 Task: In the event  named  Marketing Campaign Execution and Assessment, Set a range of dates when you can accept meetings  '3 Jul â€" 1 Aug 2023'. Select a duration of  15 min. Select working hours  	_x000D_
MON- SAT 9:00am â€" 5:00pm. Add time before or after your events  as 5 min. Set the frequency of available time slots for invitees as  45 min. Set the minimum notice period and maximum events allowed per day as  45 hours and 4. , logged in from the account softage.4@softage.net and add another guest for the event, softage.3@softage.net
Action: Mouse pressed left at (420, 489)
Screenshot: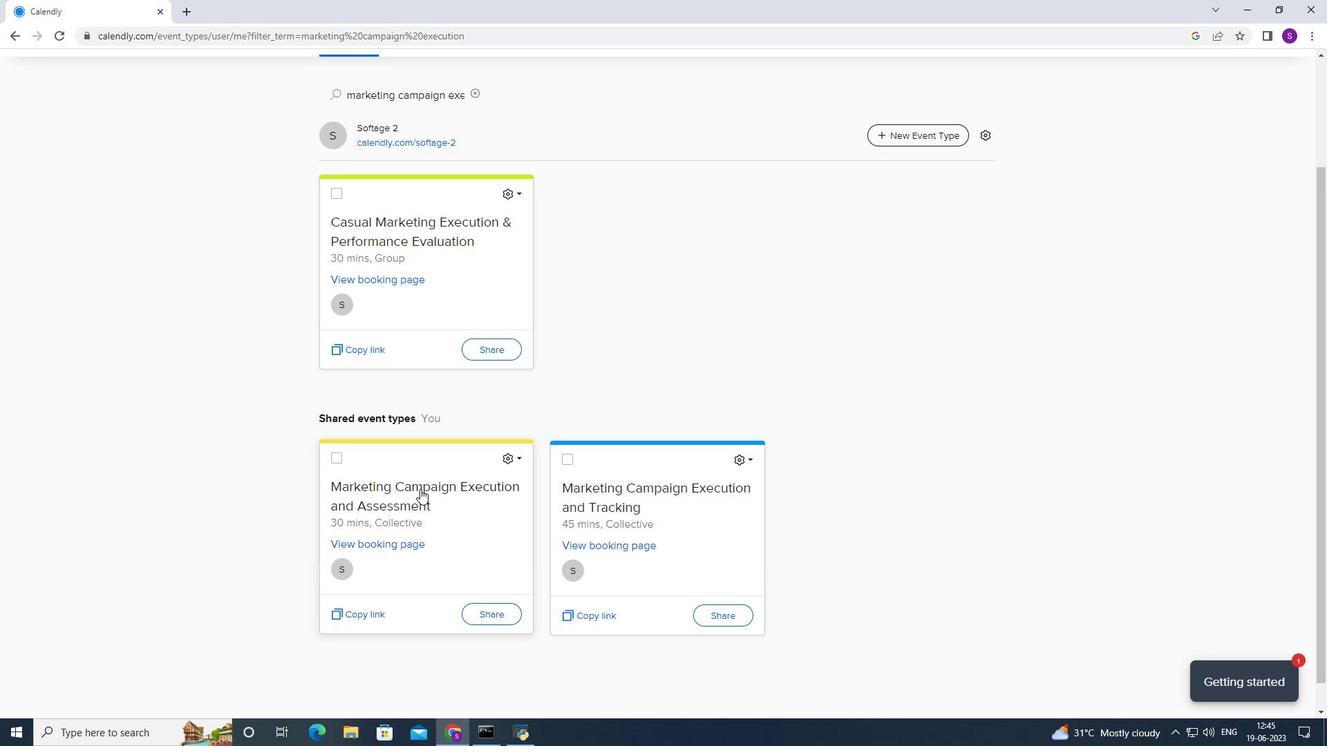 
Action: Mouse moved to (420, 345)
Screenshot: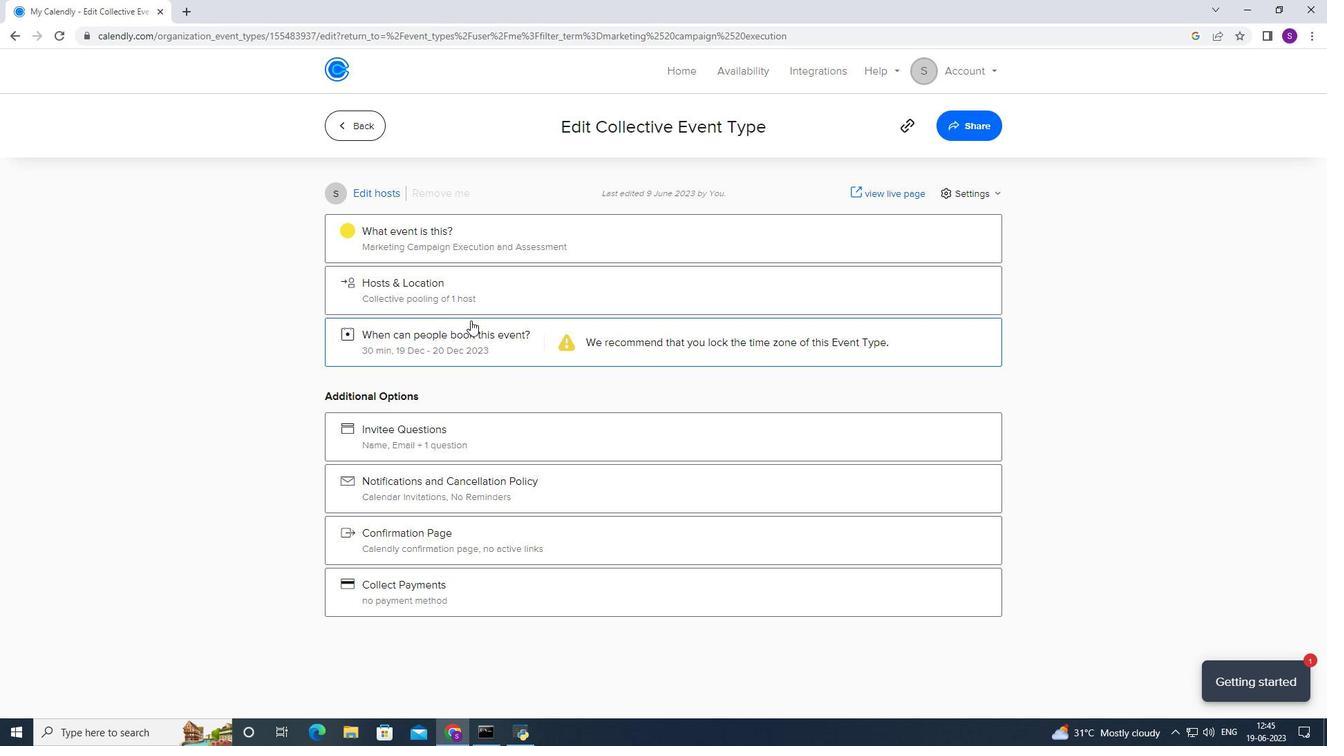 
Action: Mouse pressed left at (420, 345)
Screenshot: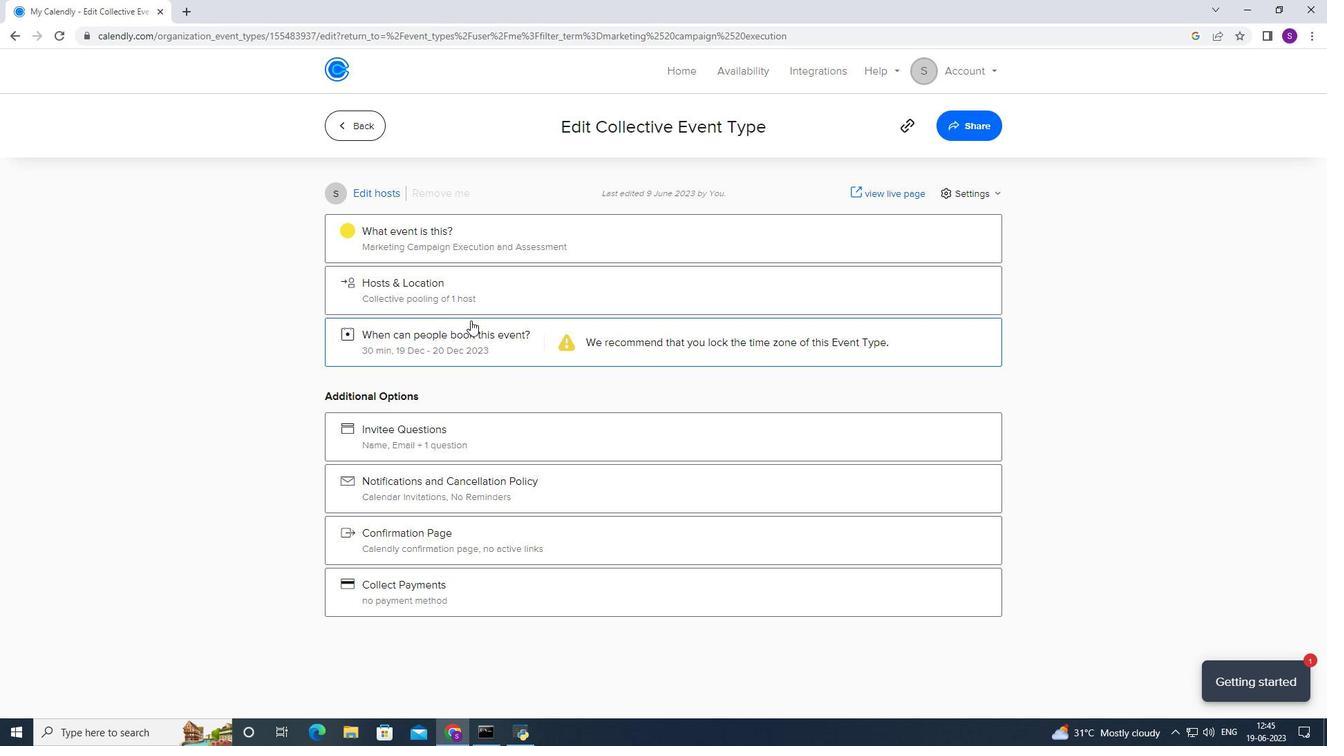 
Action: Mouse moved to (508, 509)
Screenshot: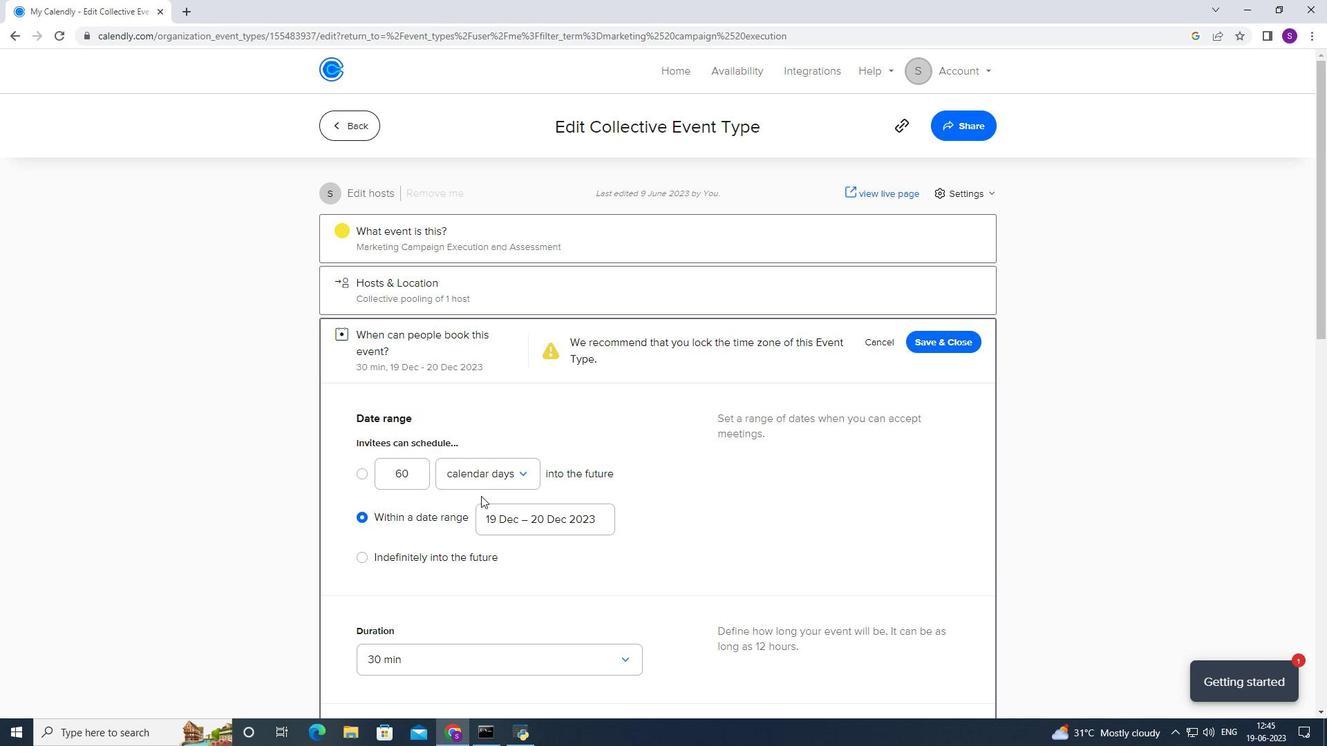 
Action: Mouse pressed left at (508, 509)
Screenshot: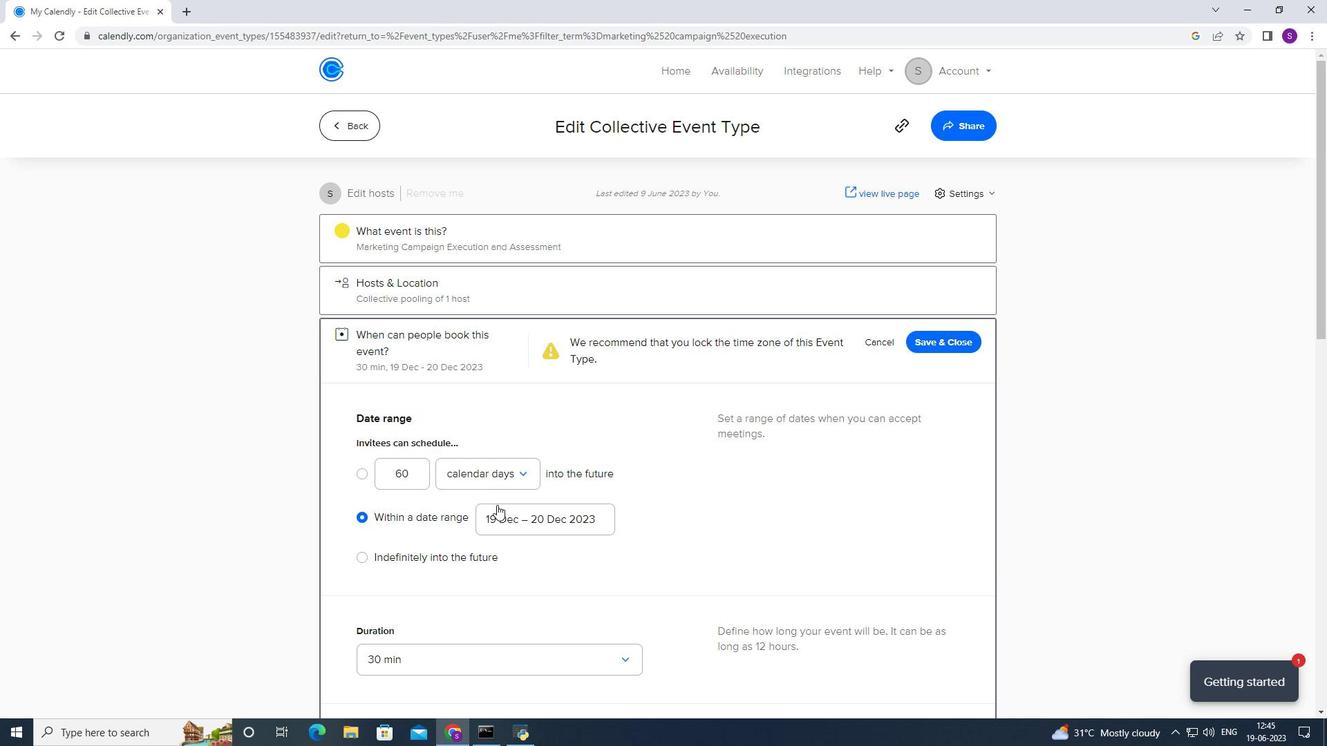
Action: Mouse moved to (583, 268)
Screenshot: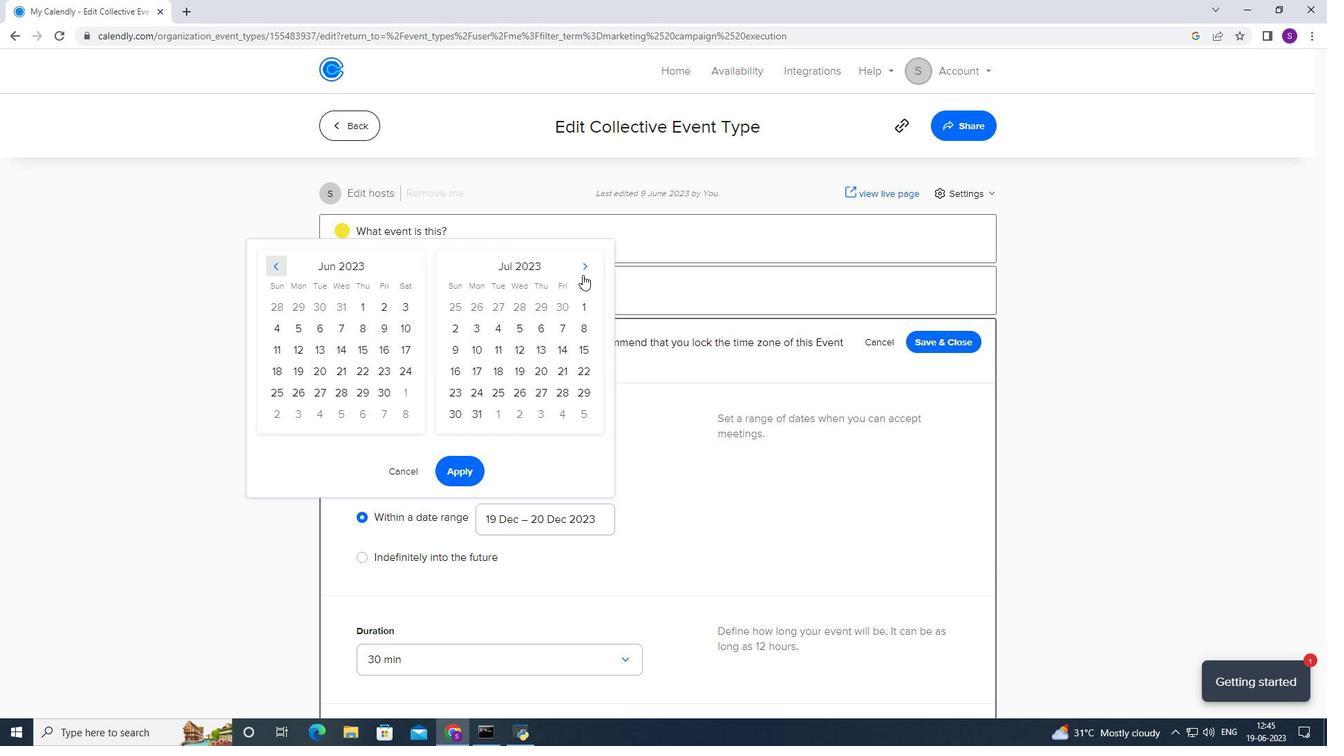 
Action: Mouse pressed left at (583, 268)
Screenshot: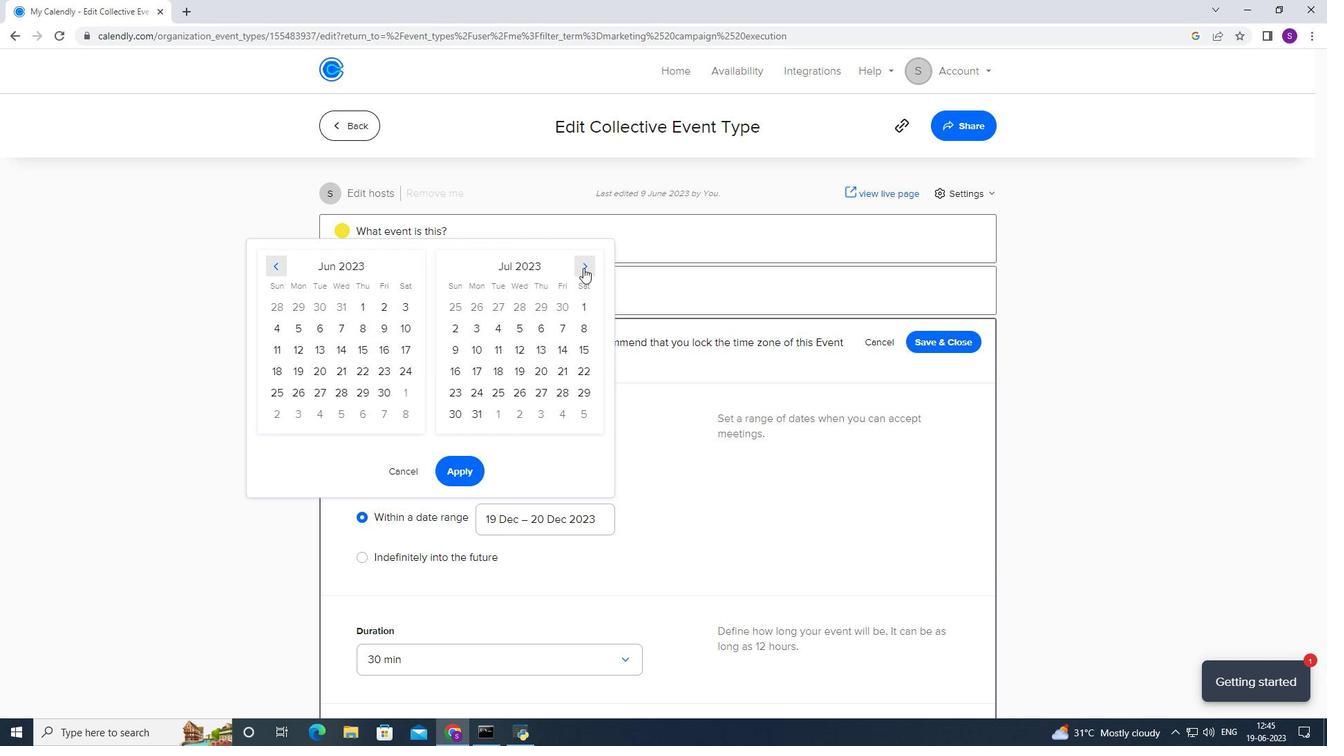 
Action: Mouse moved to (288, 327)
Screenshot: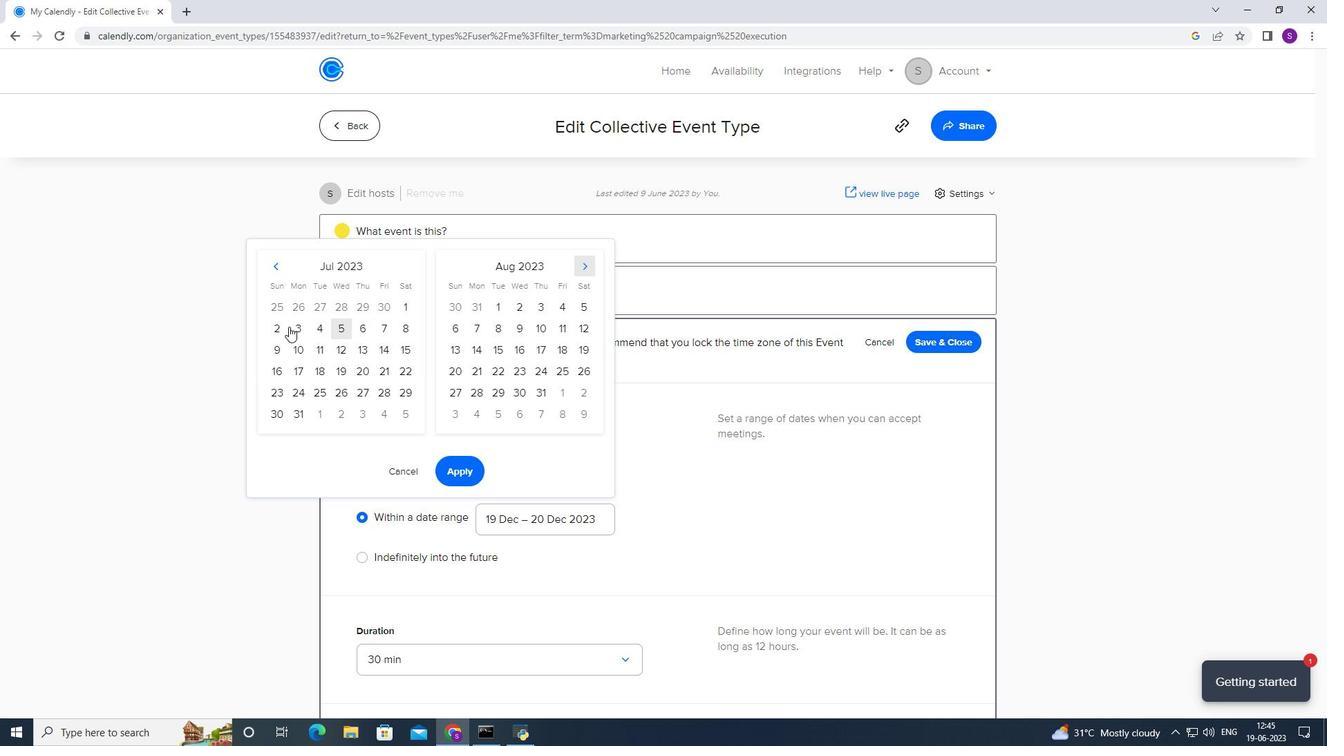 
Action: Mouse pressed left at (288, 327)
Screenshot: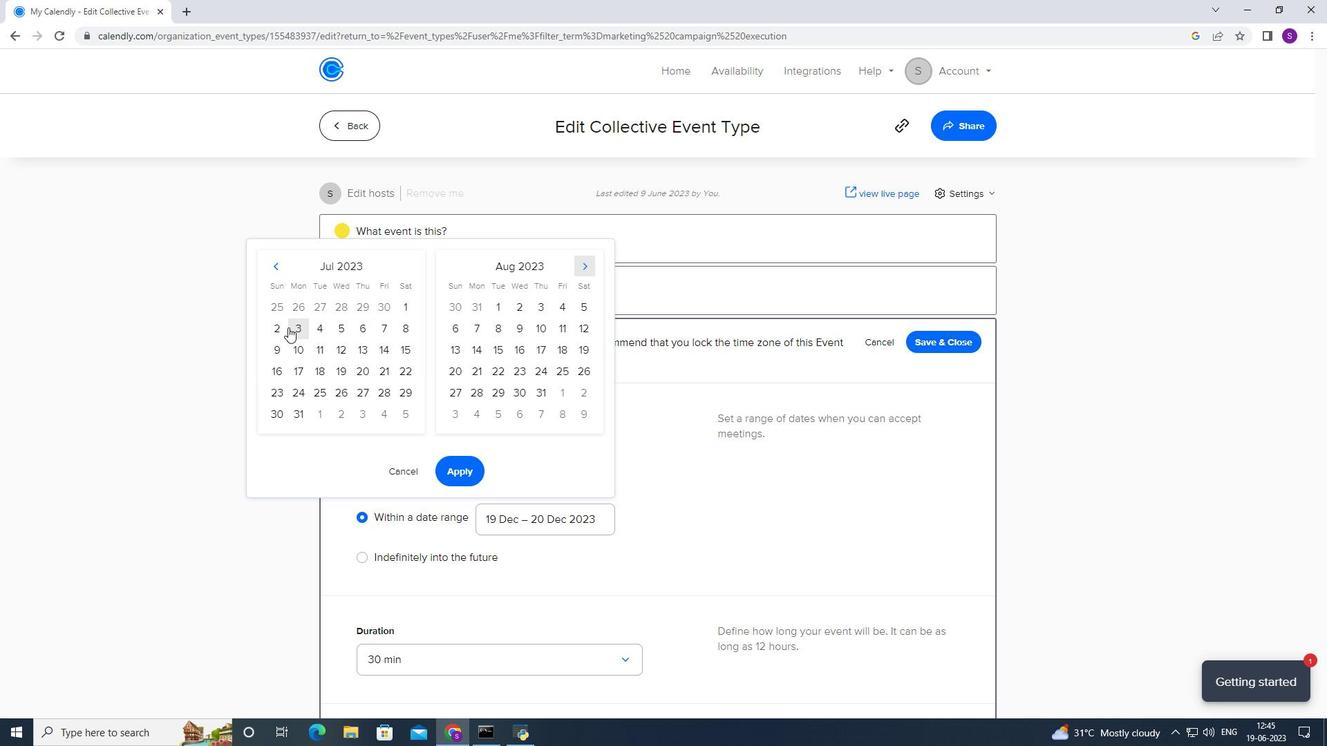 
Action: Mouse moved to (492, 306)
Screenshot: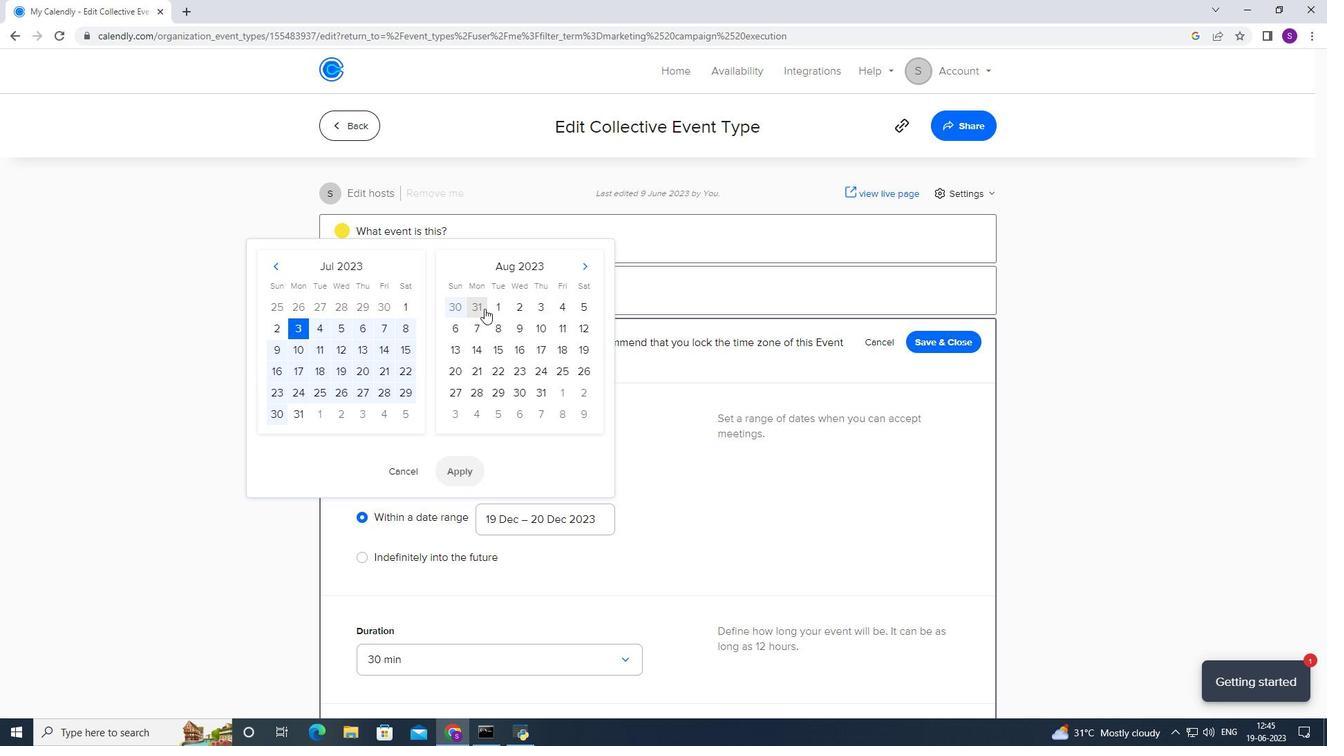 
Action: Mouse pressed left at (492, 306)
Screenshot: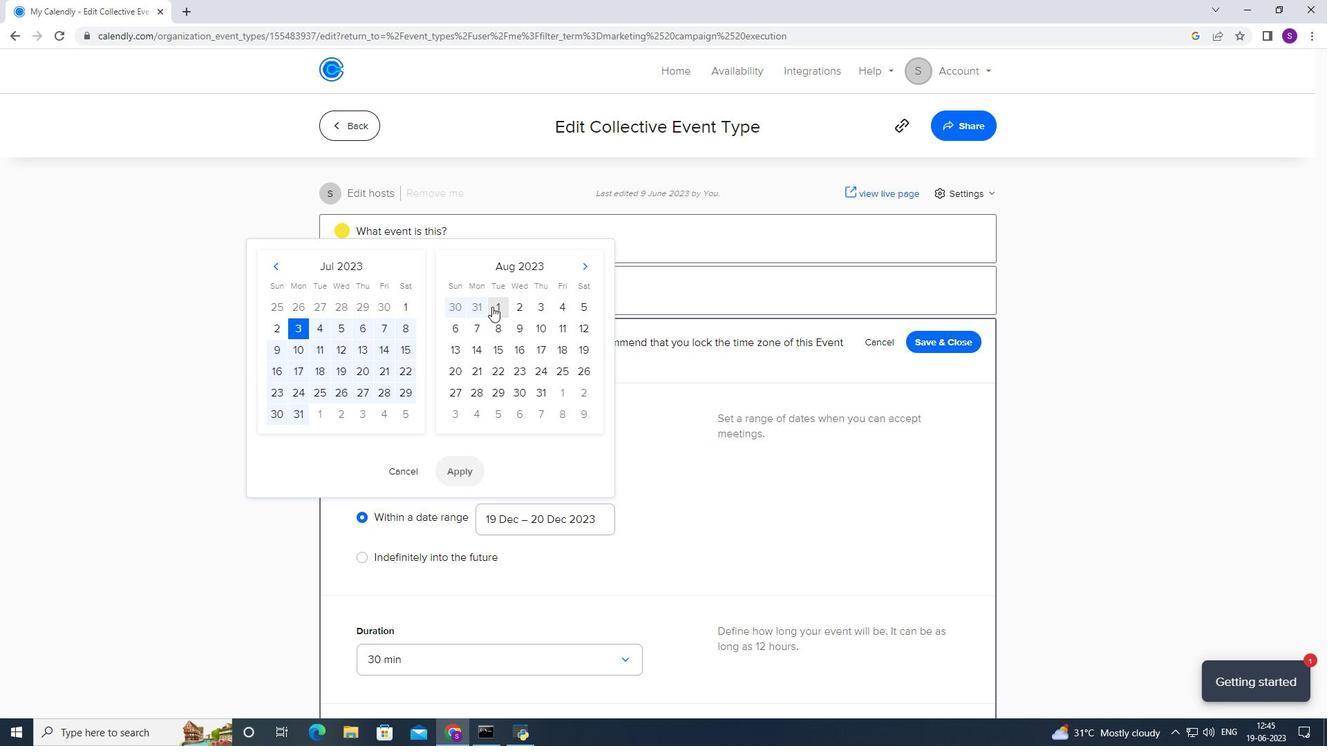 
Action: Mouse moved to (459, 470)
Screenshot: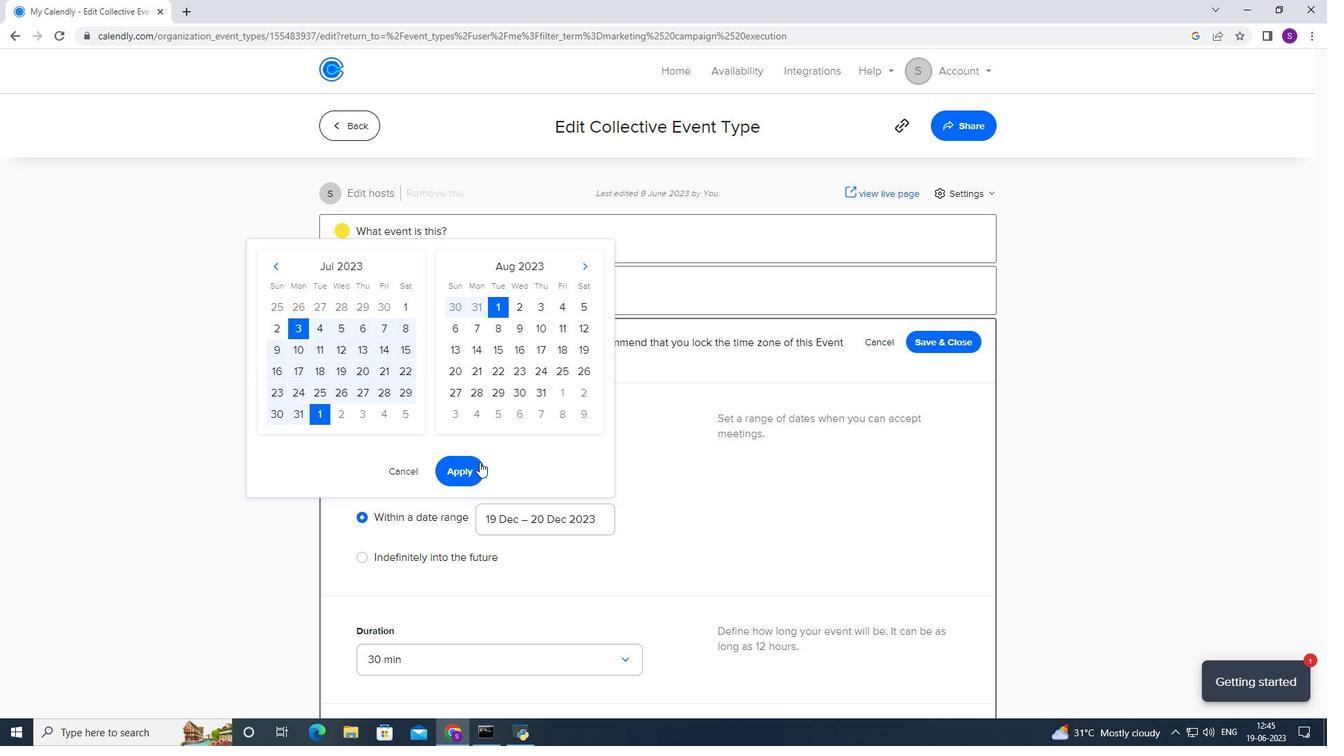 
Action: Mouse pressed left at (459, 470)
Screenshot: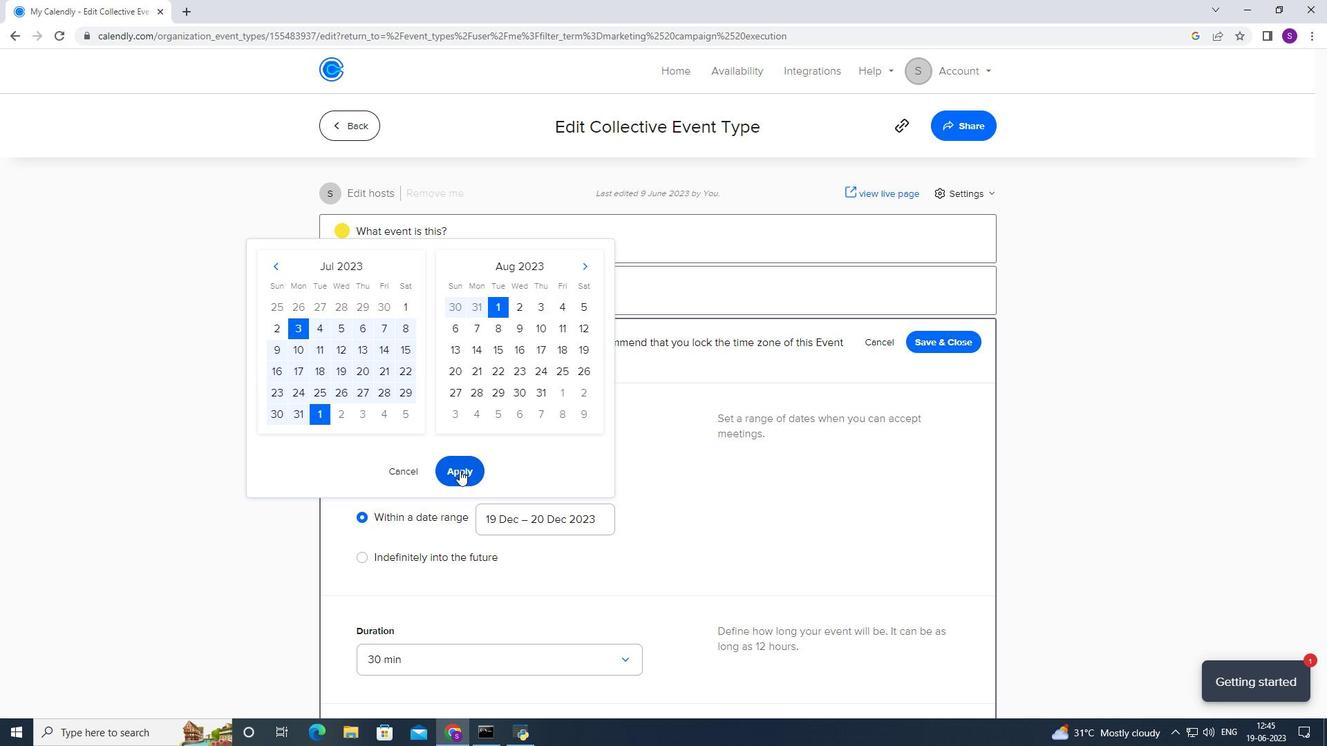
Action: Mouse scrolled (459, 470) with delta (0, 0)
Screenshot: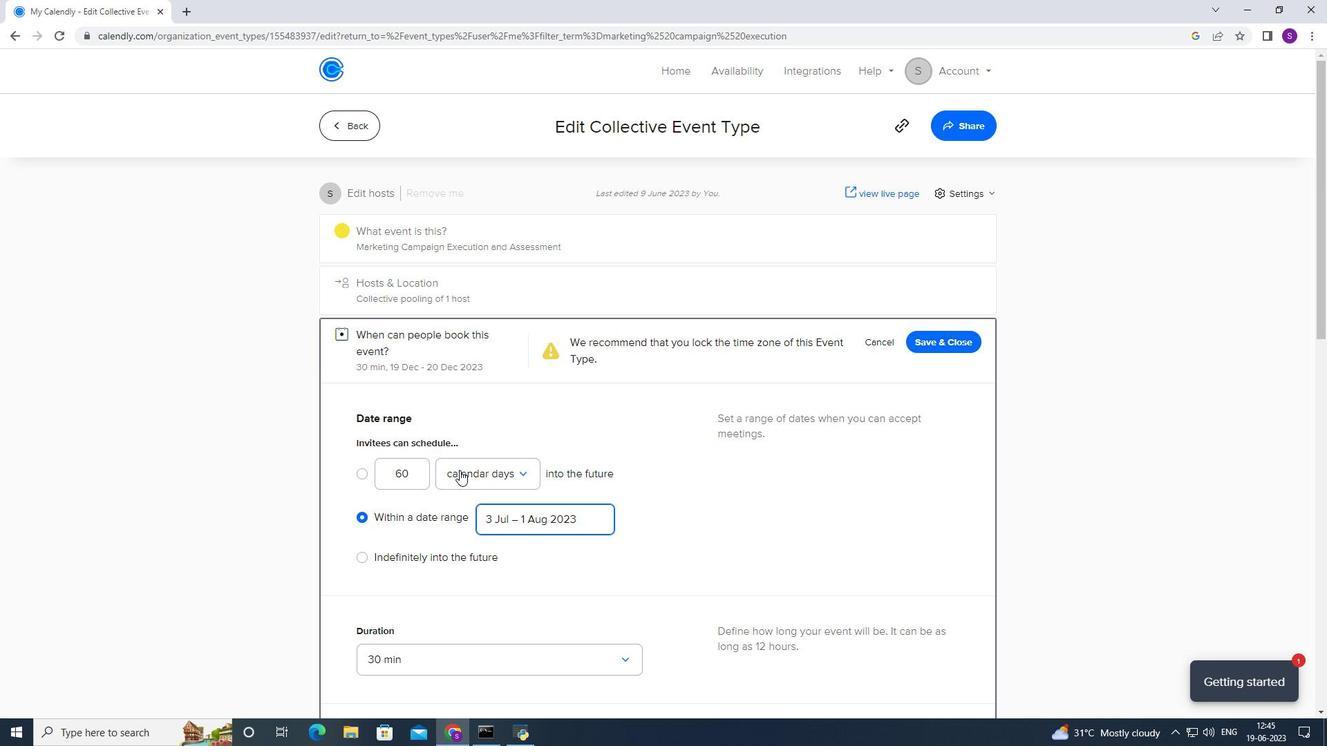 
Action: Mouse scrolled (459, 470) with delta (0, 0)
Screenshot: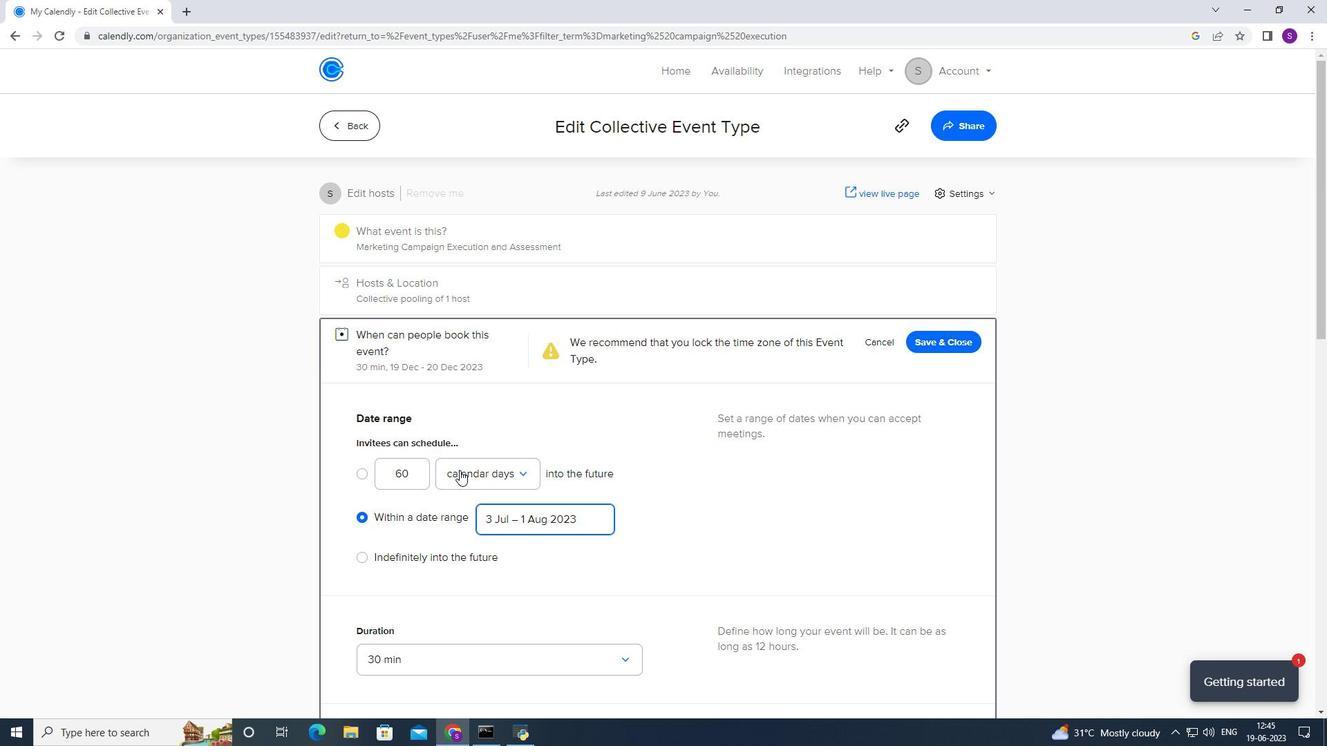 
Action: Mouse scrolled (459, 470) with delta (0, 0)
Screenshot: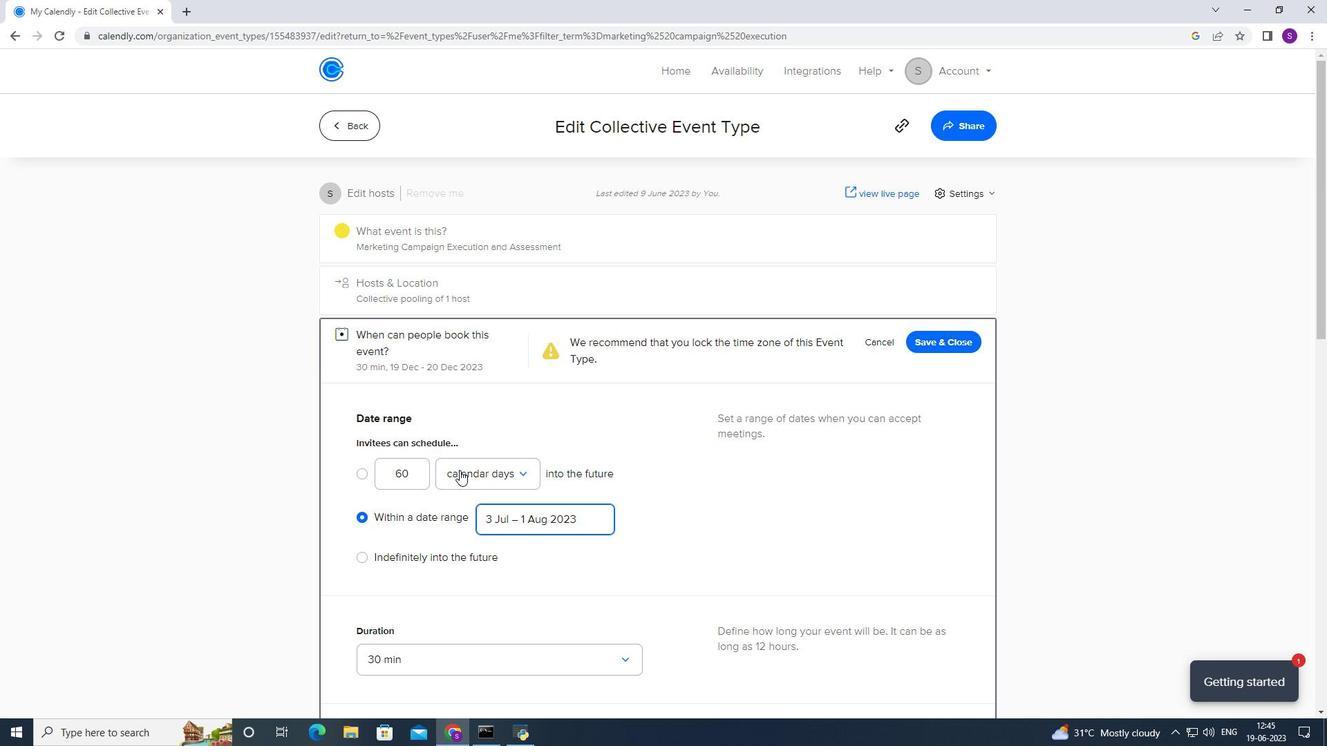 
Action: Mouse scrolled (459, 470) with delta (0, 0)
Screenshot: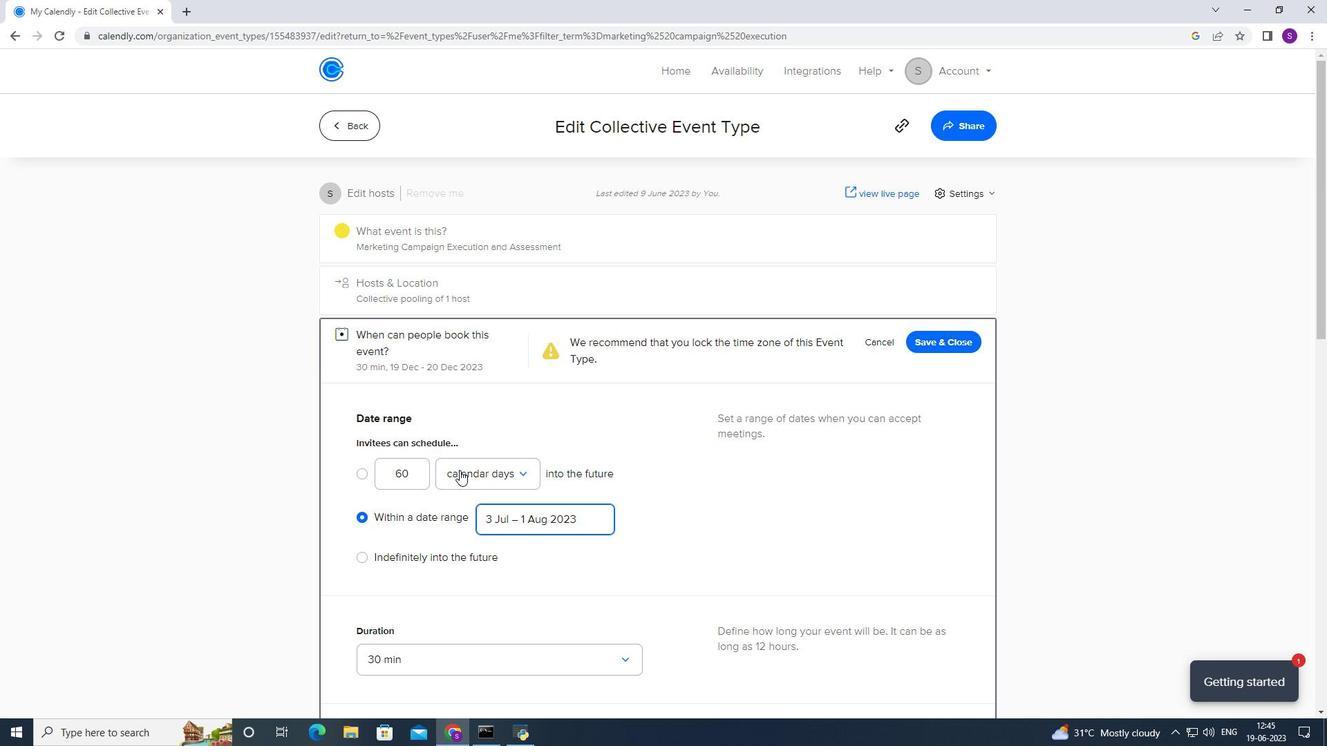 
Action: Mouse scrolled (459, 470) with delta (0, 0)
Screenshot: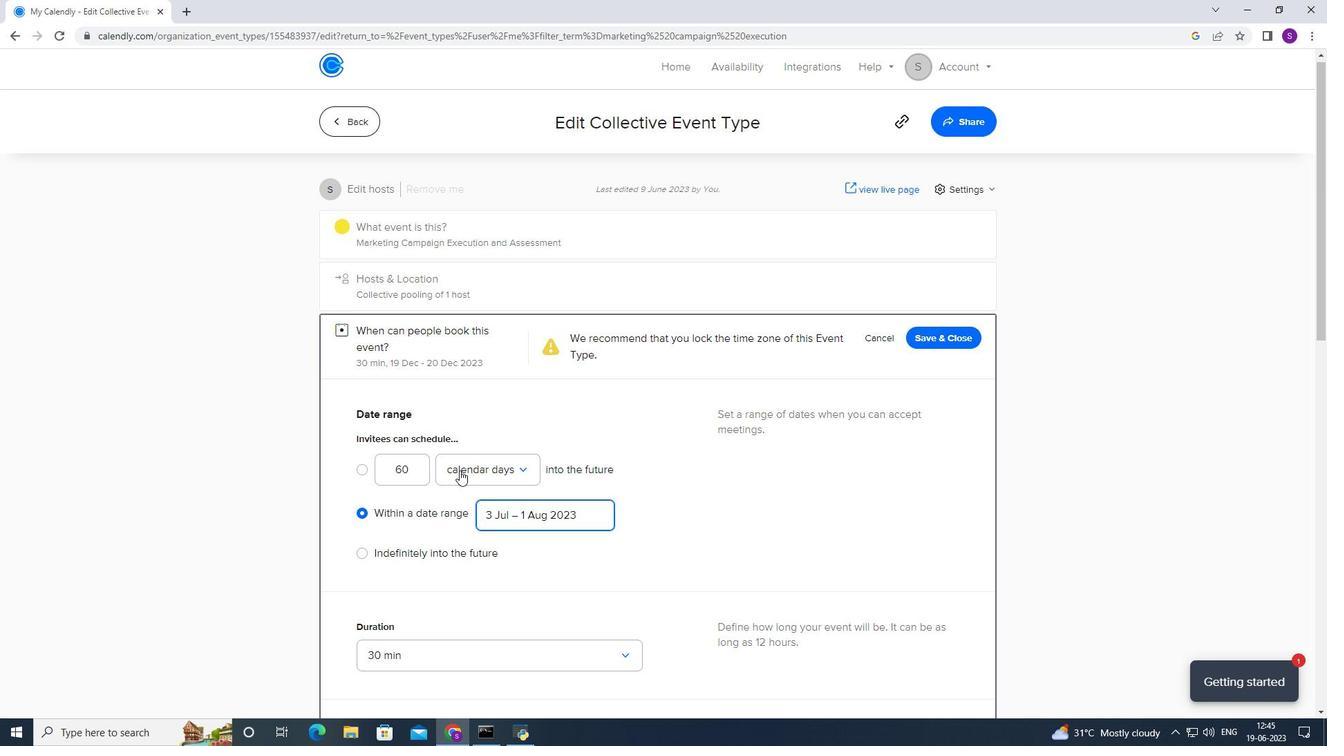 
Action: Mouse scrolled (459, 470) with delta (0, 0)
Screenshot: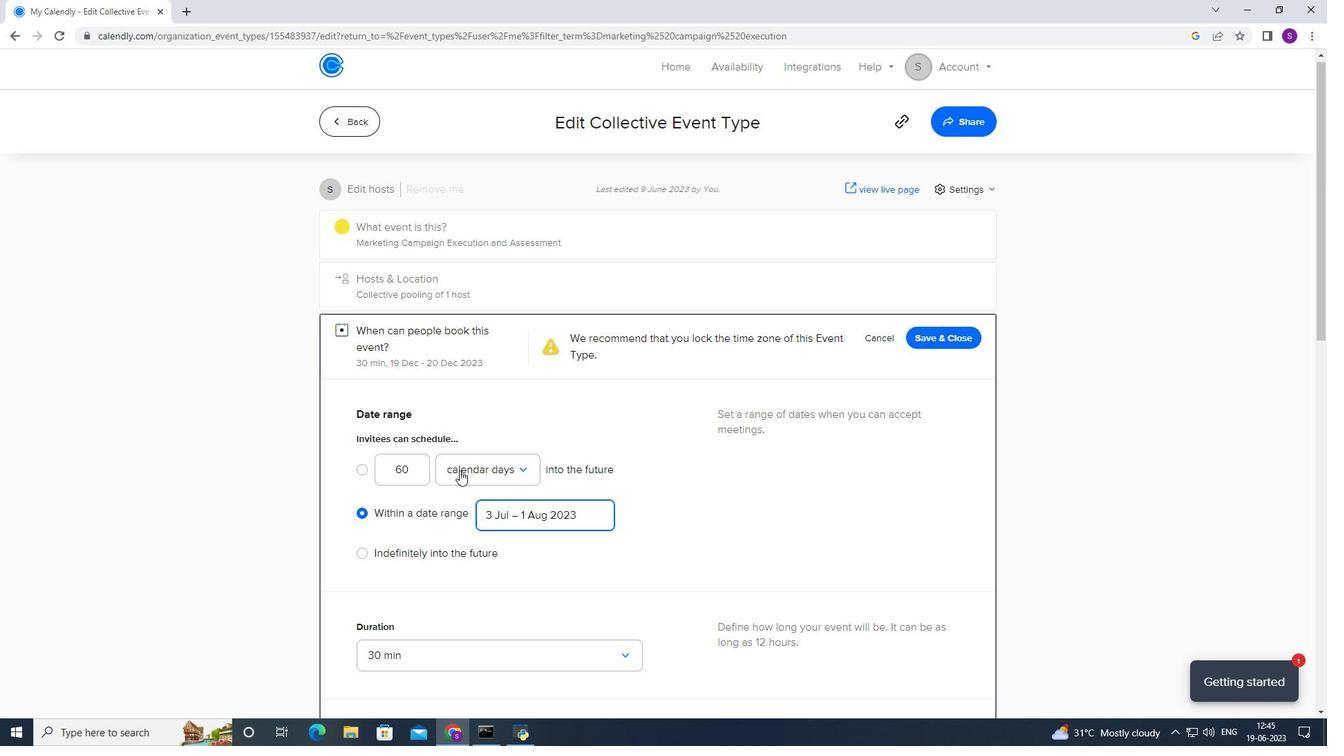 
Action: Mouse scrolled (459, 471) with delta (0, 0)
Screenshot: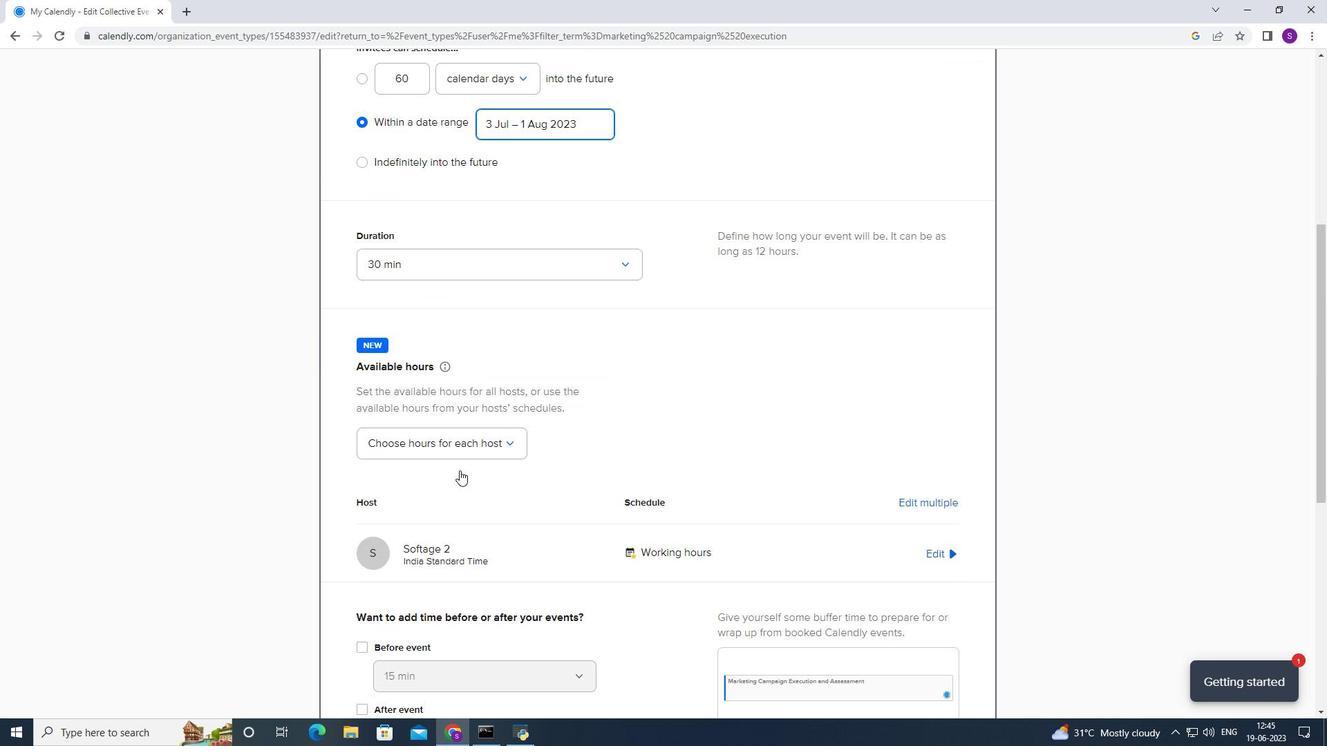 
Action: Mouse moved to (459, 301)
Screenshot: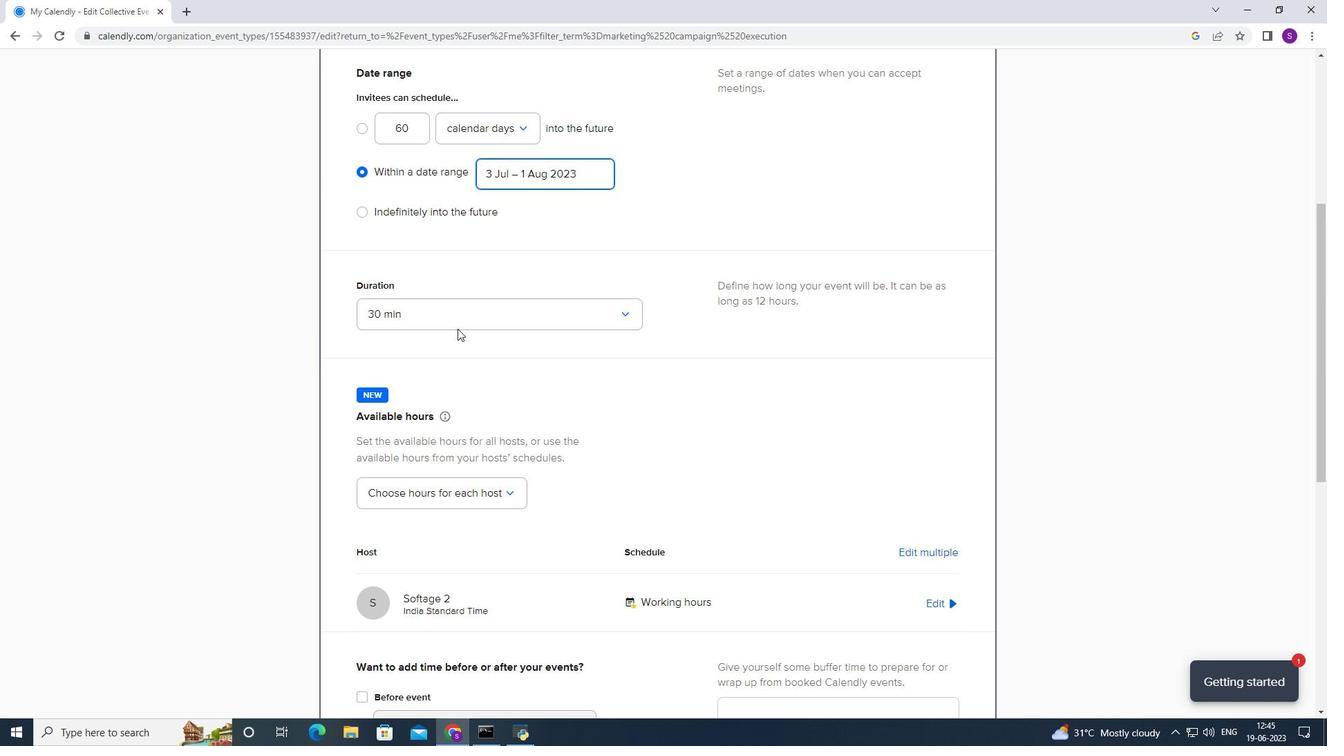 
Action: Mouse pressed left at (459, 301)
Screenshot: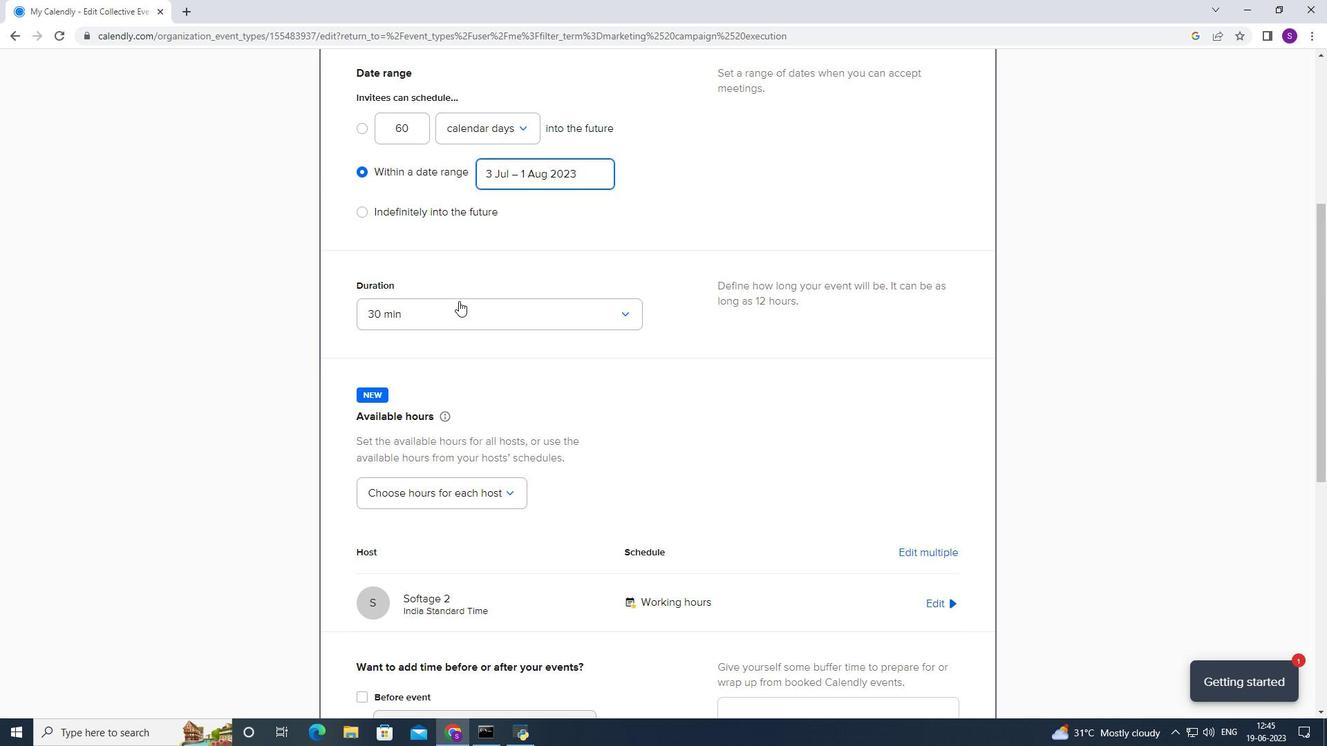 
Action: Mouse moved to (421, 356)
Screenshot: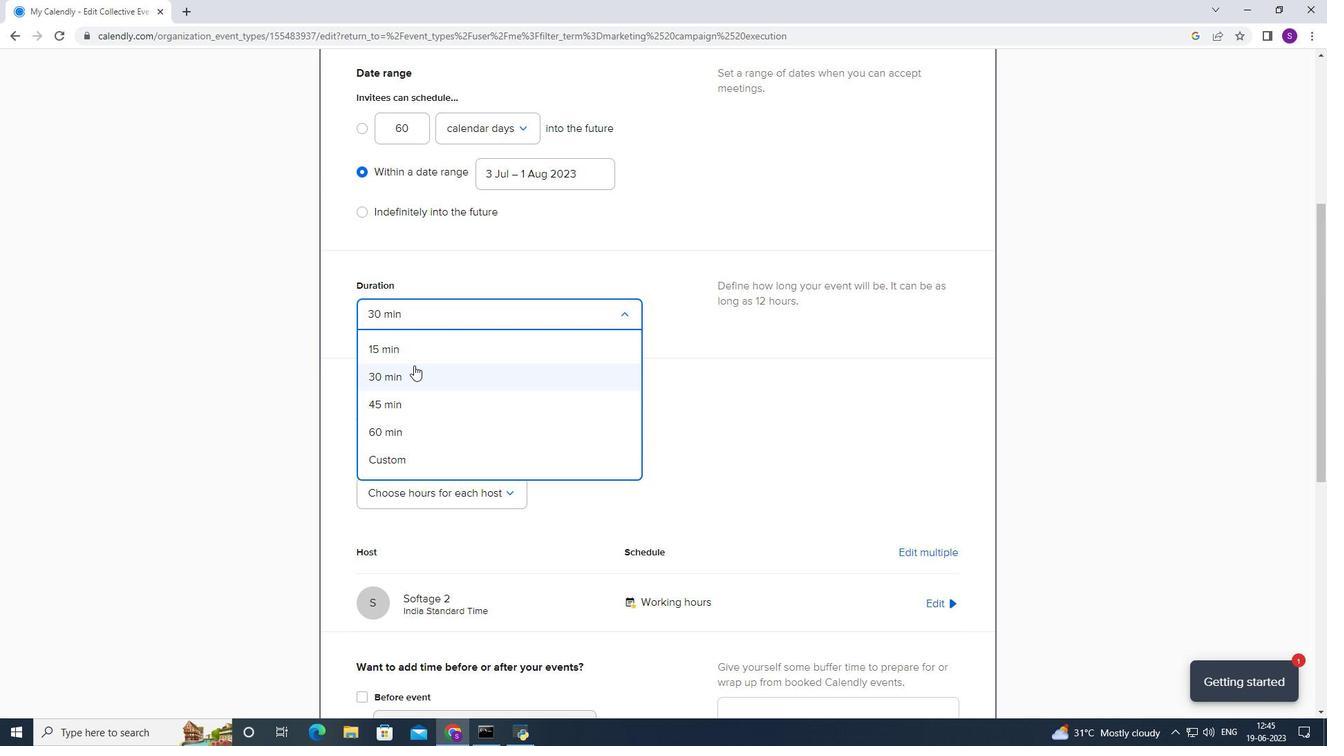 
Action: Mouse pressed left at (421, 356)
Screenshot: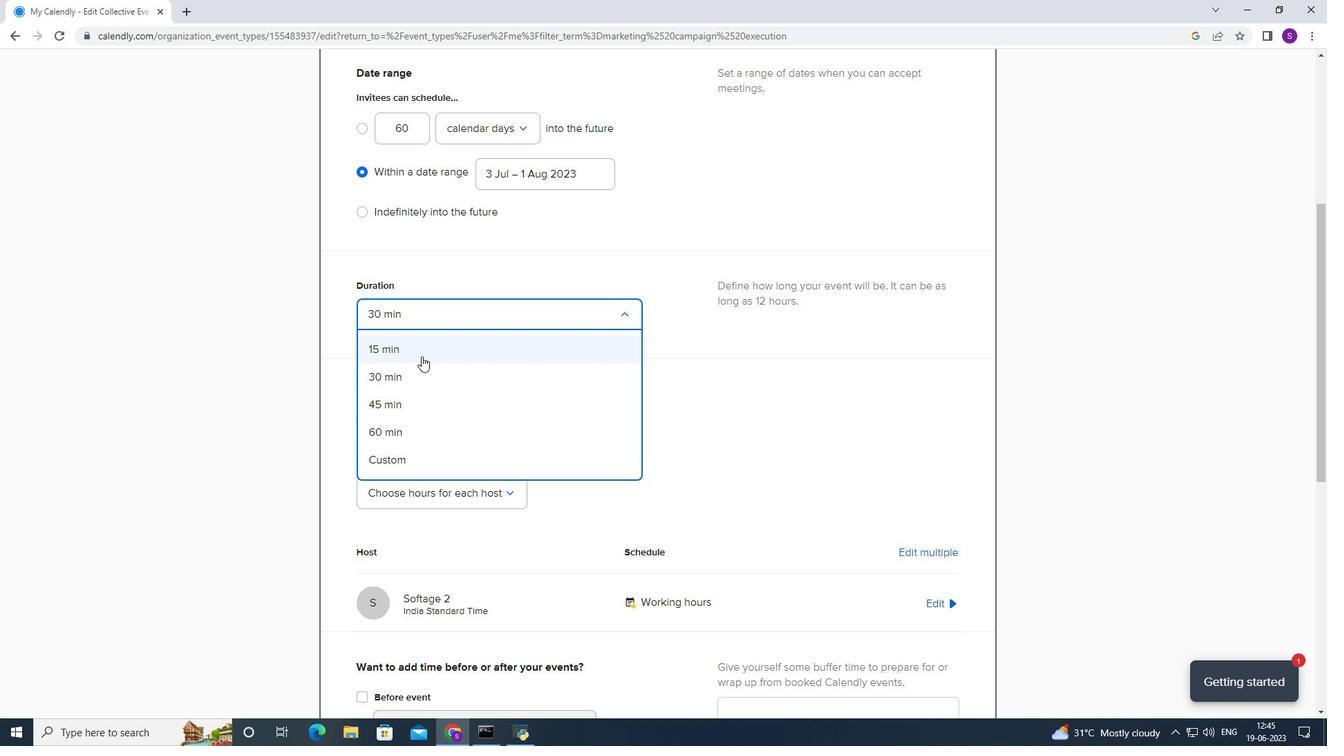 
Action: Mouse moved to (437, 468)
Screenshot: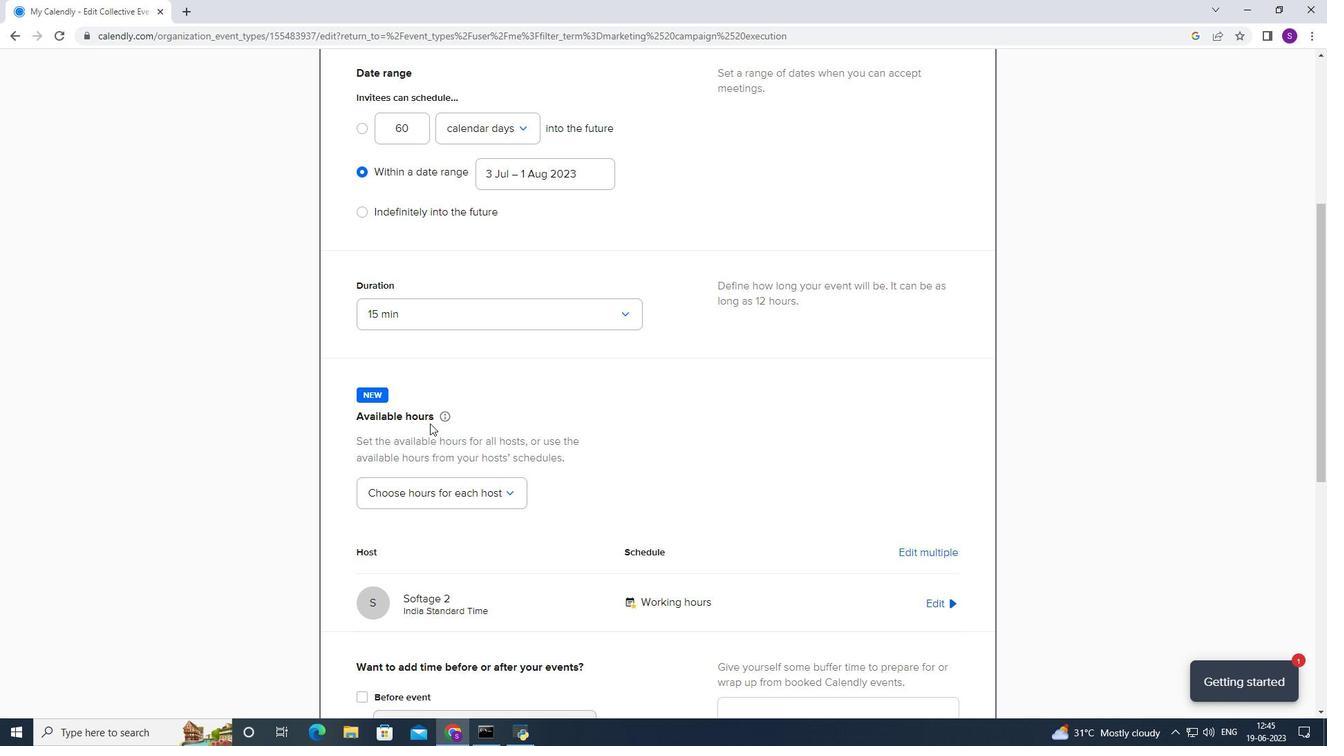 
Action: Mouse scrolled (437, 468) with delta (0, 0)
Screenshot: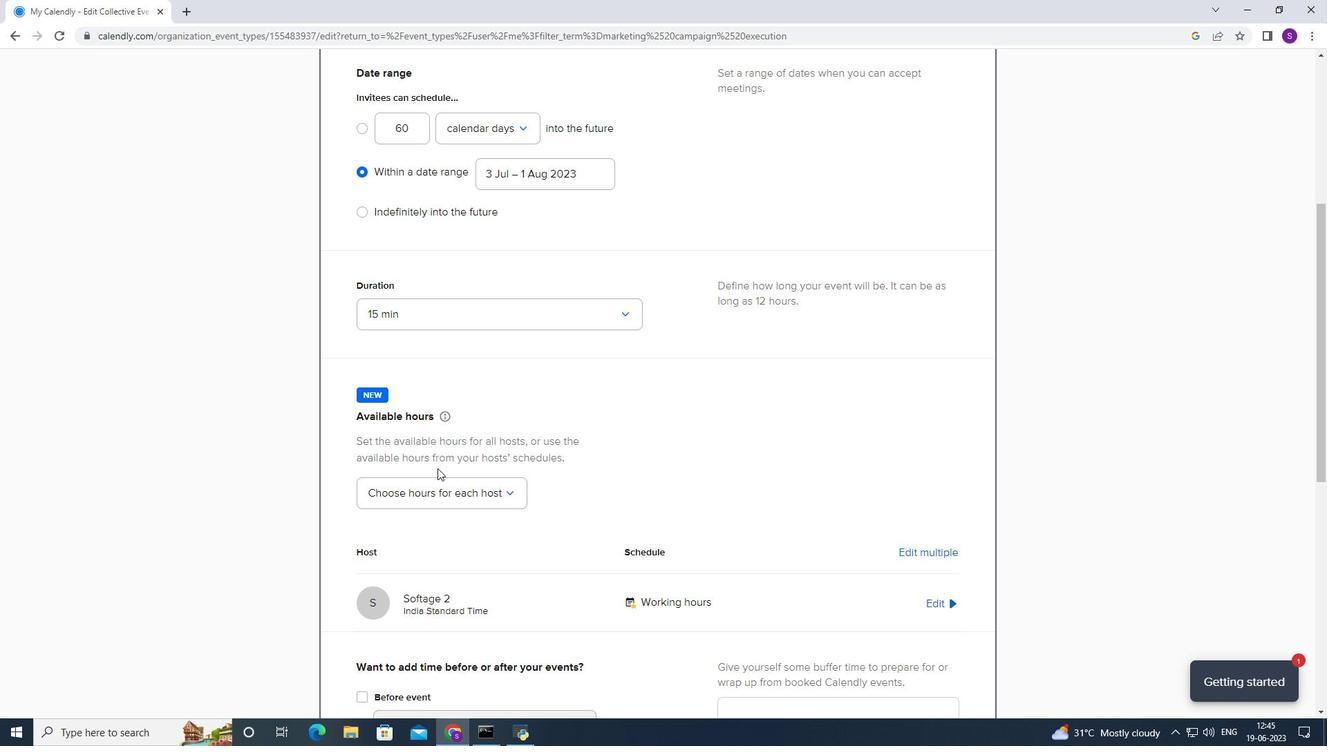
Action: Mouse scrolled (437, 468) with delta (0, 0)
Screenshot: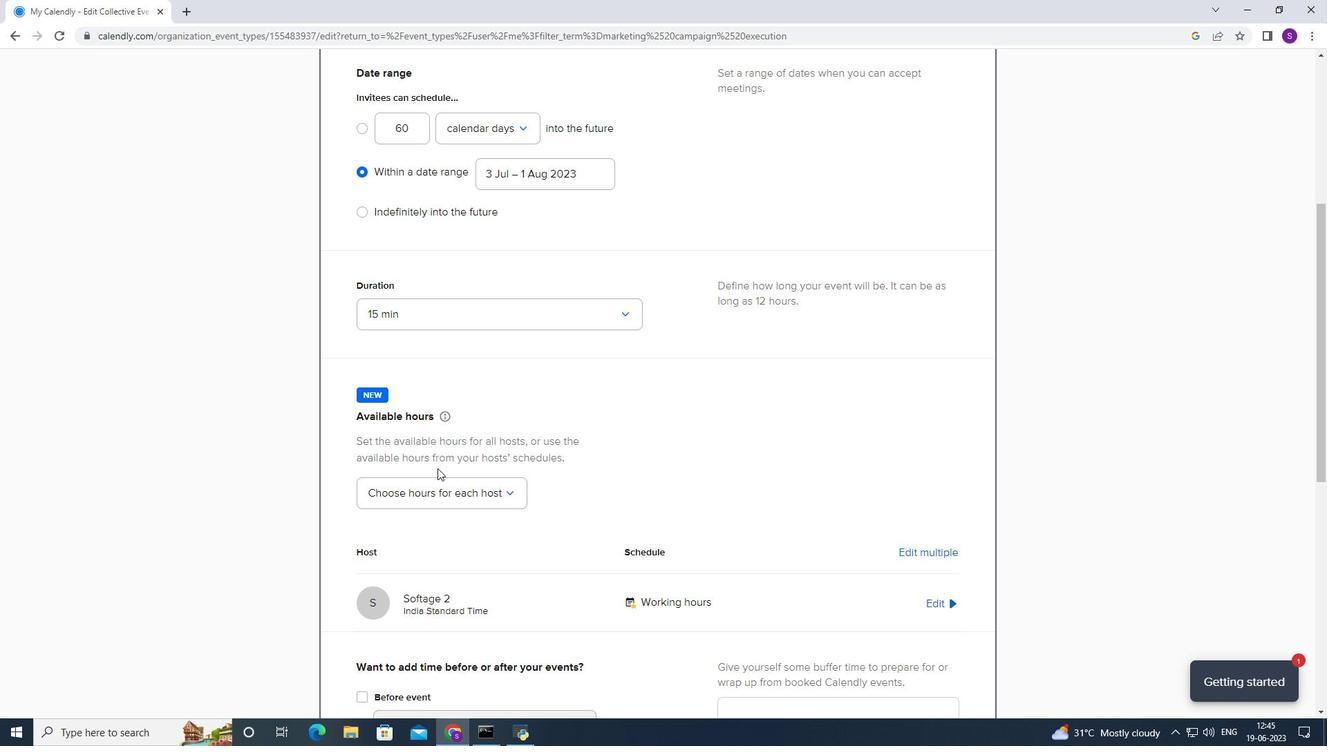 
Action: Mouse scrolled (437, 468) with delta (0, 0)
Screenshot: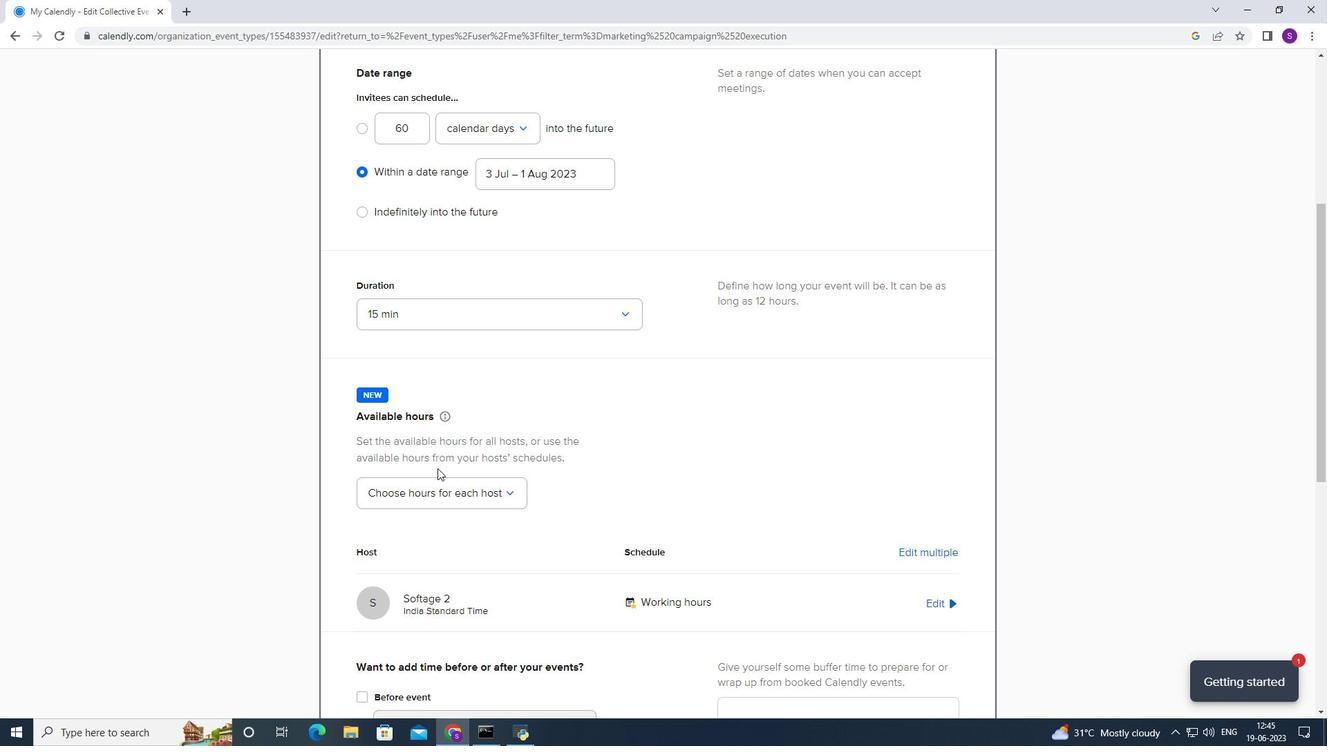 
Action: Mouse scrolled (437, 468) with delta (0, 0)
Screenshot: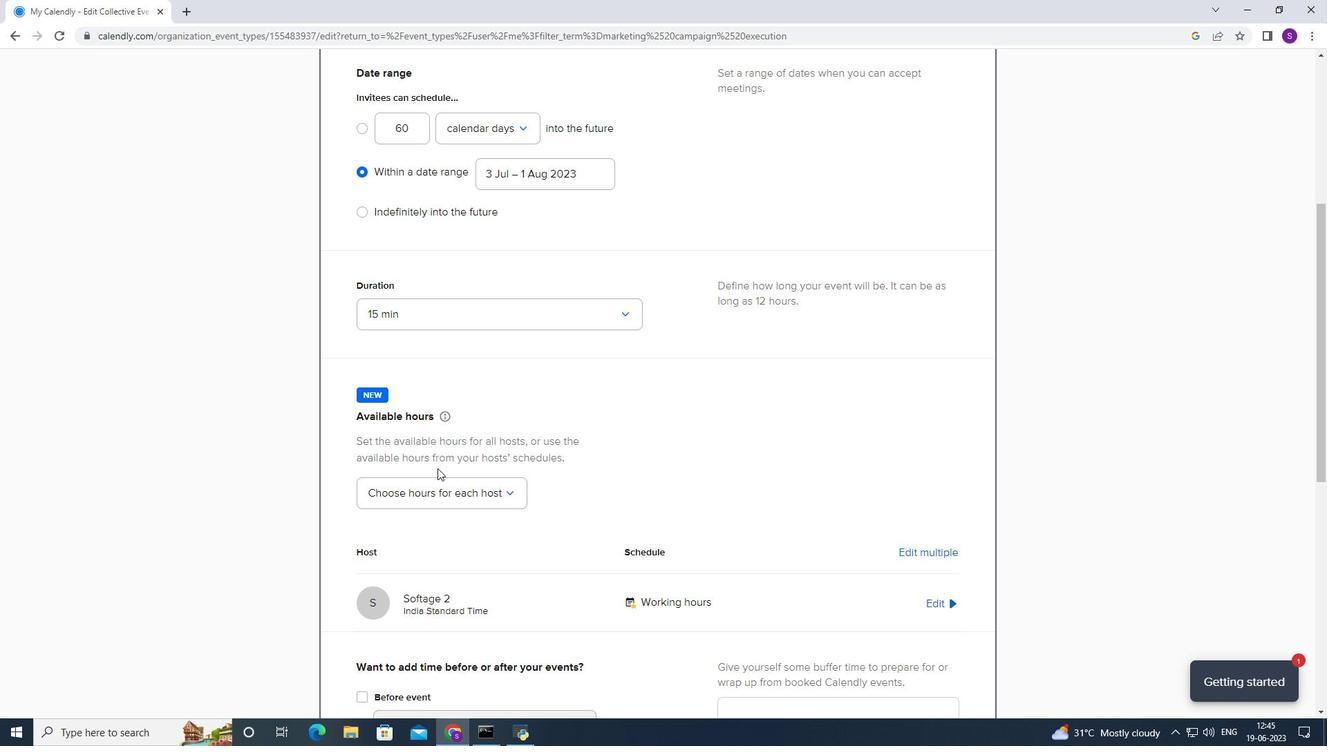 
Action: Mouse scrolled (437, 468) with delta (0, 0)
Screenshot: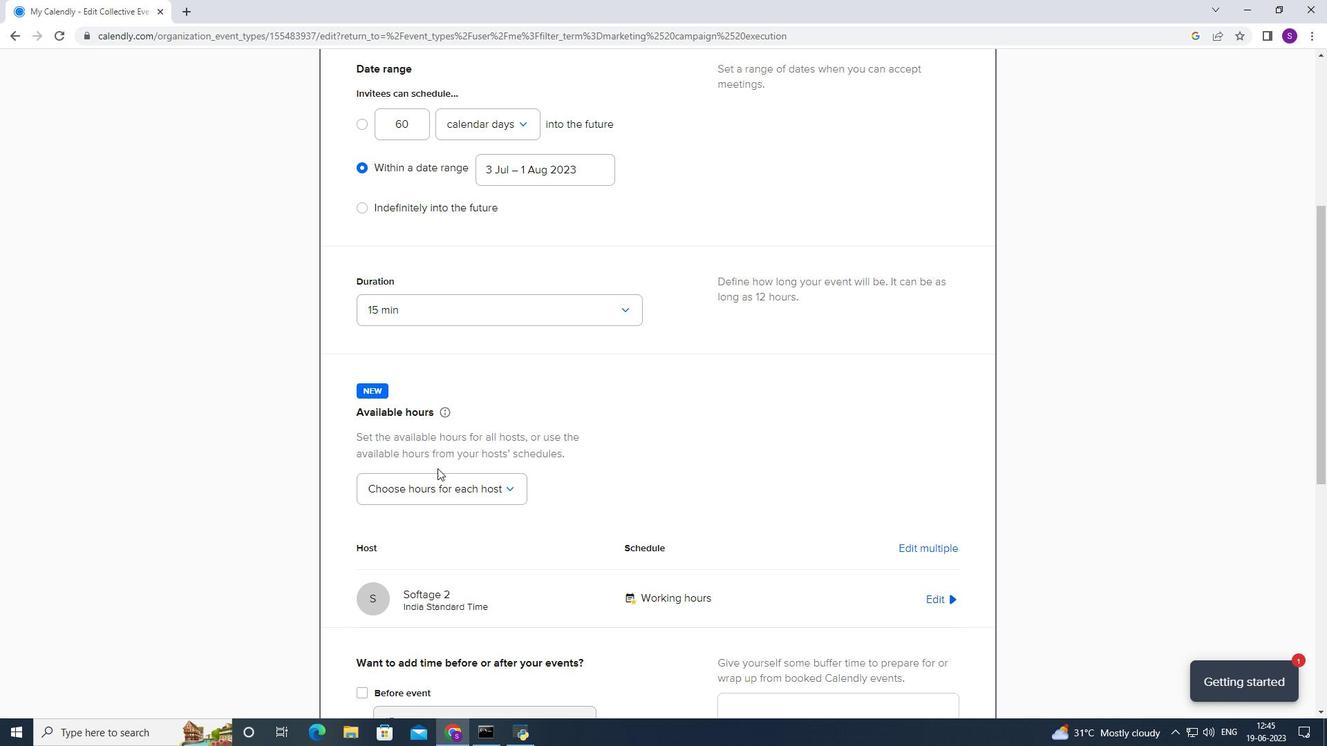 
Action: Mouse moved to (574, 283)
Screenshot: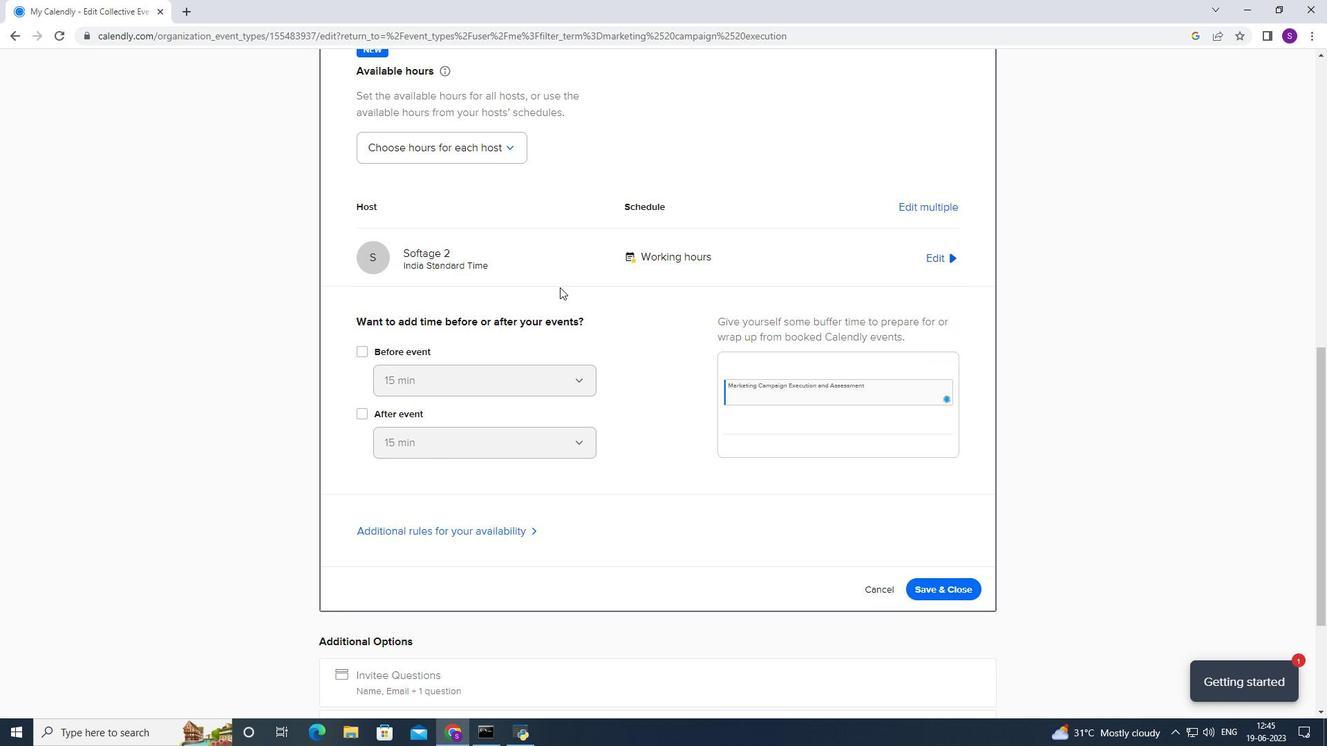 
Action: Mouse pressed left at (574, 283)
Screenshot: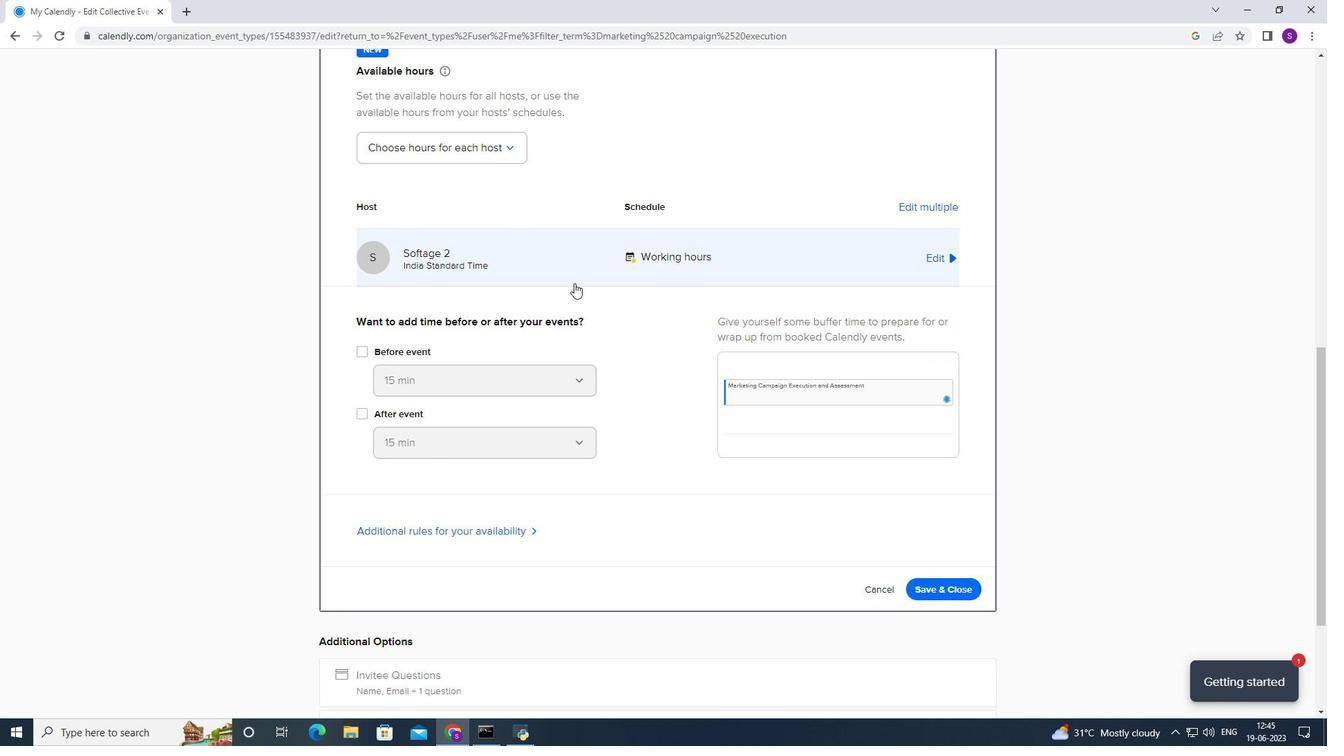 
Action: Mouse moved to (461, 446)
Screenshot: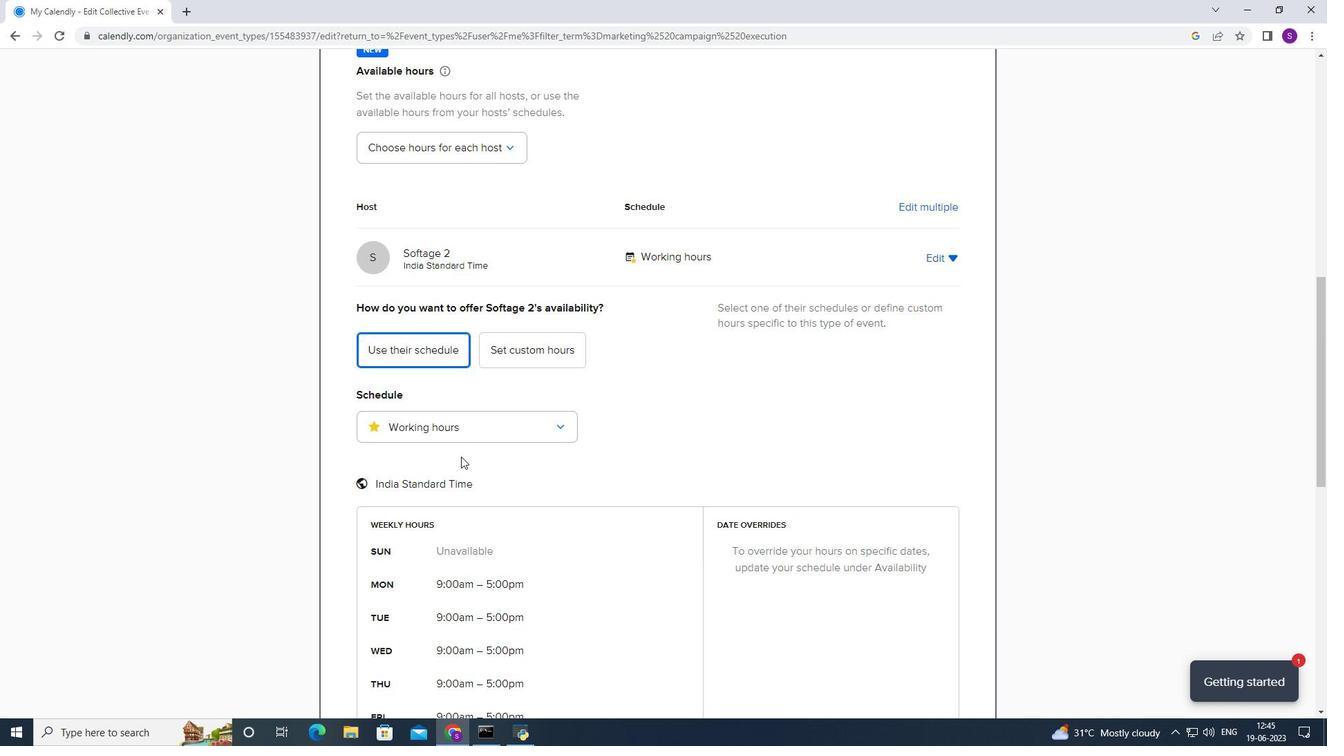 
Action: Mouse scrolled (461, 445) with delta (0, 0)
Screenshot: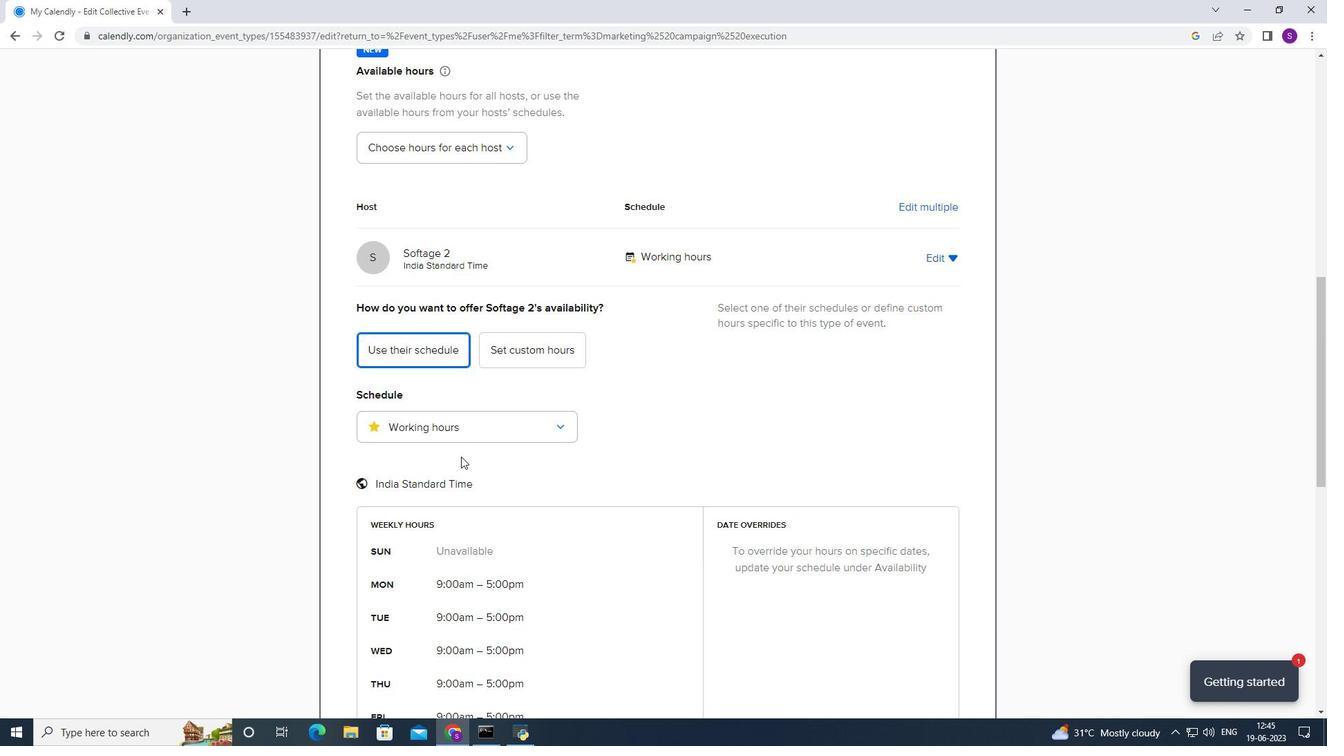 
Action: Mouse scrolled (461, 445) with delta (0, 0)
Screenshot: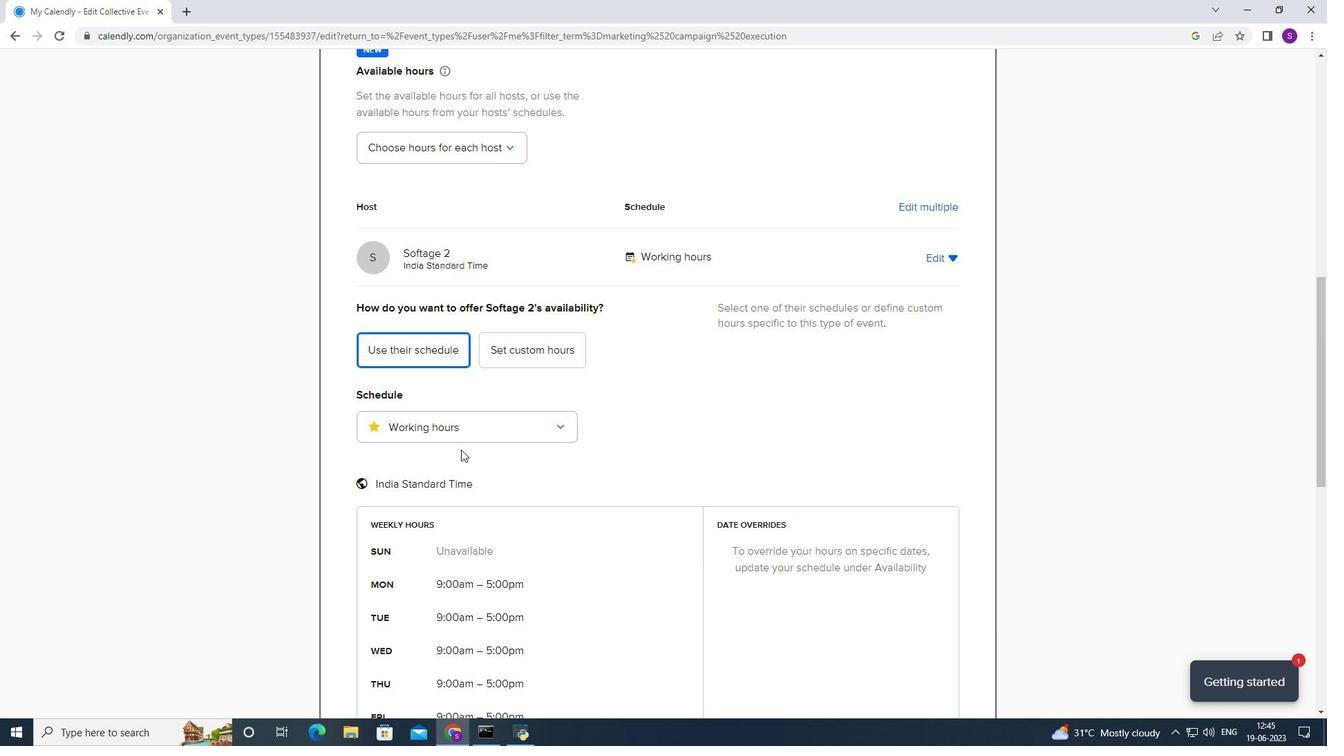 
Action: Mouse scrolled (461, 445) with delta (0, 0)
Screenshot: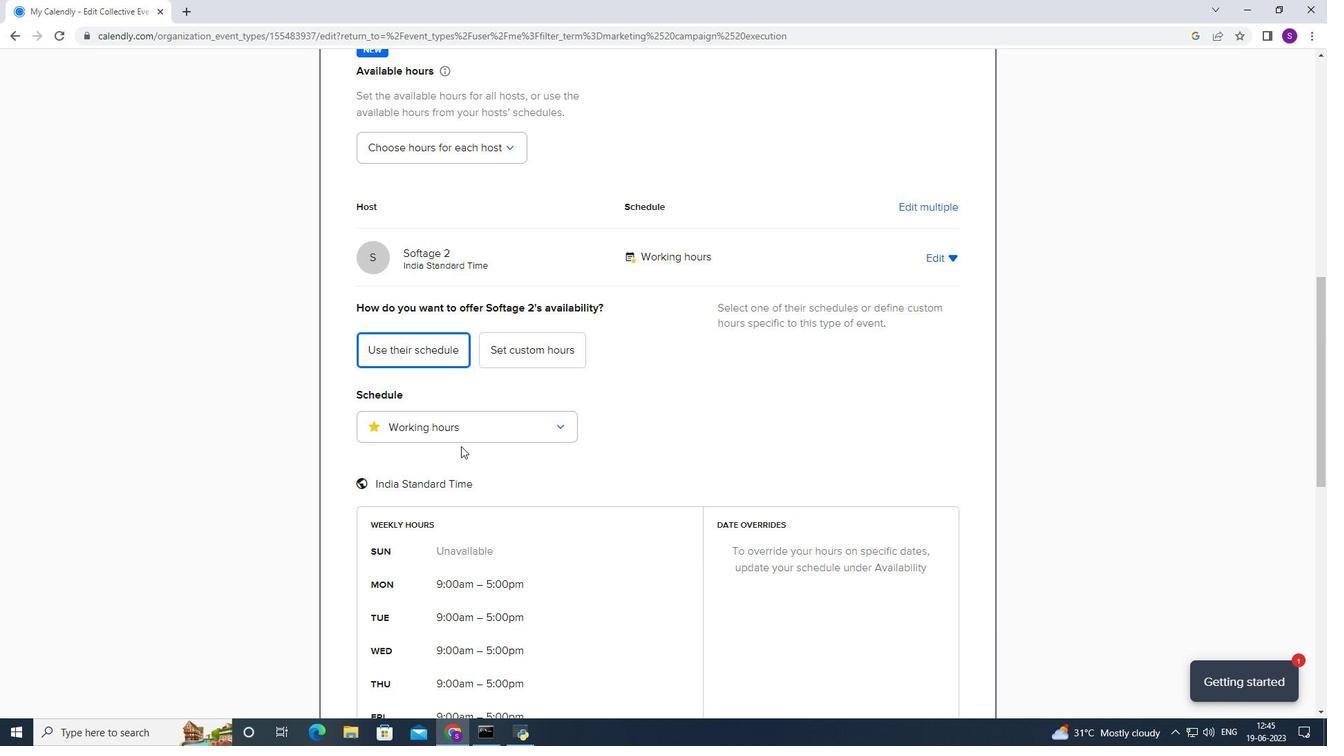 
Action: Mouse moved to (555, 153)
Screenshot: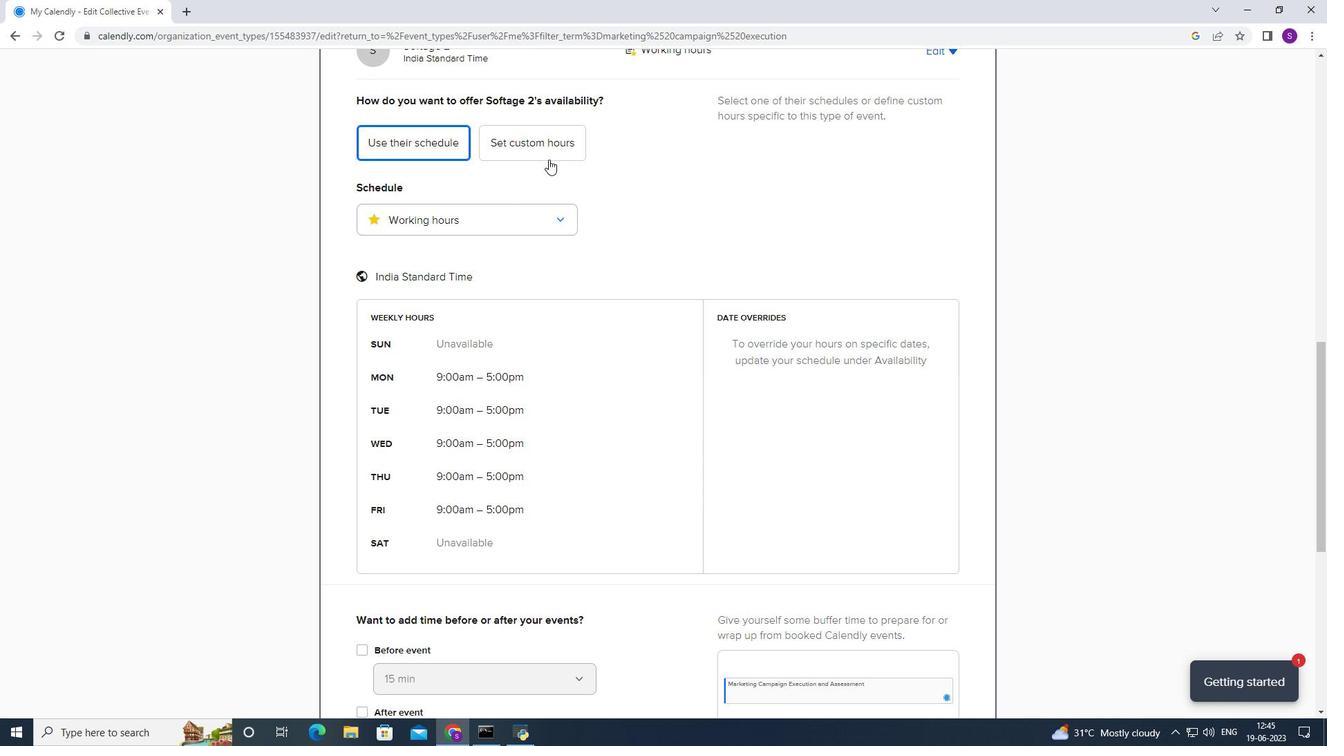 
Action: Mouse pressed left at (555, 153)
Screenshot: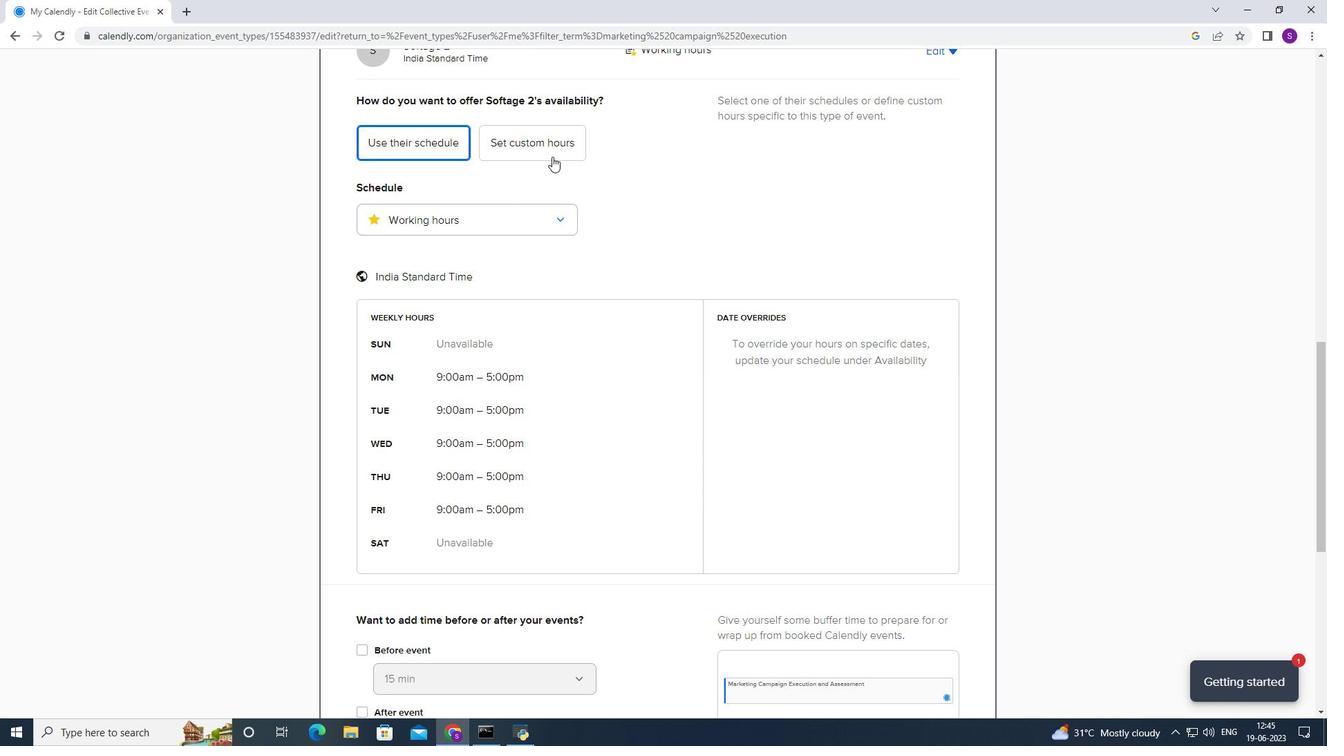 
Action: Mouse moved to (486, 340)
Screenshot: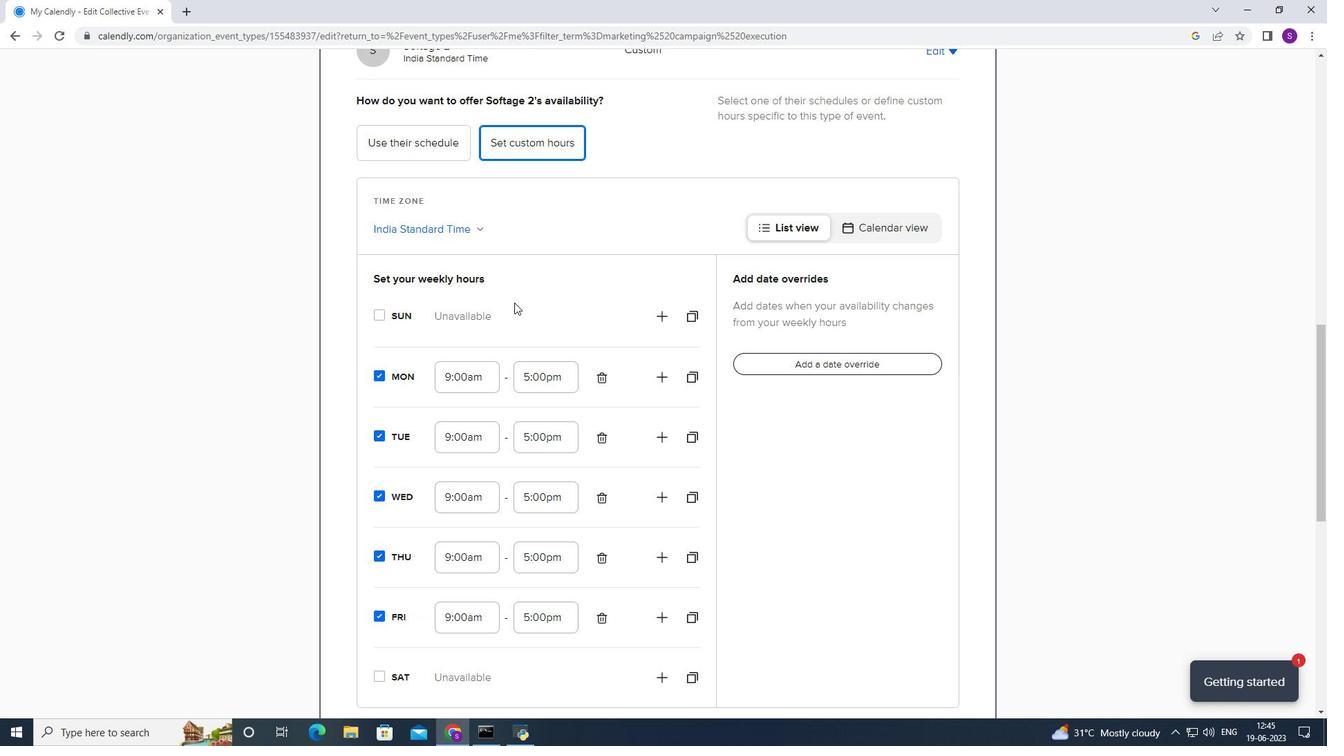 
Action: Mouse scrolled (486, 340) with delta (0, 0)
Screenshot: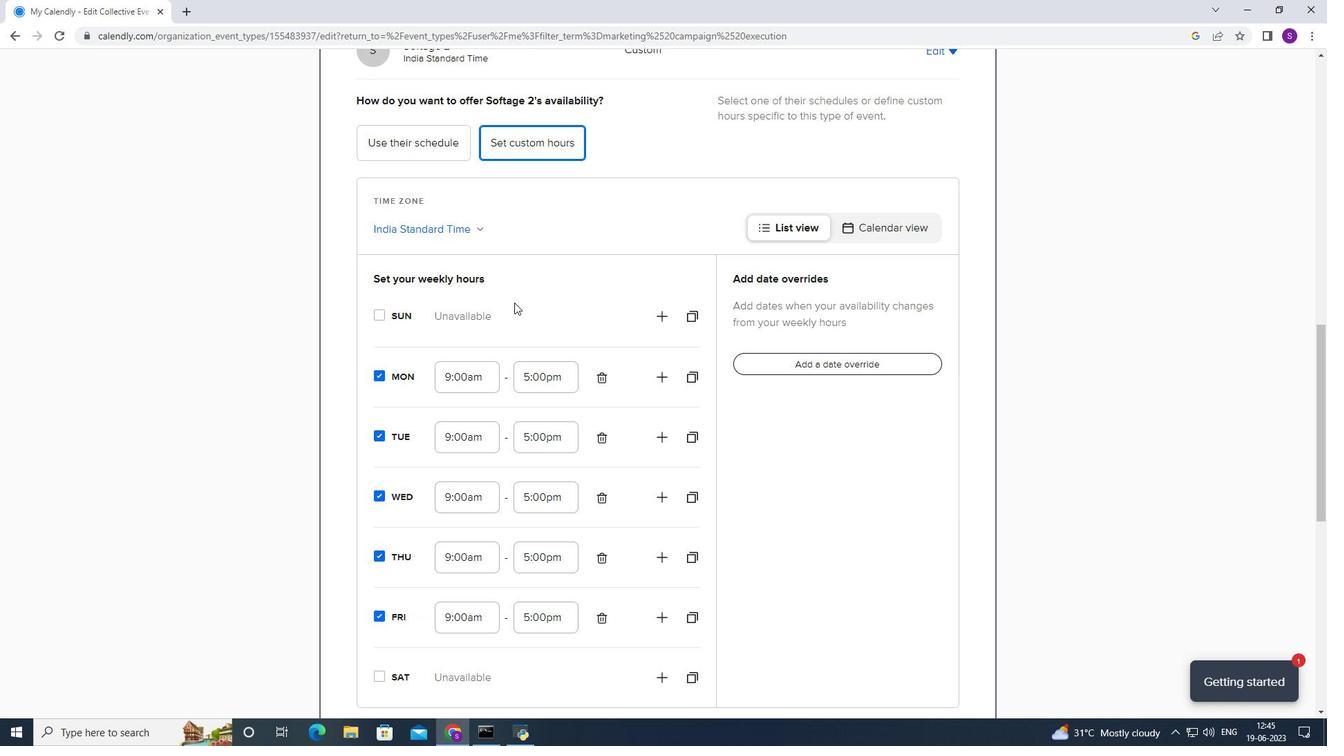 
Action: Mouse moved to (481, 346)
Screenshot: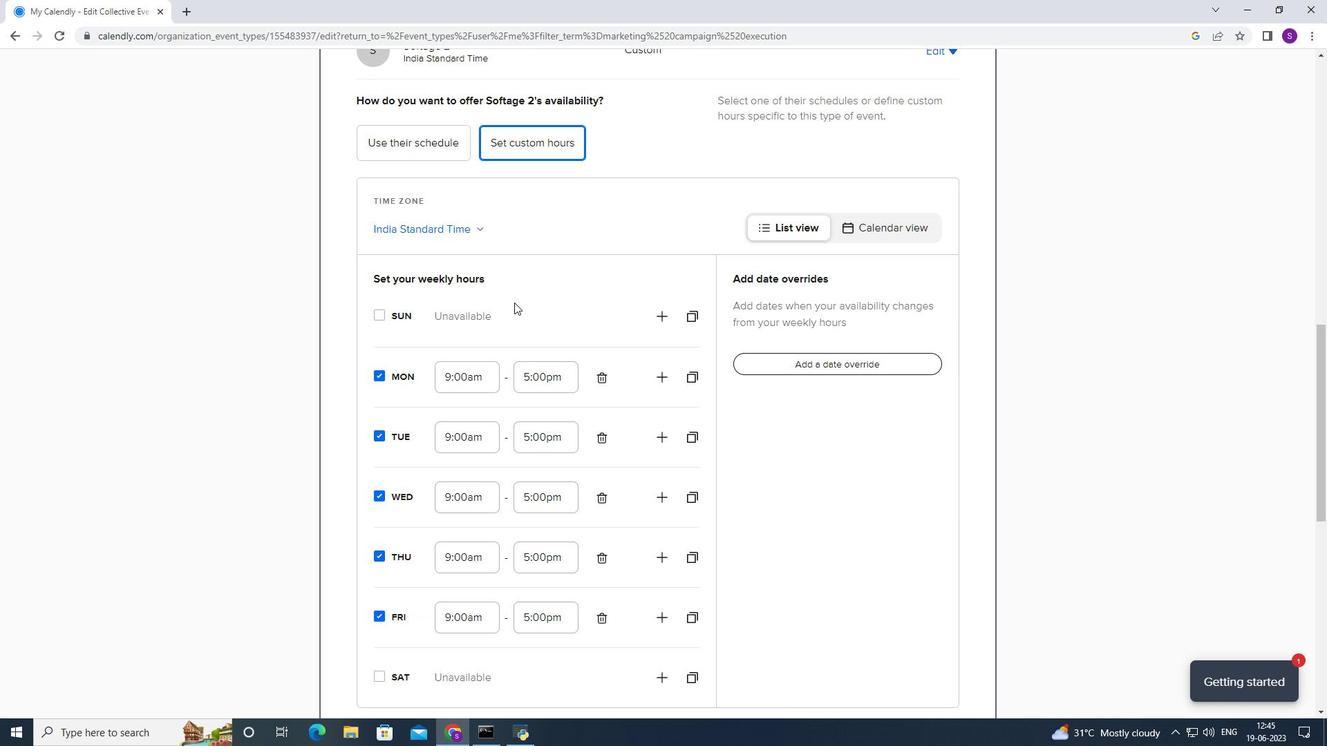 
Action: Mouse scrolled (481, 345) with delta (0, 0)
Screenshot: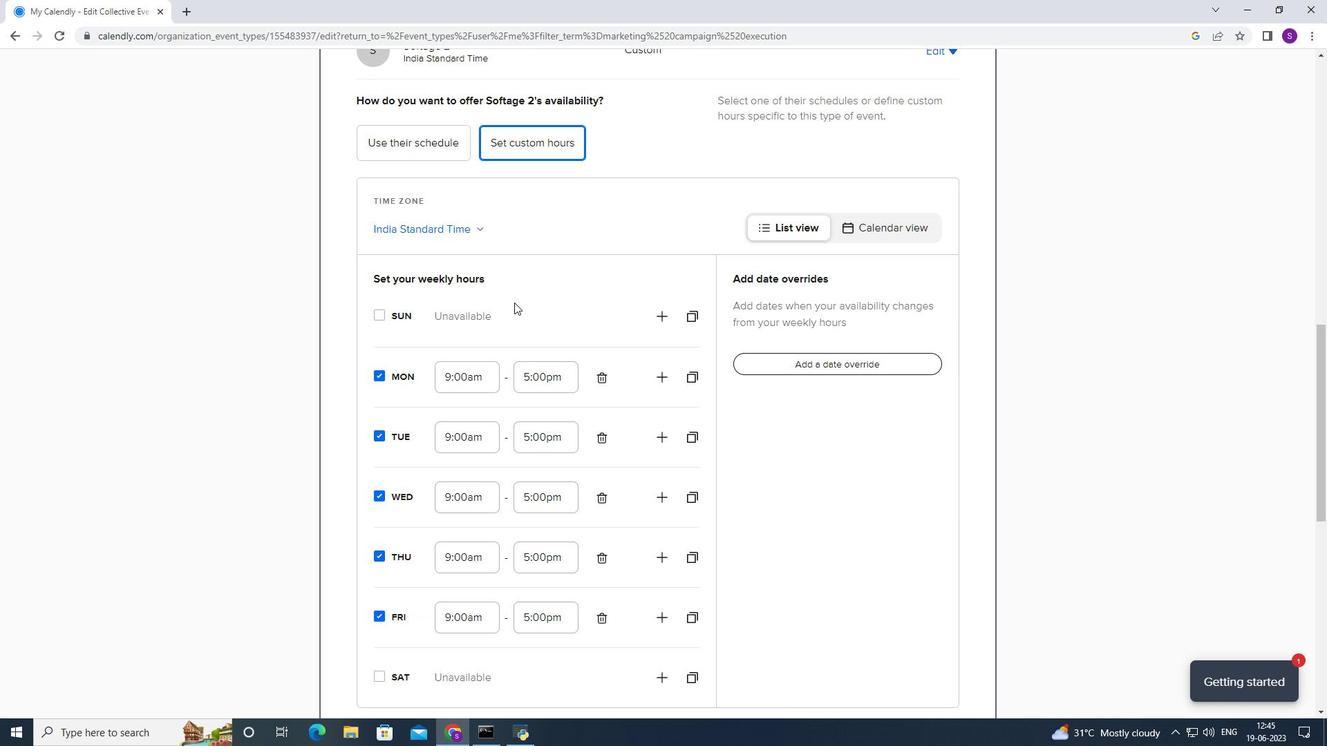 
Action: Mouse moved to (474, 356)
Screenshot: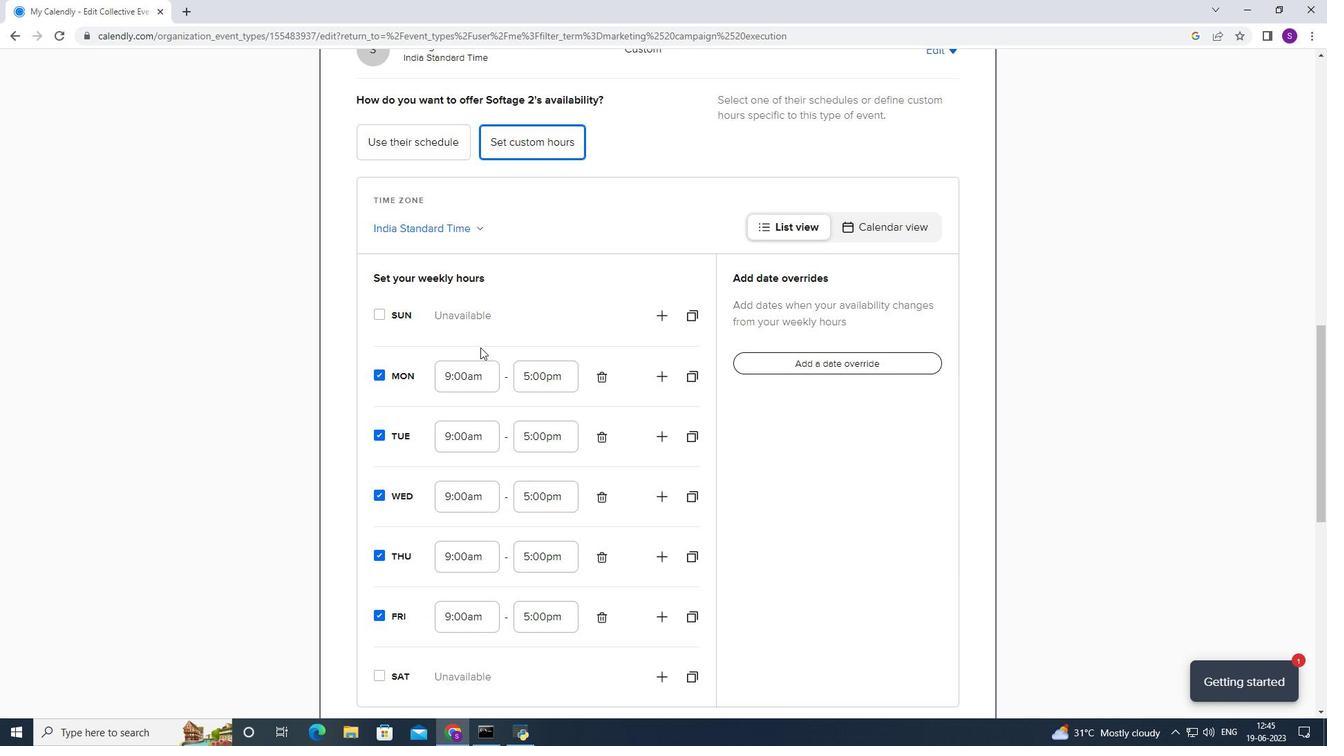 
Action: Mouse scrolled (477, 351) with delta (0, 0)
Screenshot: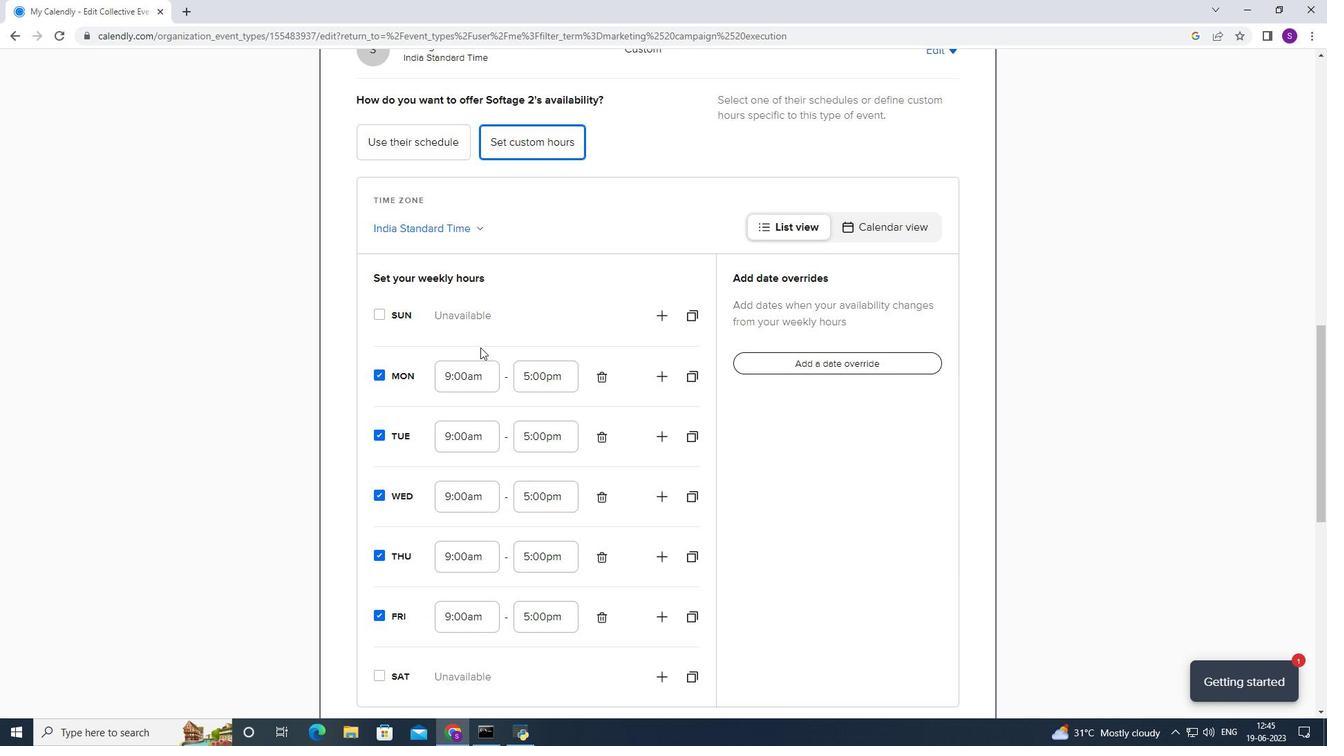 
Action: Mouse moved to (392, 470)
Screenshot: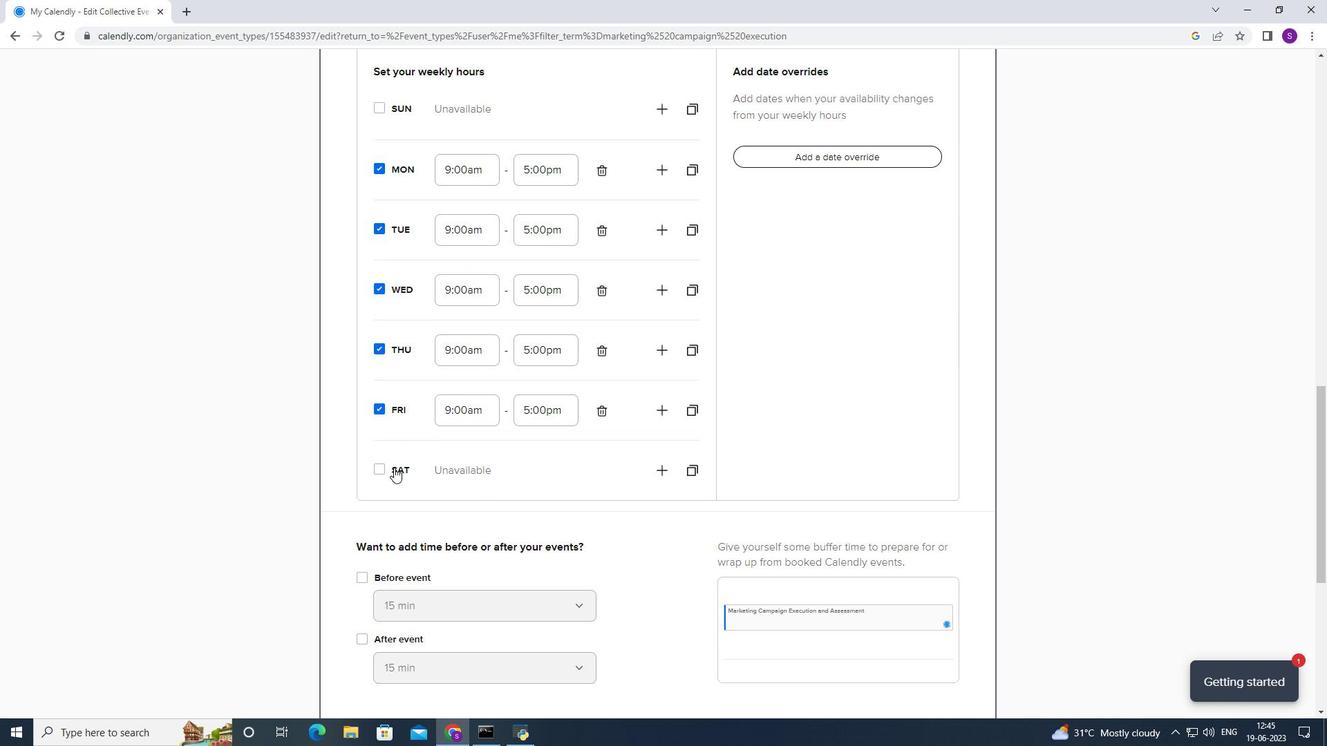
Action: Mouse pressed left at (392, 470)
Screenshot: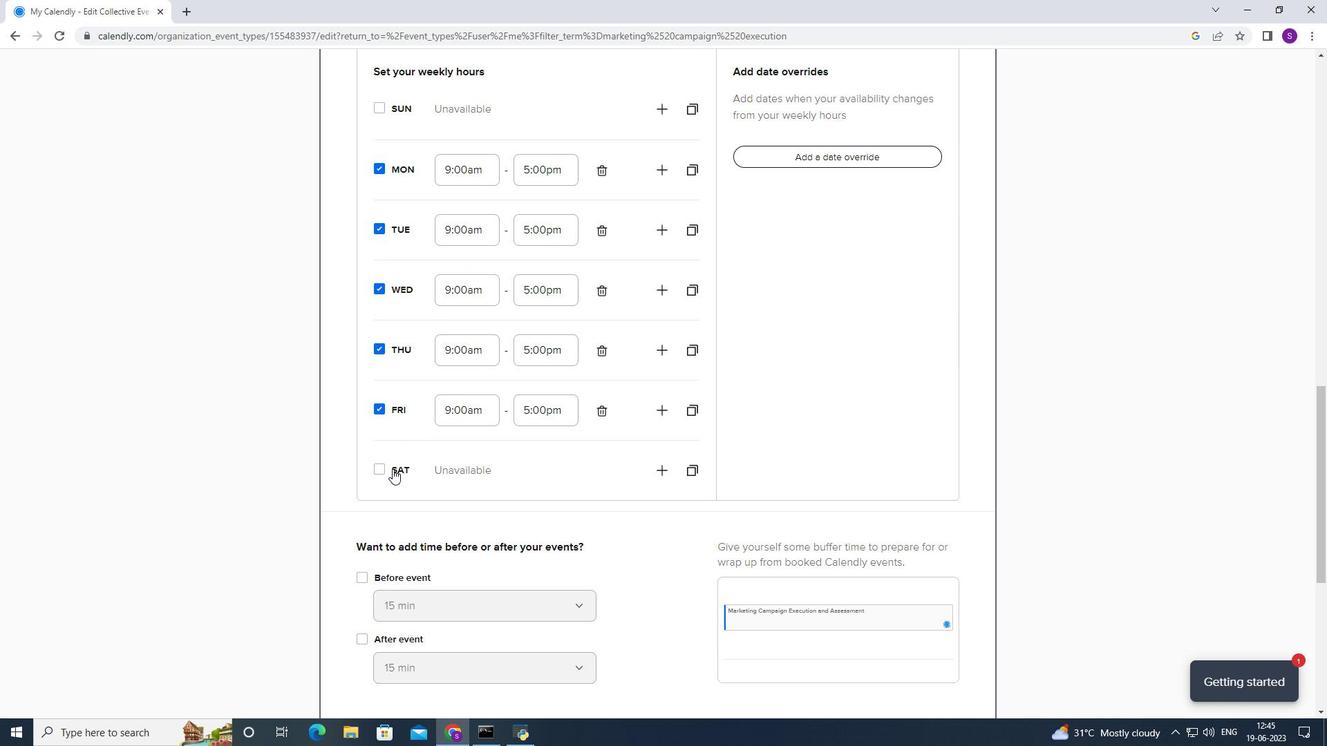 
Action: Mouse moved to (408, 465)
Screenshot: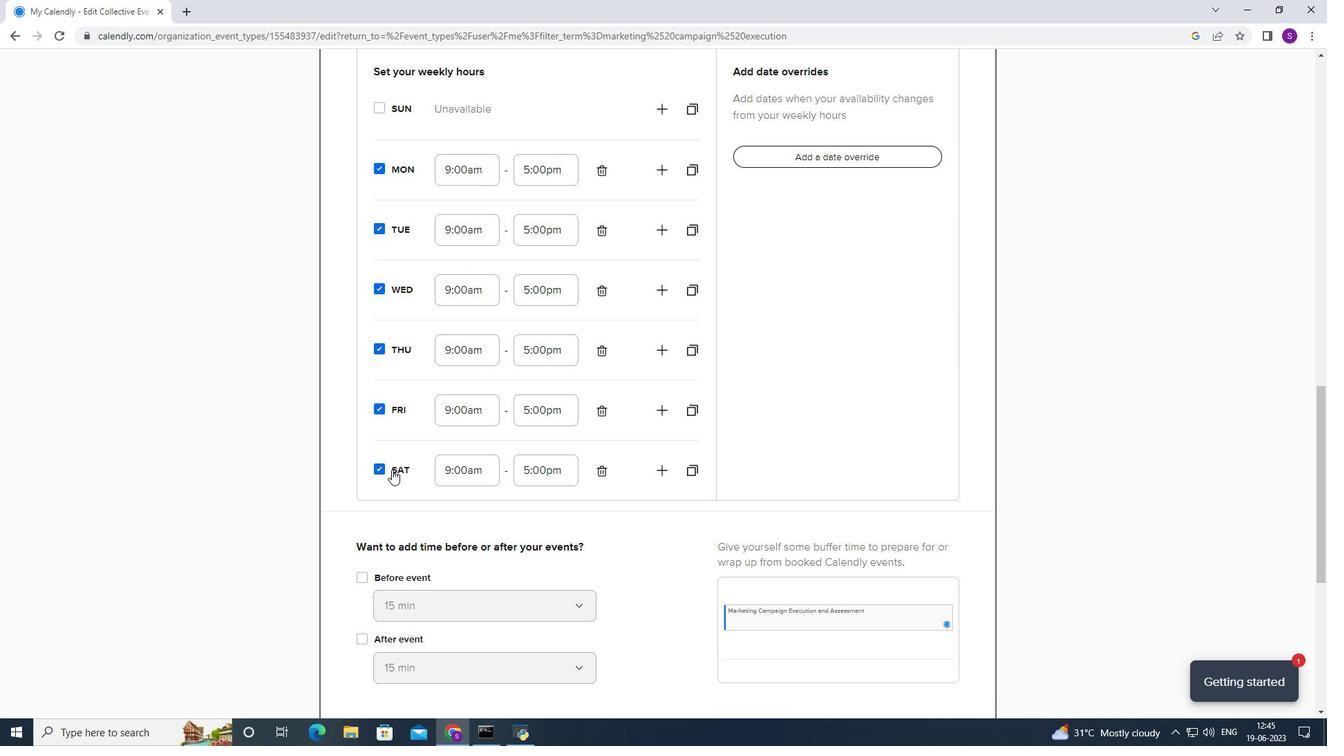 
Action: Mouse scrolled (408, 465) with delta (0, 0)
Screenshot: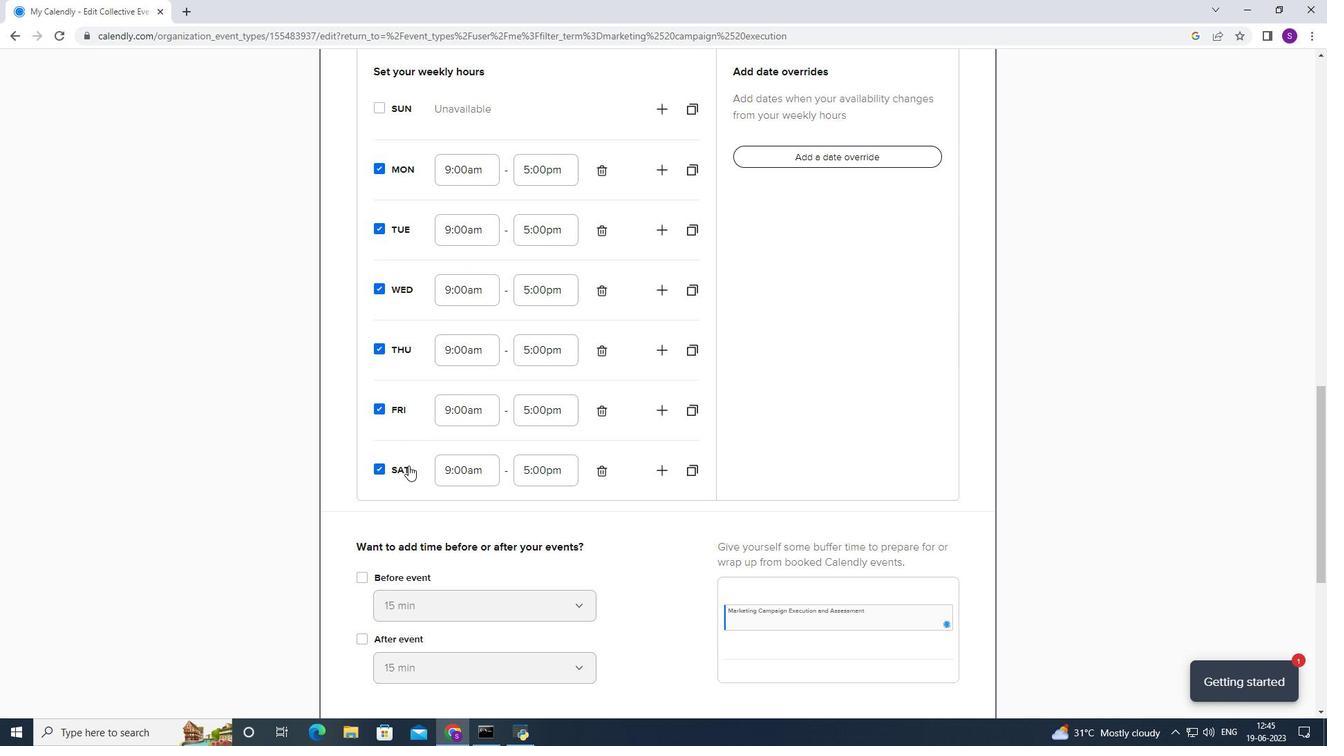 
Action: Mouse scrolled (408, 465) with delta (0, 0)
Screenshot: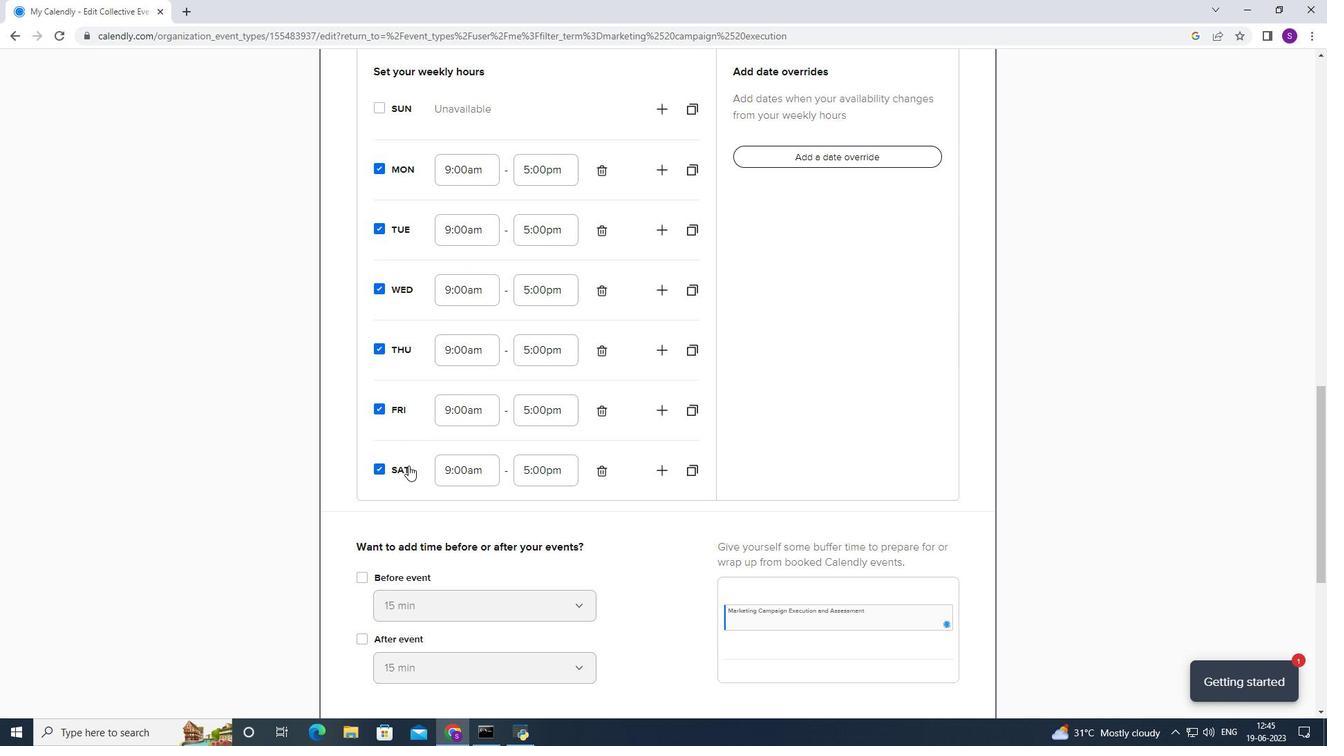 
Action: Mouse scrolled (408, 465) with delta (0, 0)
Screenshot: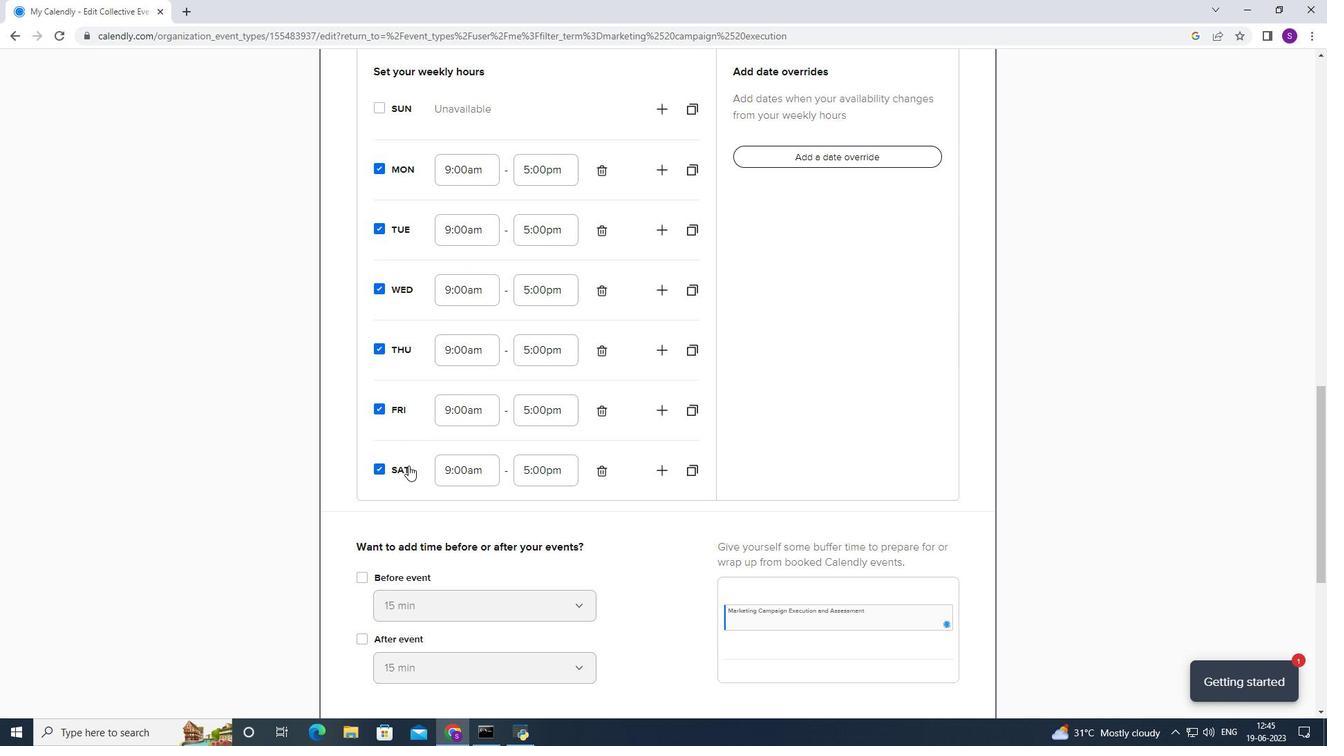 
Action: Mouse scrolled (408, 465) with delta (0, 0)
Screenshot: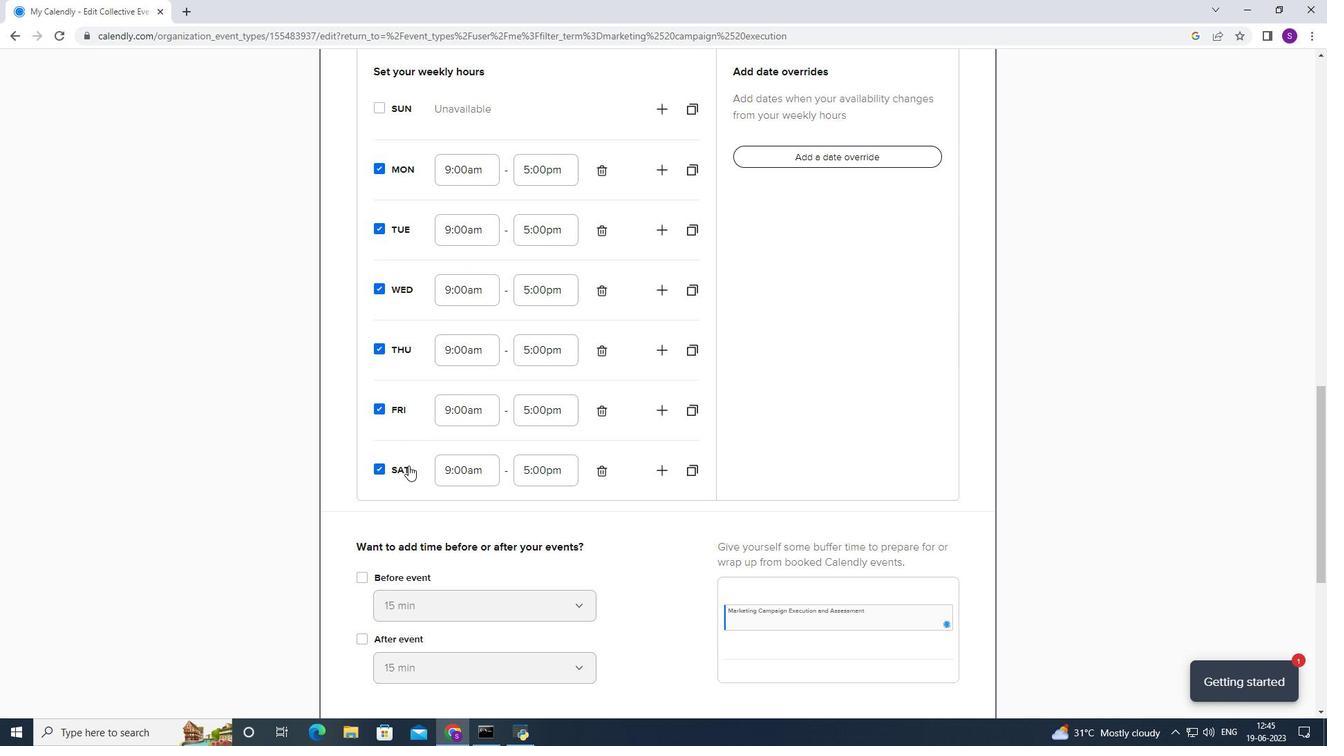
Action: Mouse scrolled (408, 465) with delta (0, 0)
Screenshot: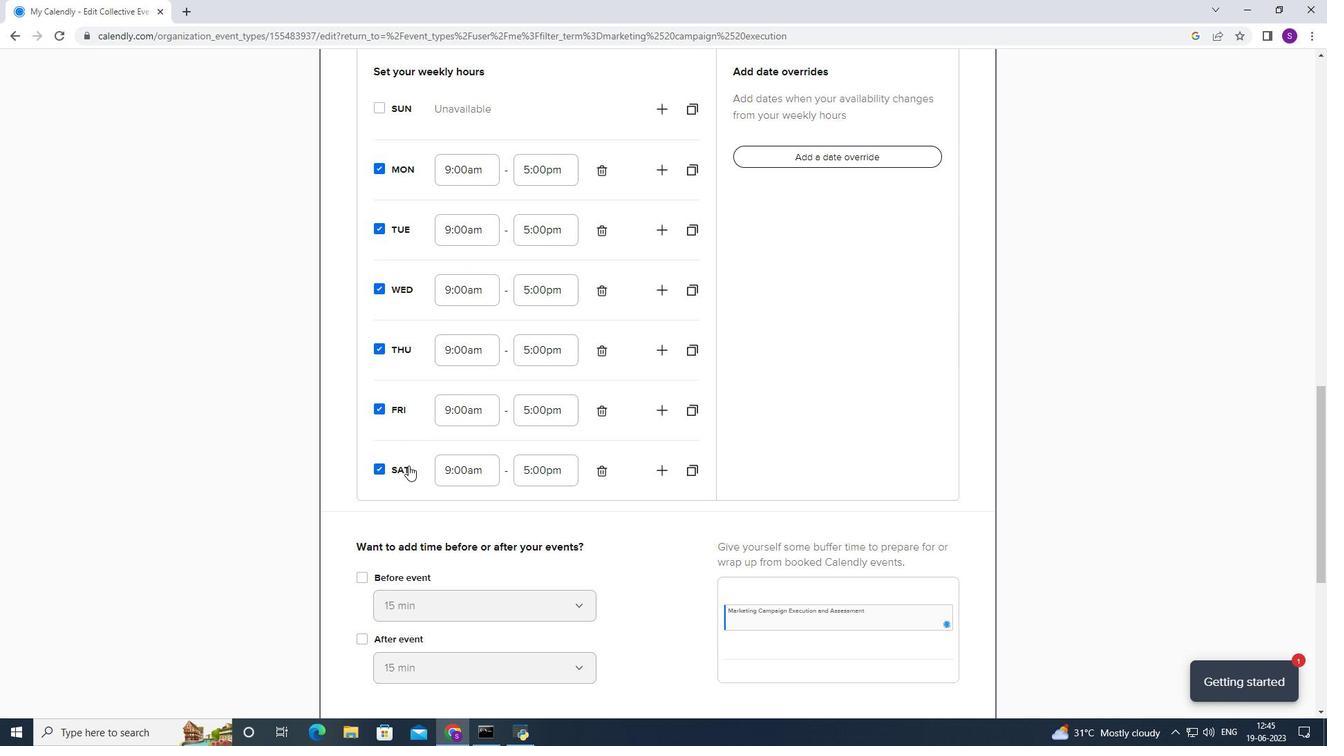 
Action: Mouse moved to (399, 239)
Screenshot: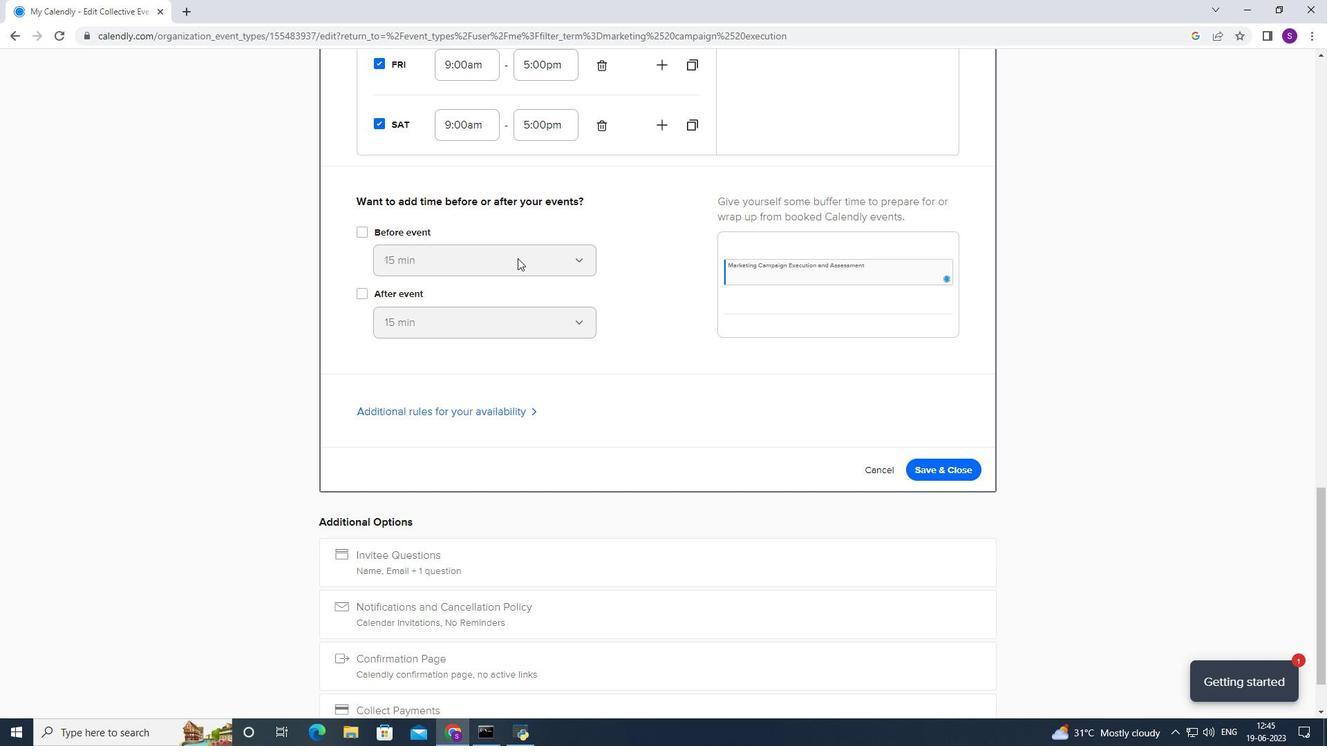 
Action: Mouse pressed left at (399, 239)
Screenshot: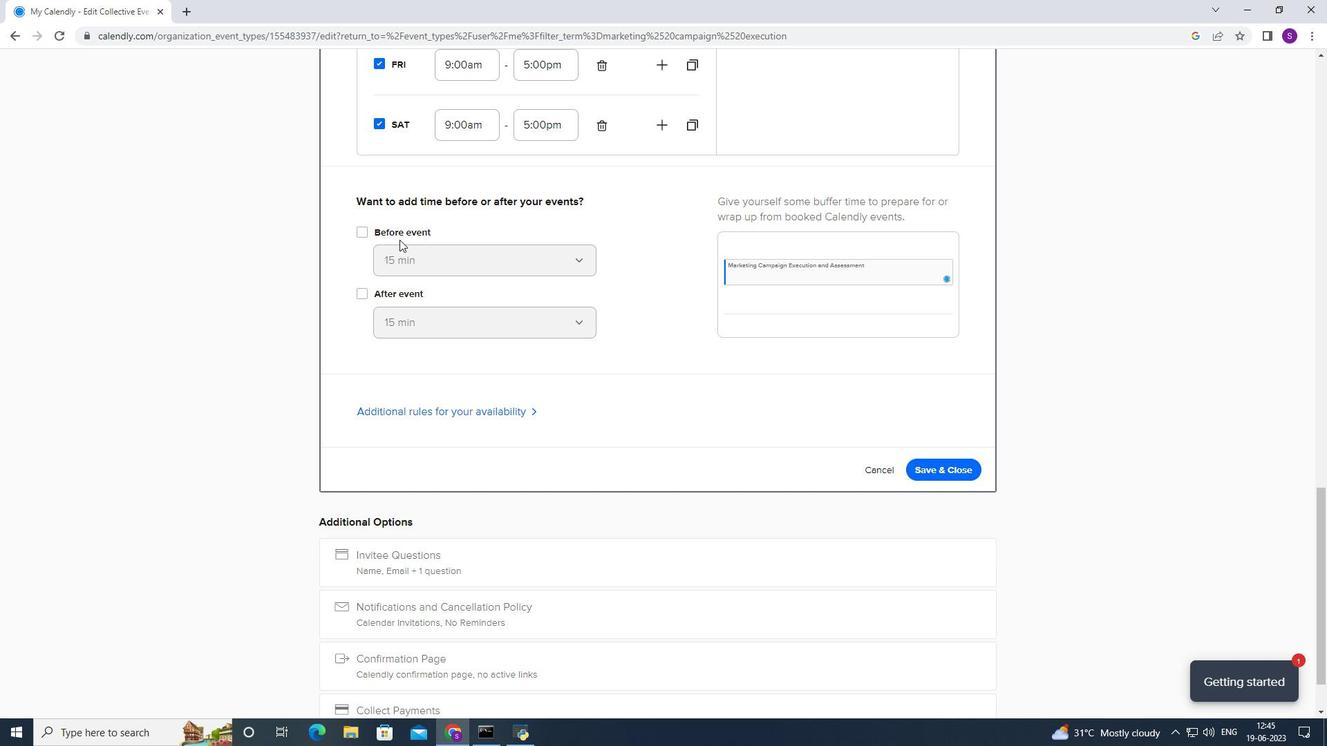 
Action: Mouse moved to (397, 264)
Screenshot: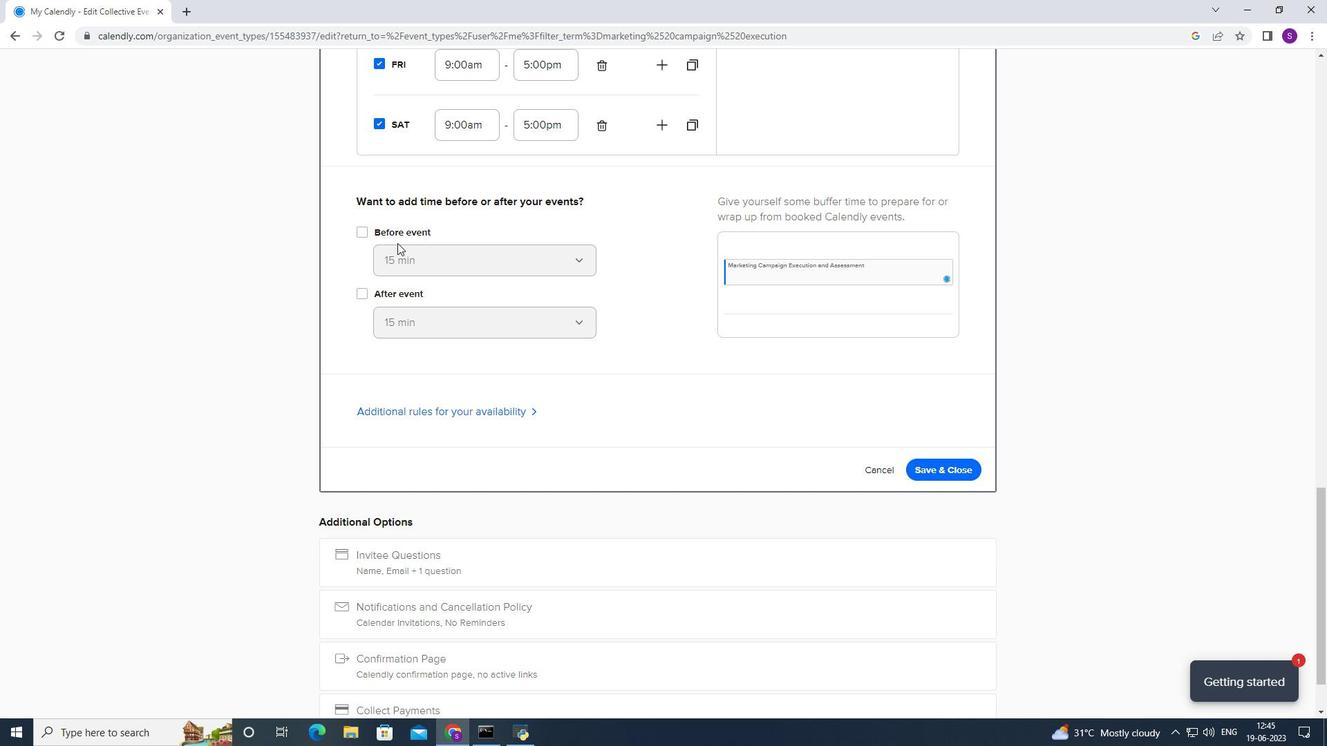 
Action: Mouse pressed left at (397, 264)
Screenshot: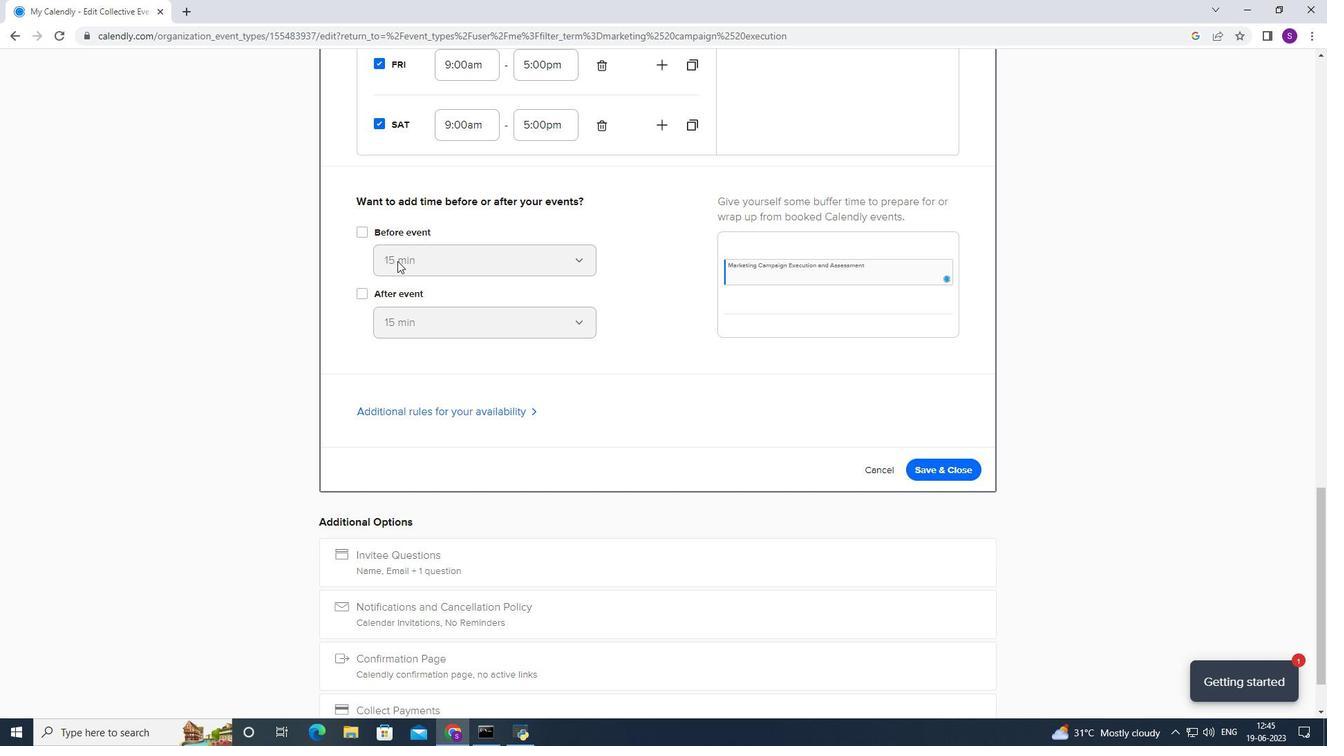 
Action: Mouse moved to (419, 221)
Screenshot: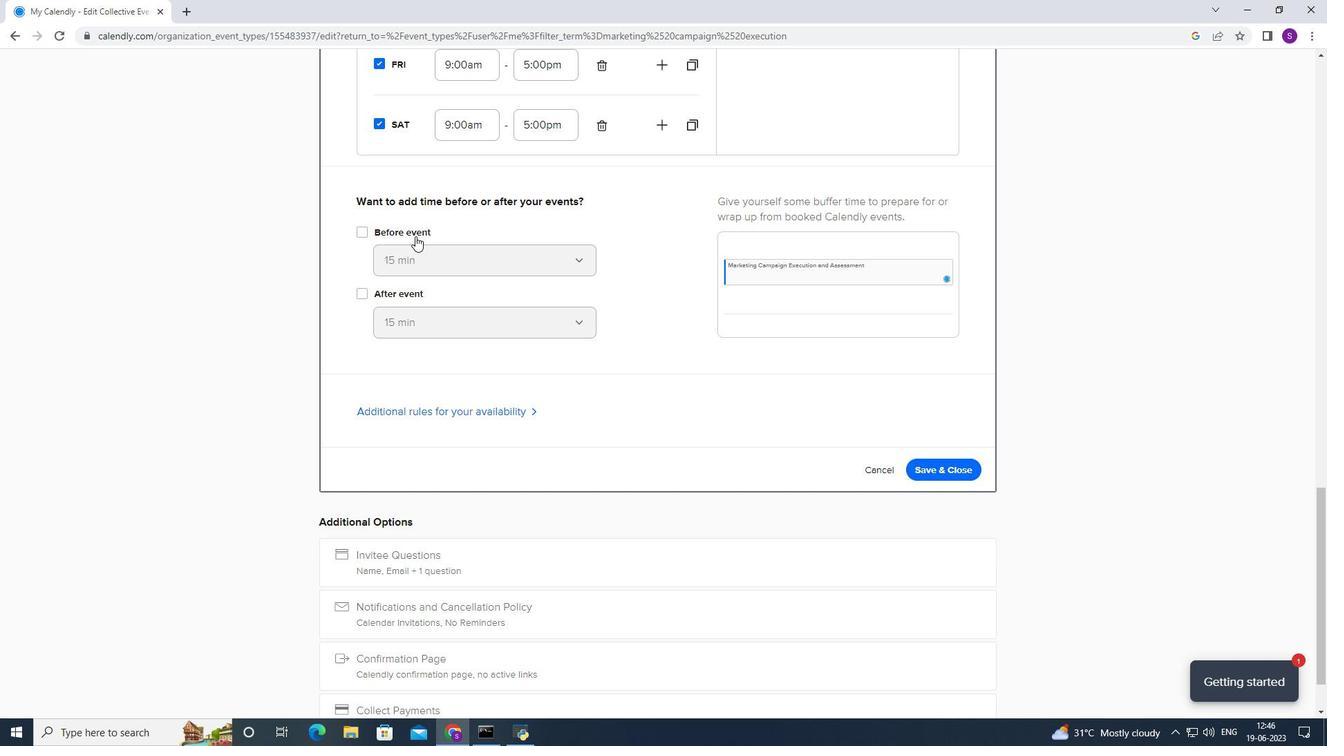 
Action: Mouse pressed left at (419, 221)
Screenshot: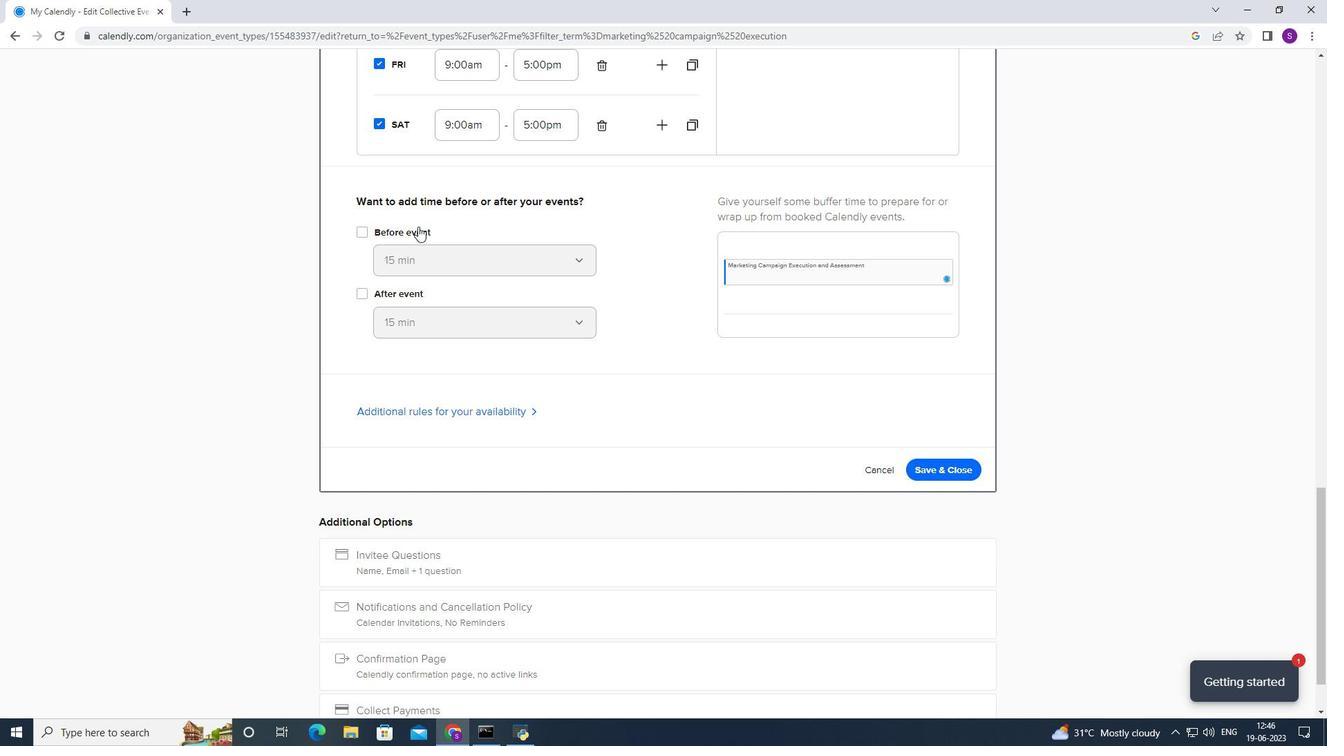 
Action: Mouse moved to (414, 235)
Screenshot: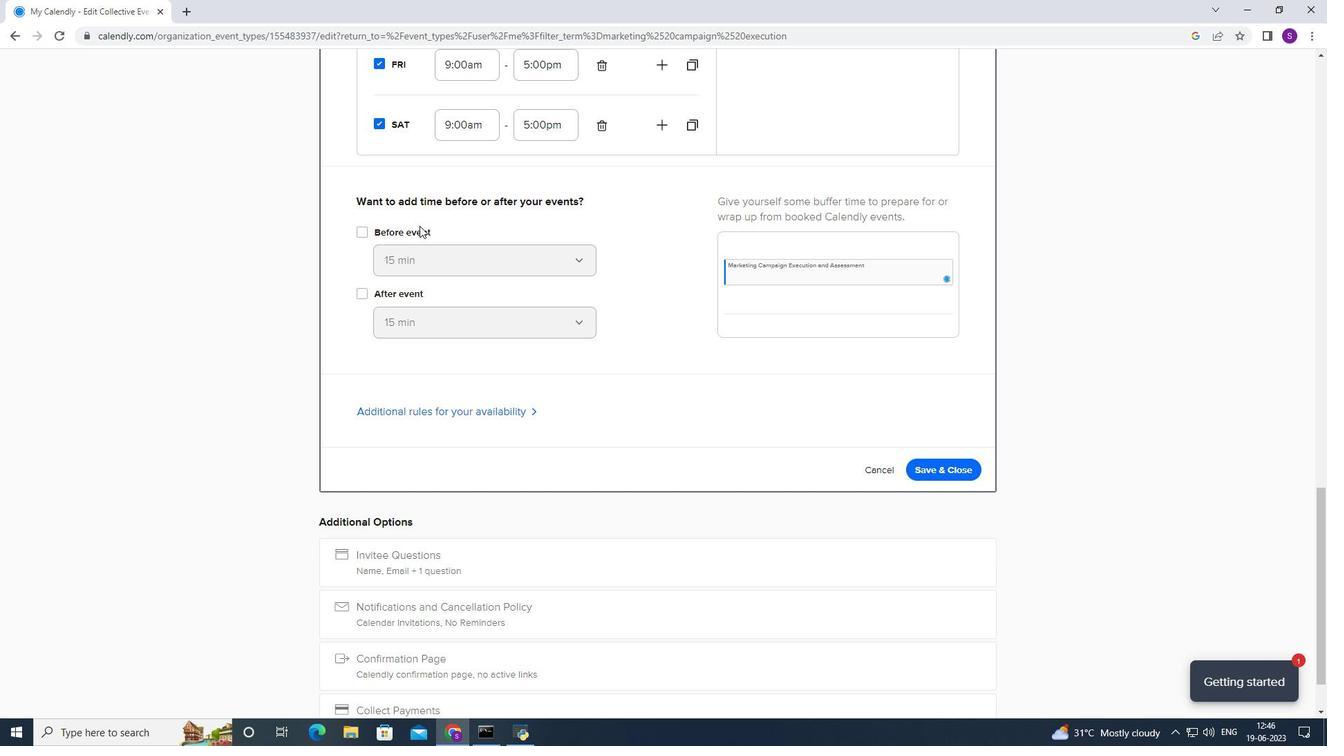 
Action: Mouse pressed left at (414, 235)
Screenshot: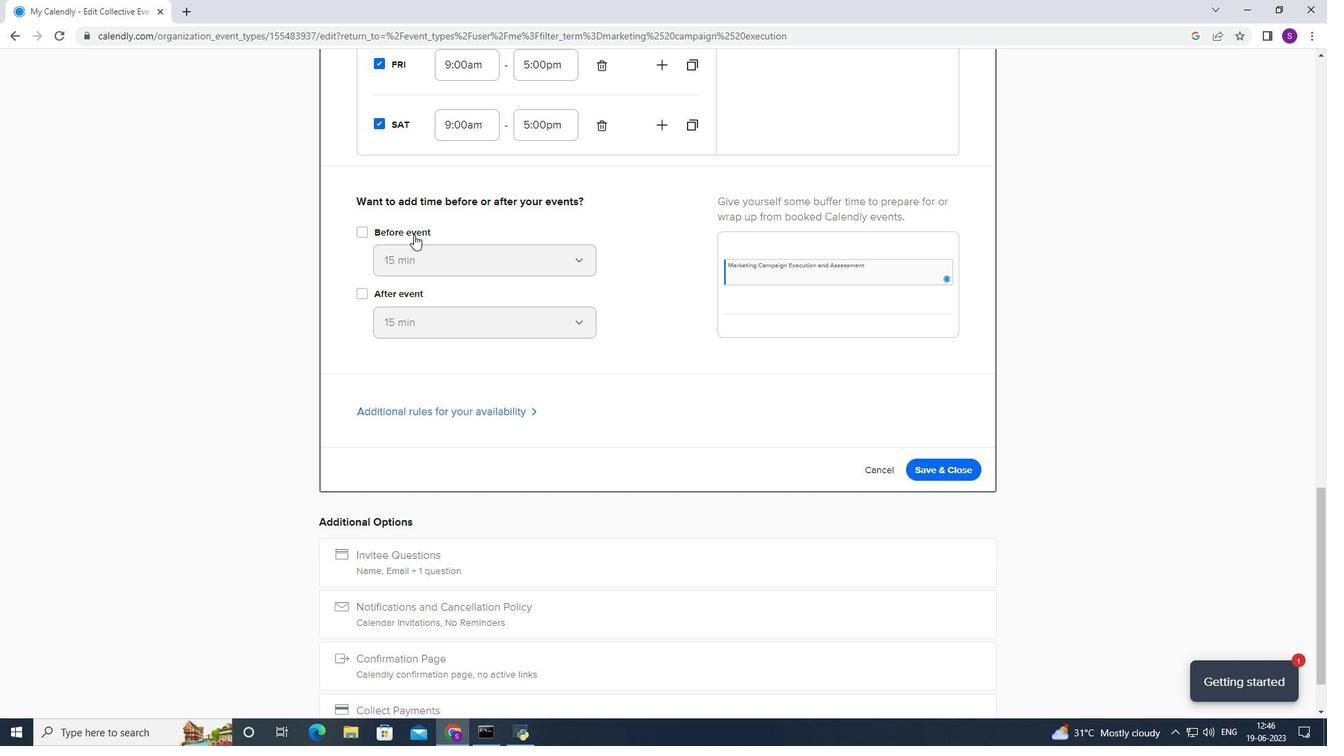 
Action: Mouse moved to (392, 260)
Screenshot: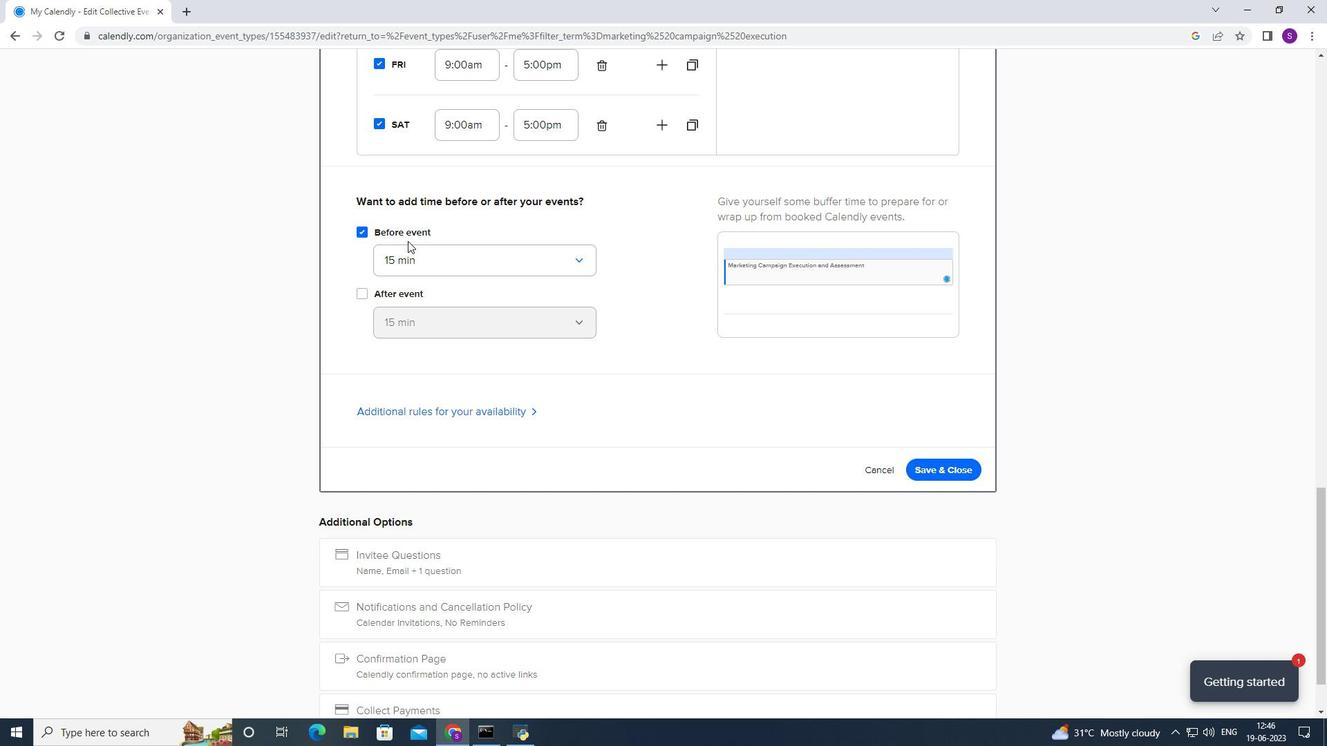 
Action: Mouse pressed left at (392, 260)
Screenshot: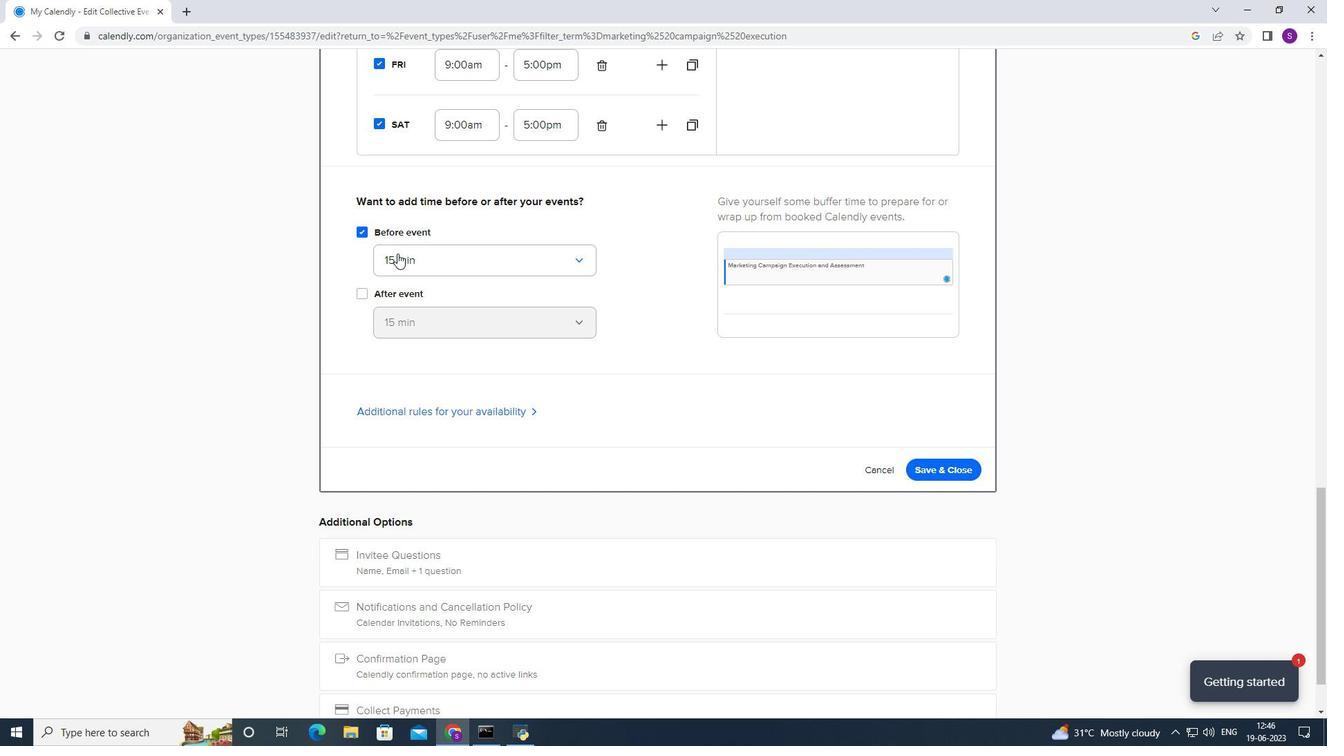 
Action: Mouse moved to (397, 287)
Screenshot: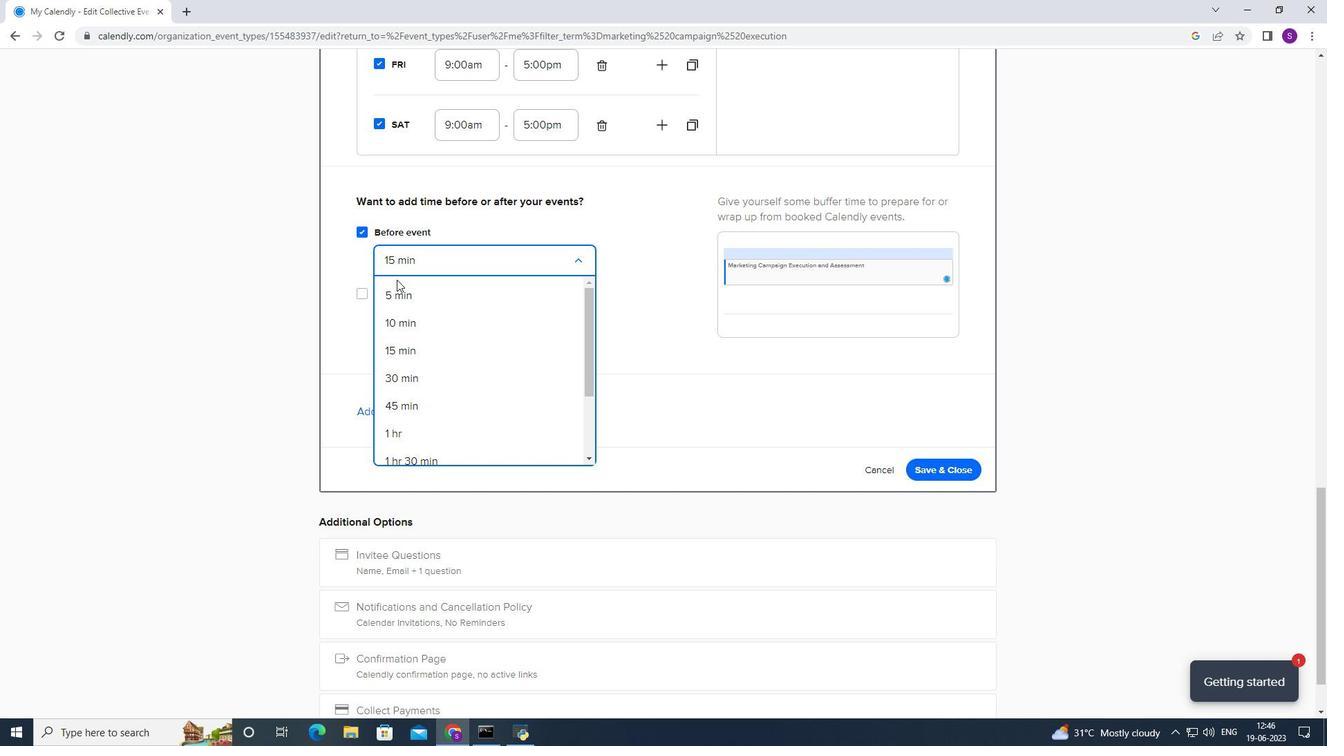 
Action: Mouse pressed left at (397, 287)
Screenshot: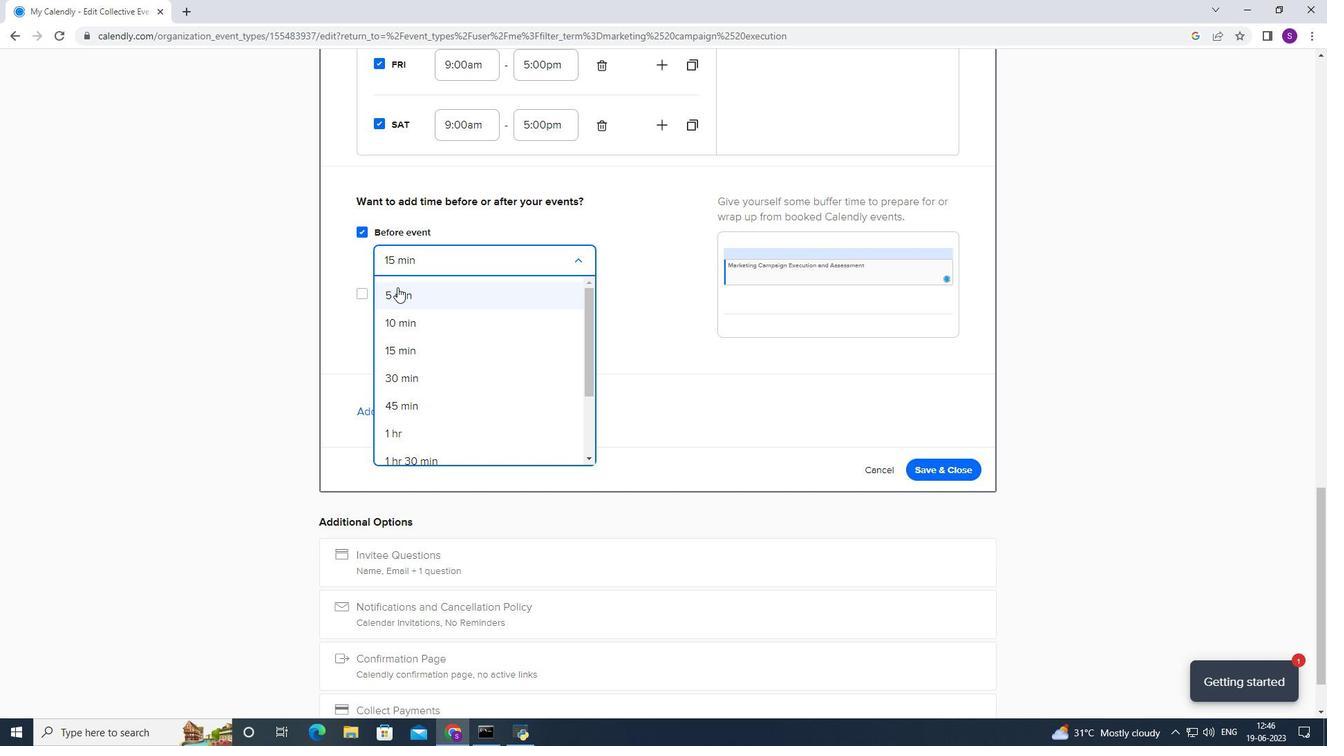 
Action: Mouse moved to (362, 295)
Screenshot: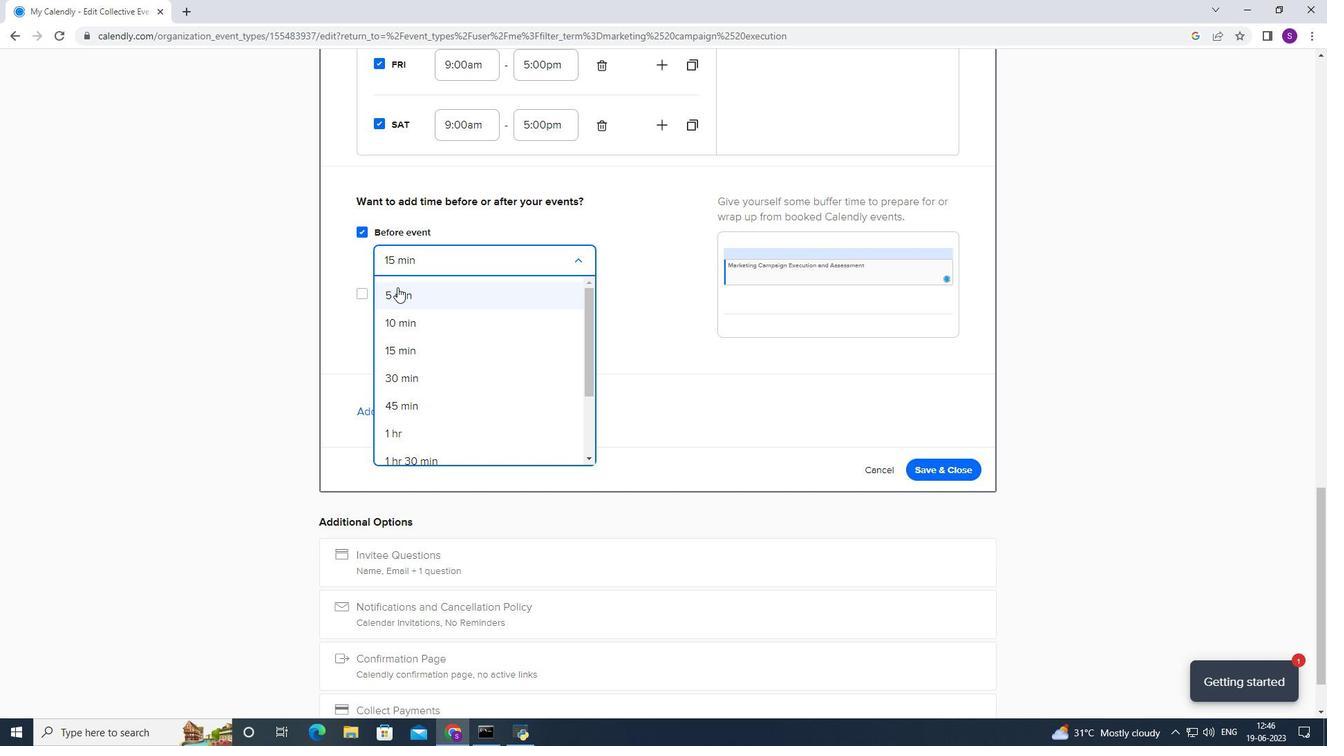 
Action: Mouse pressed left at (362, 295)
Screenshot: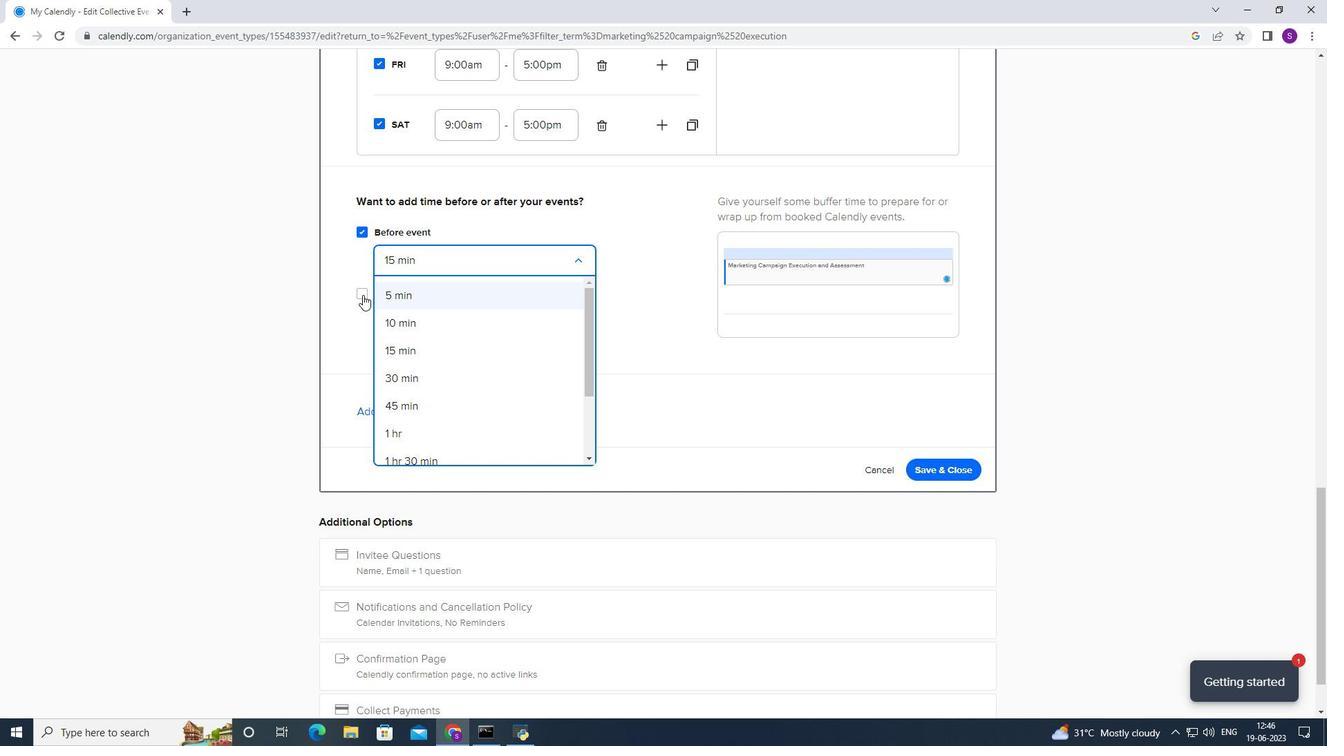 
Action: Mouse moved to (389, 306)
Screenshot: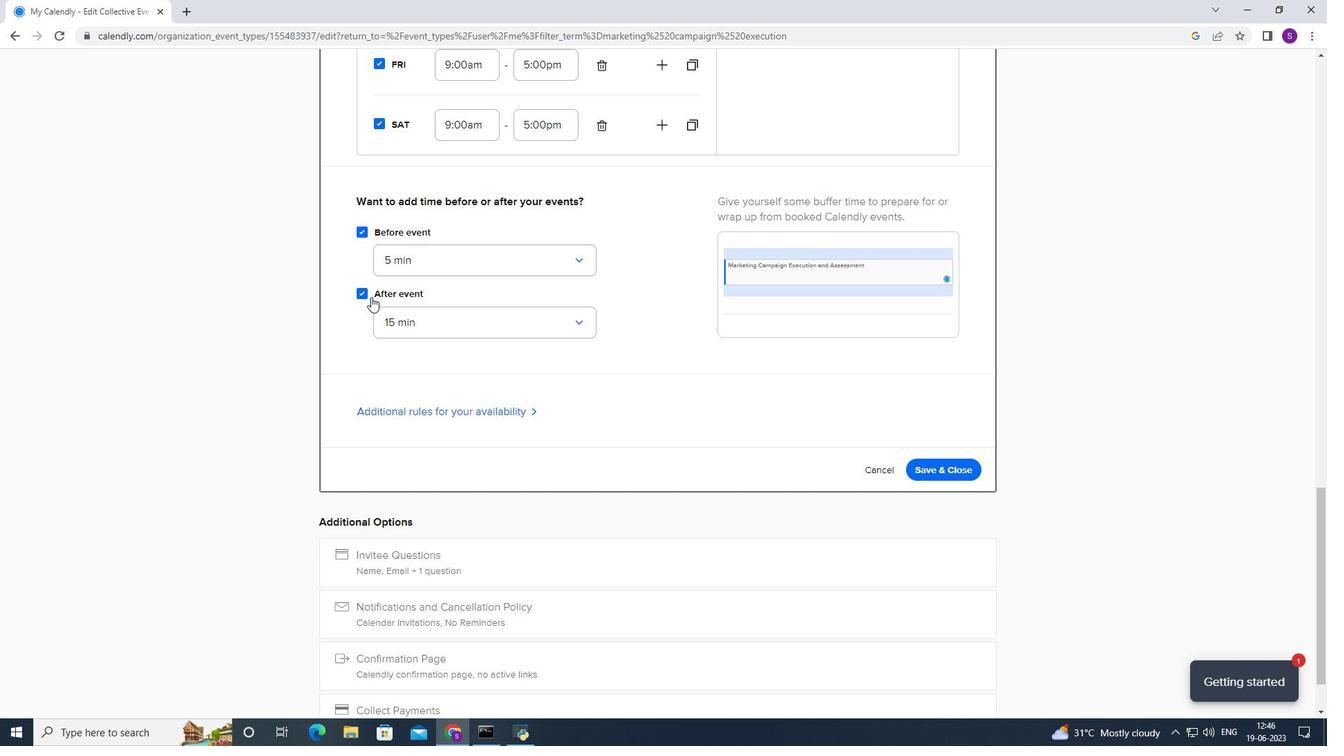 
Action: Mouse pressed left at (389, 306)
Screenshot: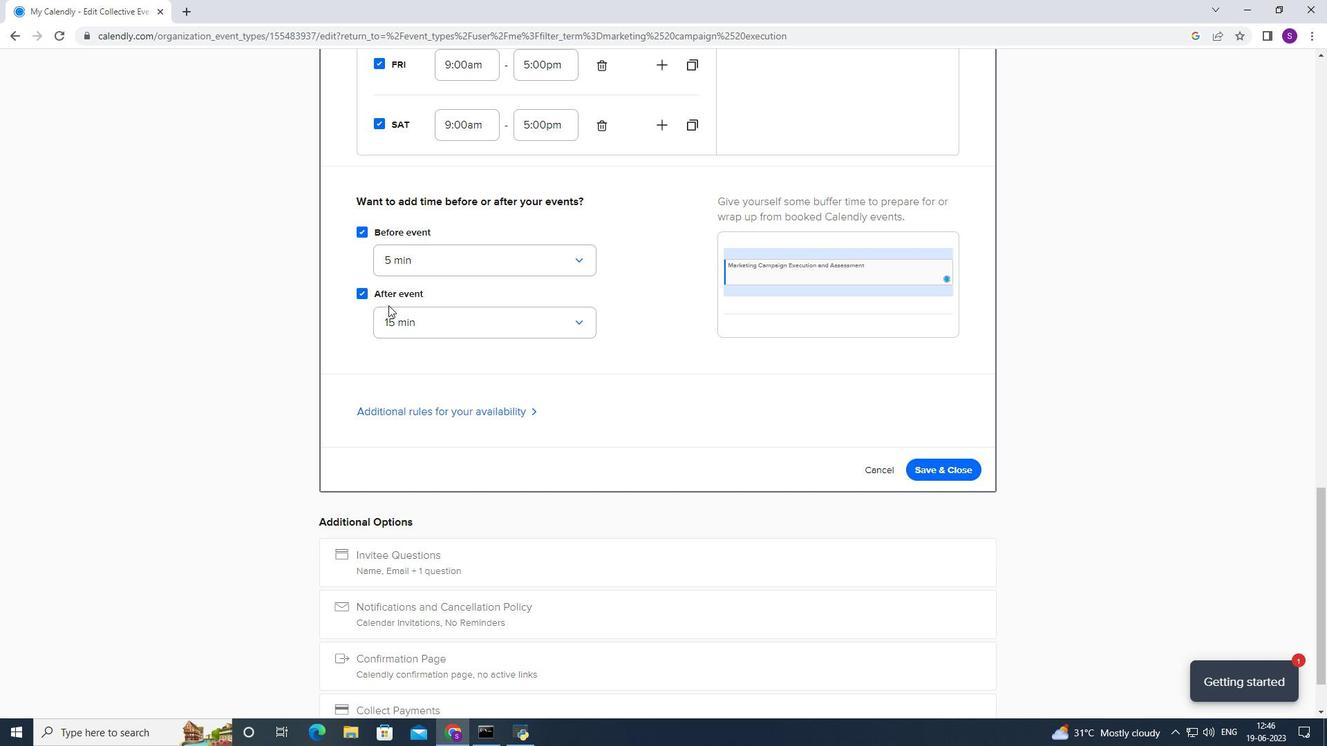 
Action: Mouse moved to (385, 360)
Screenshot: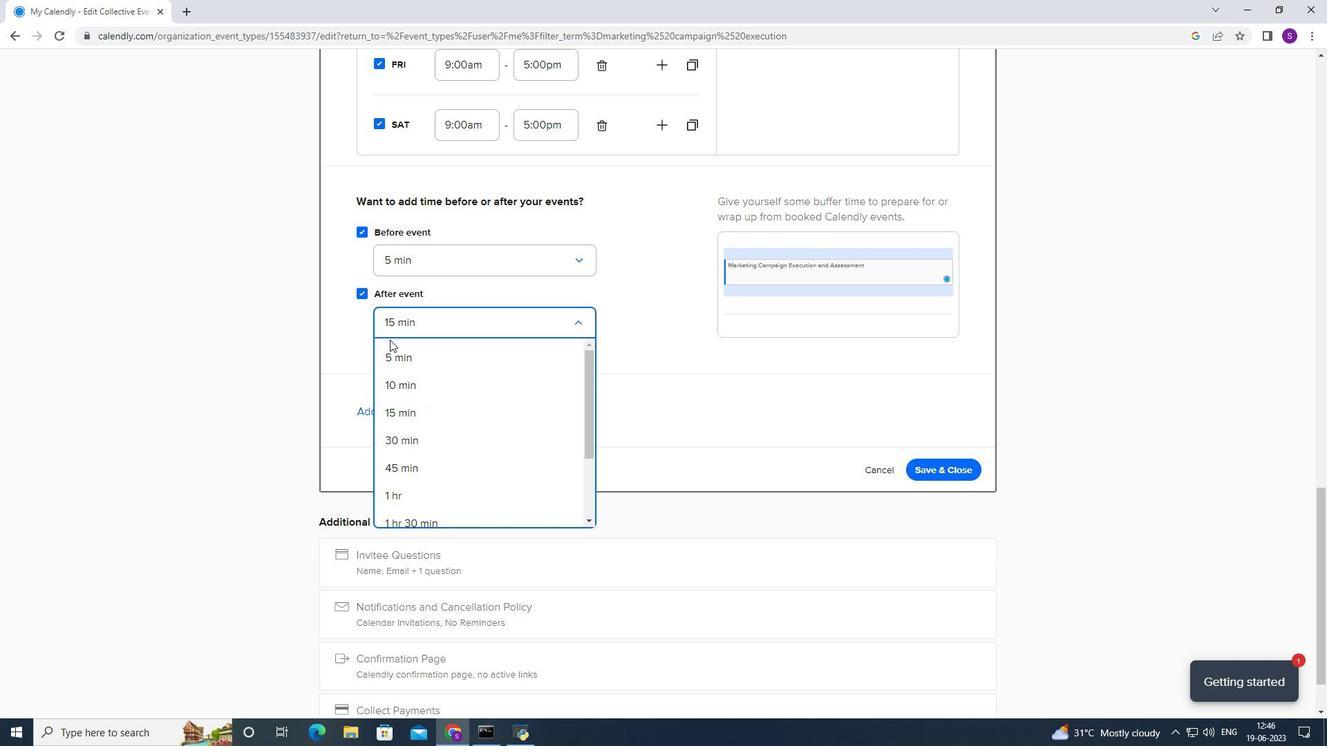 
Action: Mouse pressed left at (385, 360)
Screenshot: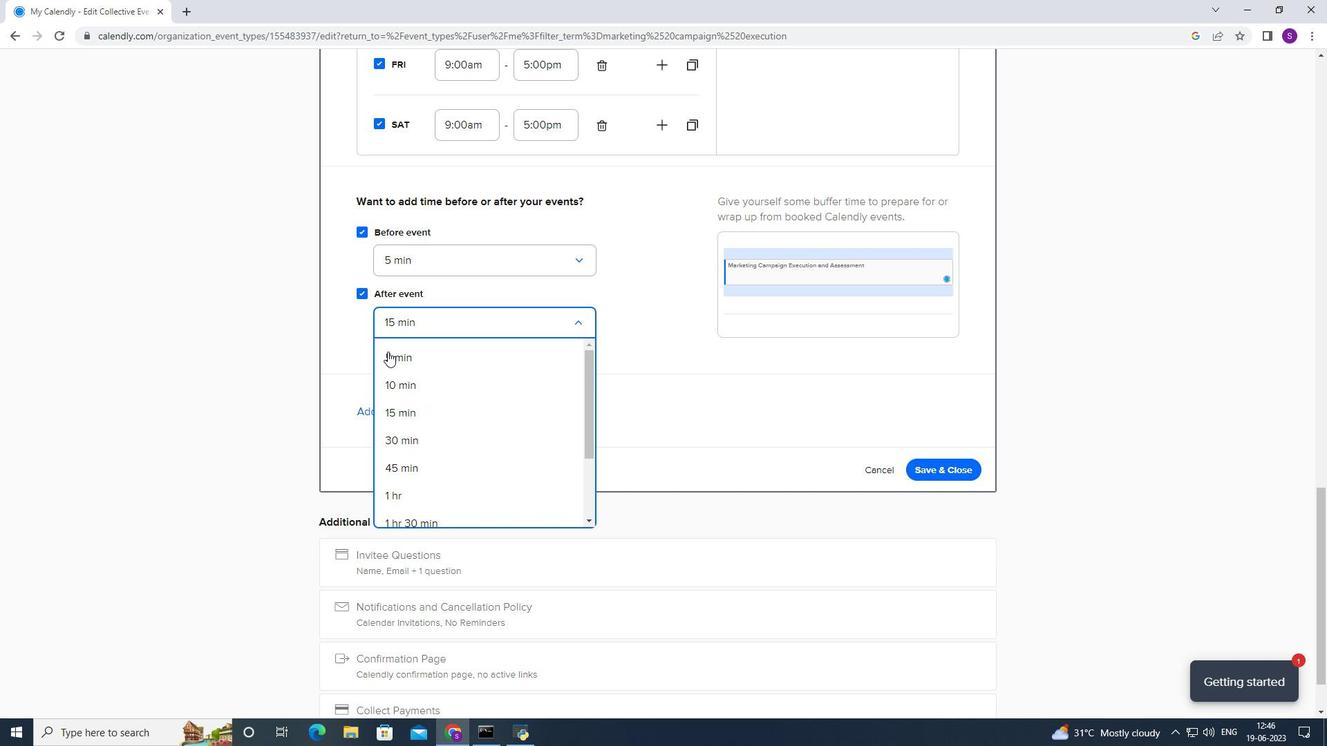 
Action: Mouse moved to (381, 356)
Screenshot: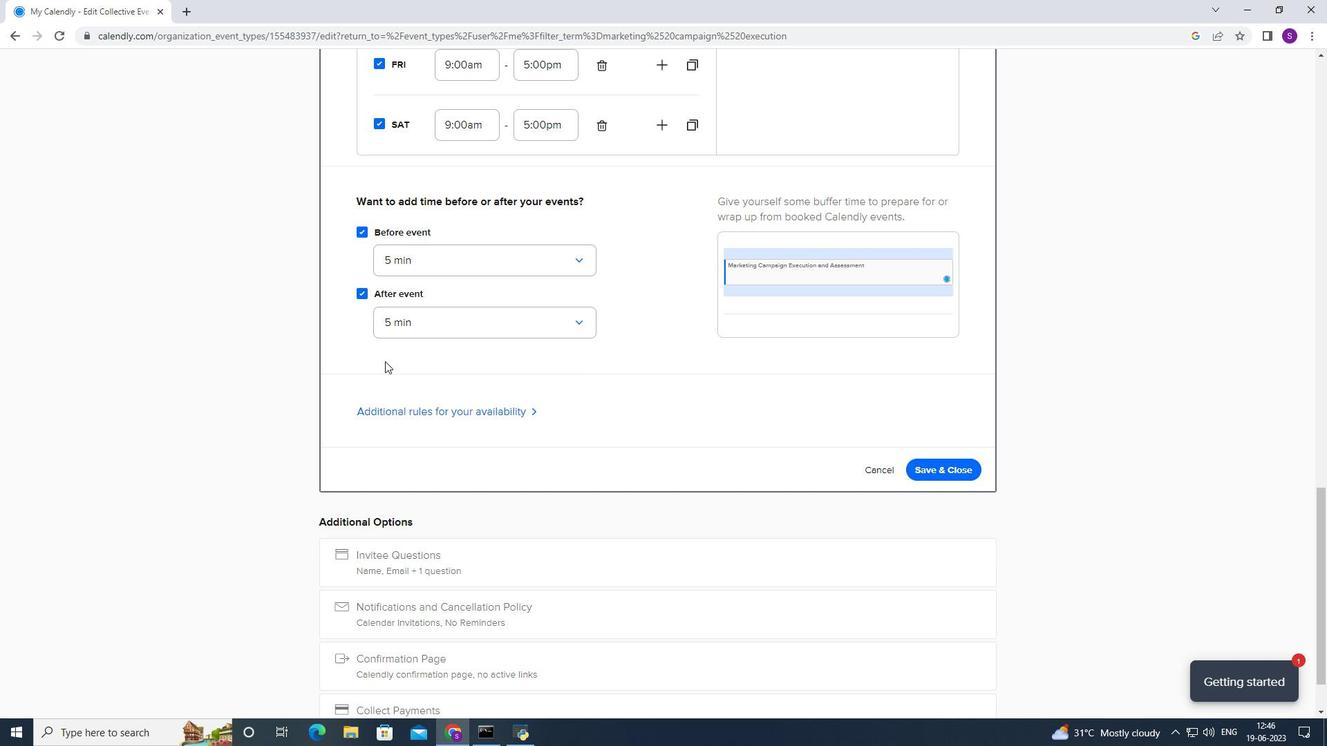 
Action: Mouse scrolled (381, 356) with delta (0, 0)
Screenshot: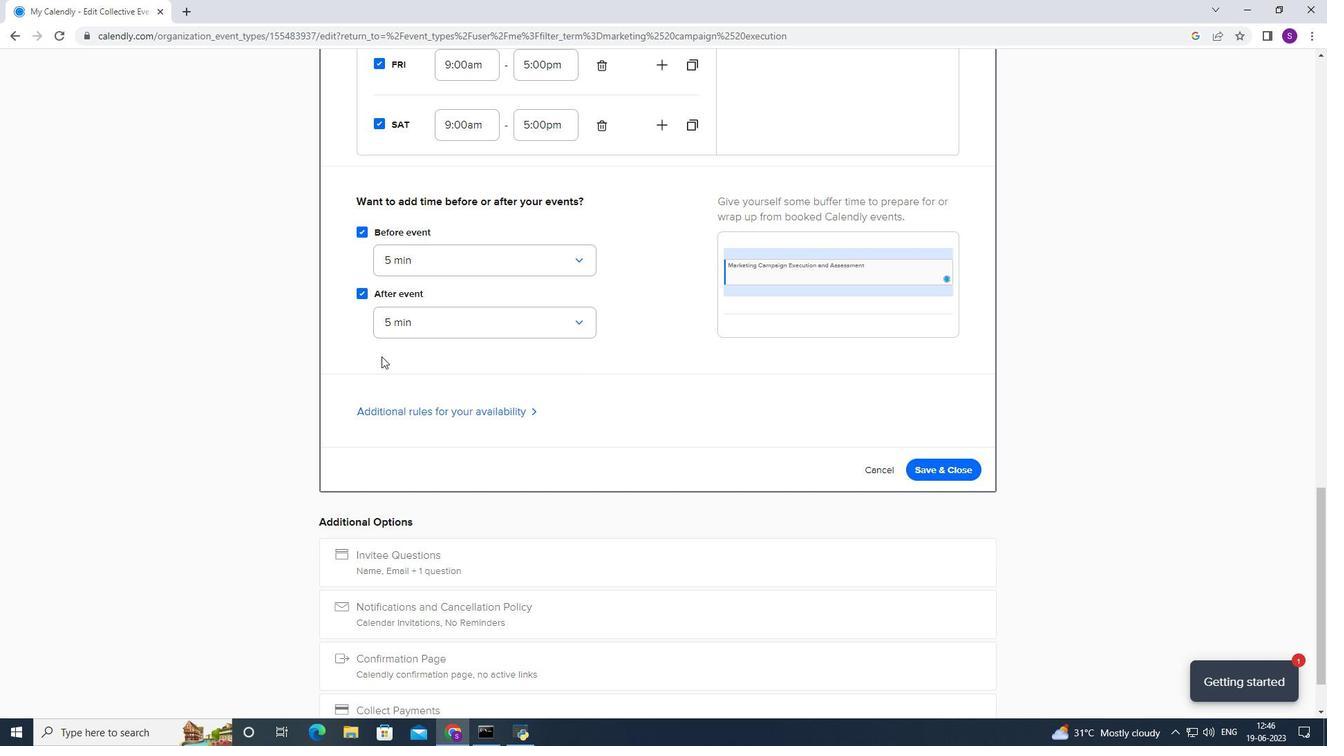 
Action: Mouse scrolled (381, 356) with delta (0, 0)
Screenshot: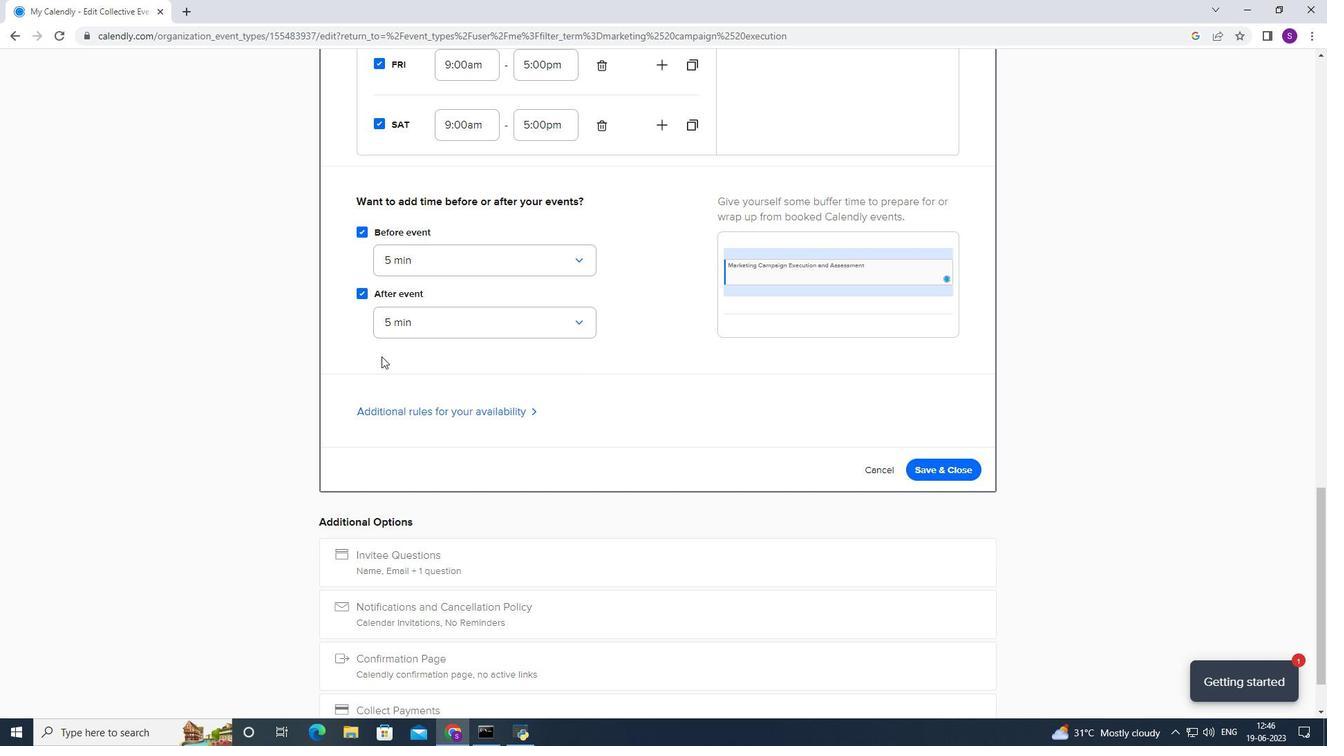 
Action: Mouse scrolled (381, 356) with delta (0, 0)
Screenshot: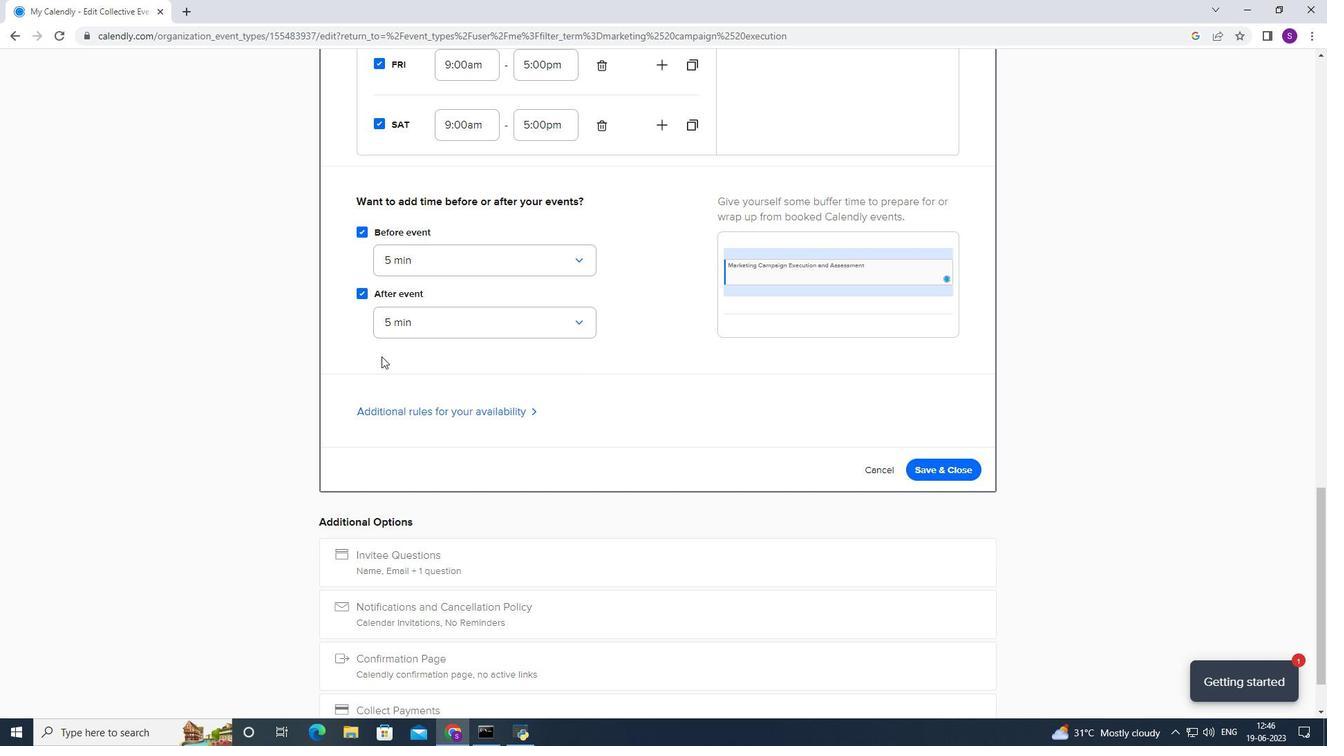 
Action: Mouse scrolled (381, 356) with delta (0, 0)
Screenshot: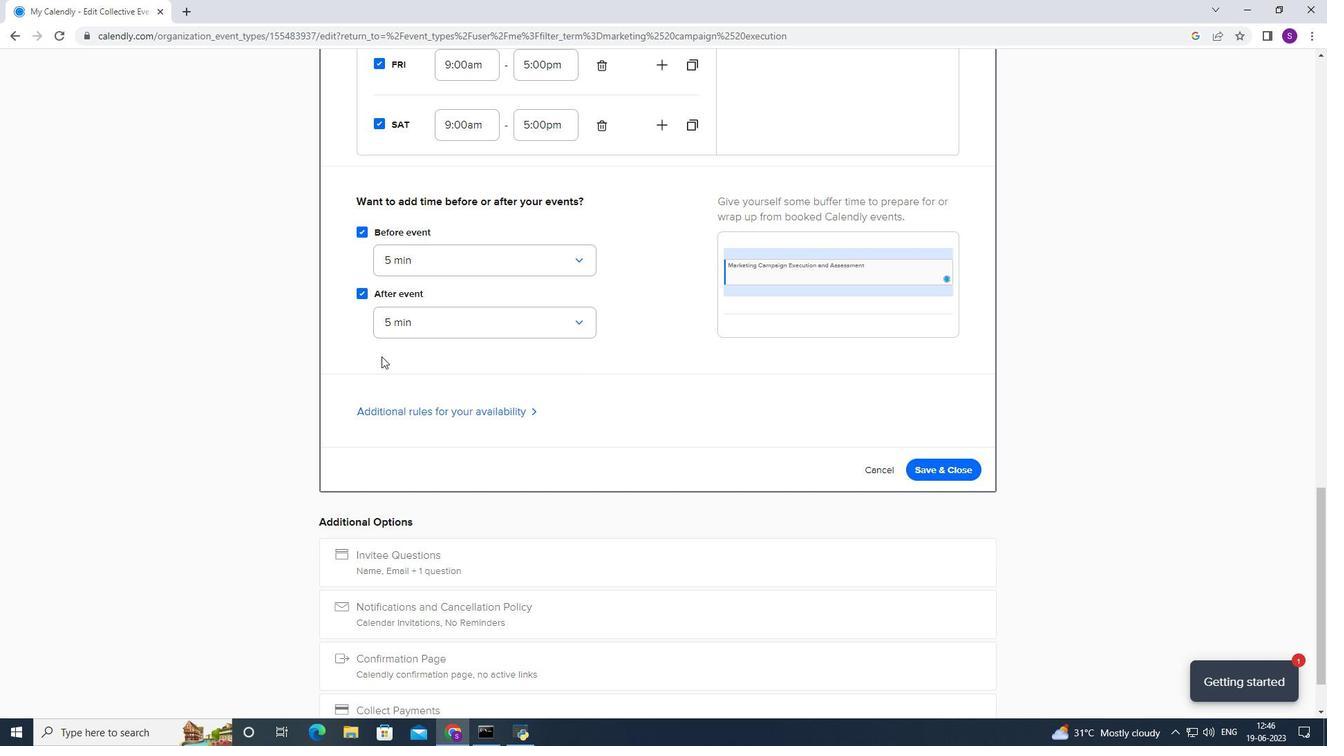 
Action: Mouse scrolled (381, 356) with delta (0, 0)
Screenshot: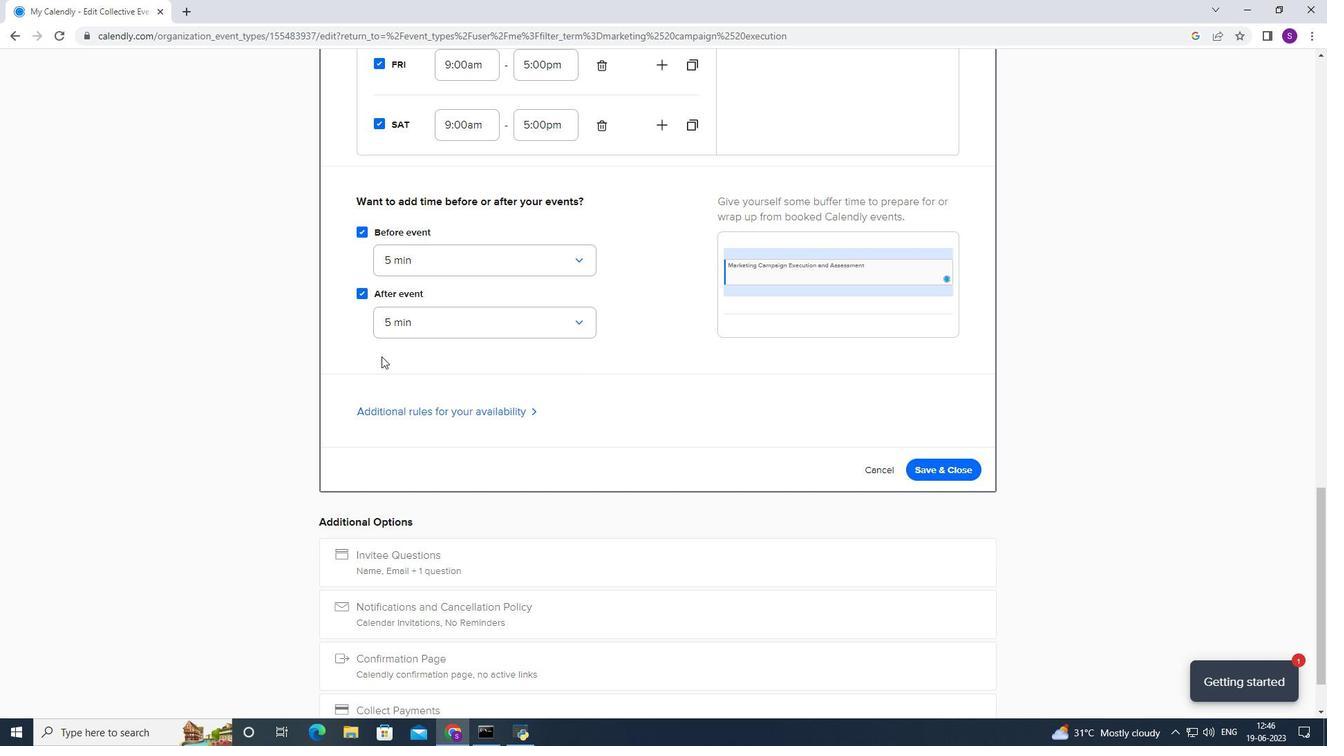 
Action: Mouse moved to (380, 340)
Screenshot: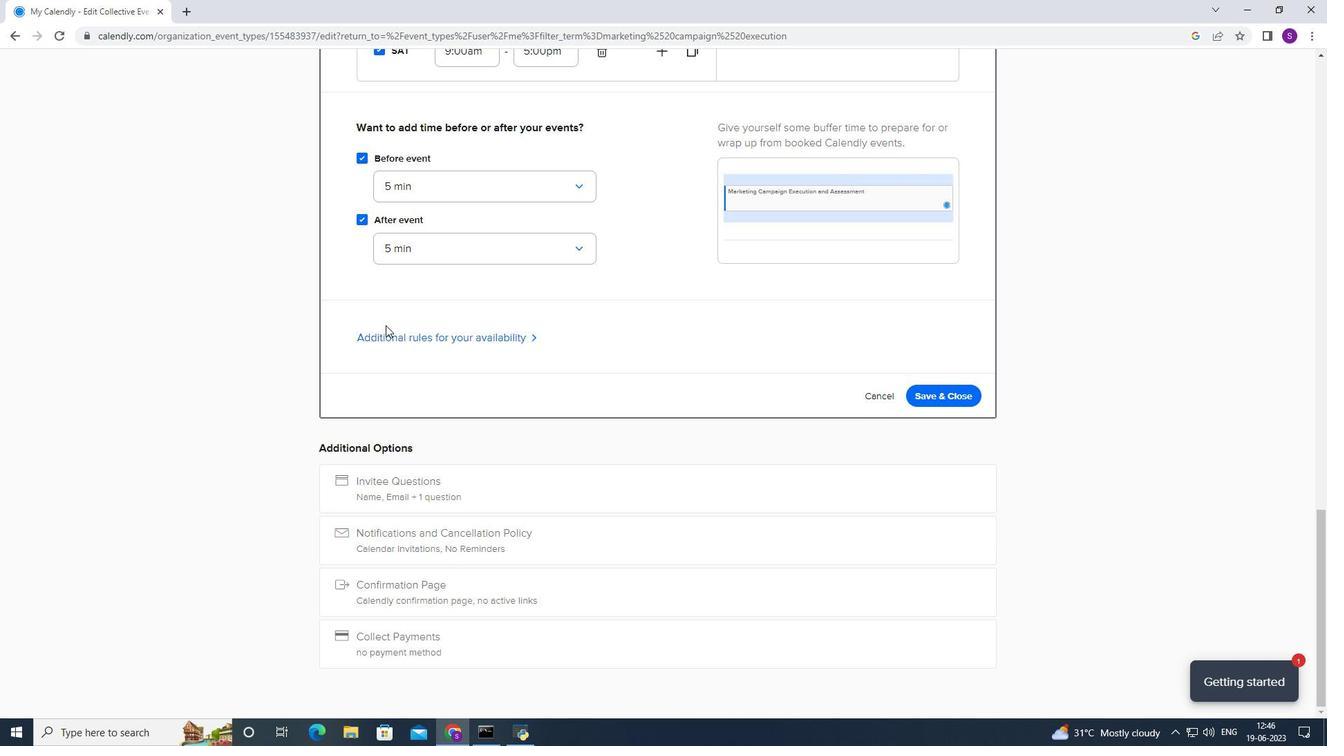 
Action: Mouse pressed left at (380, 340)
Screenshot: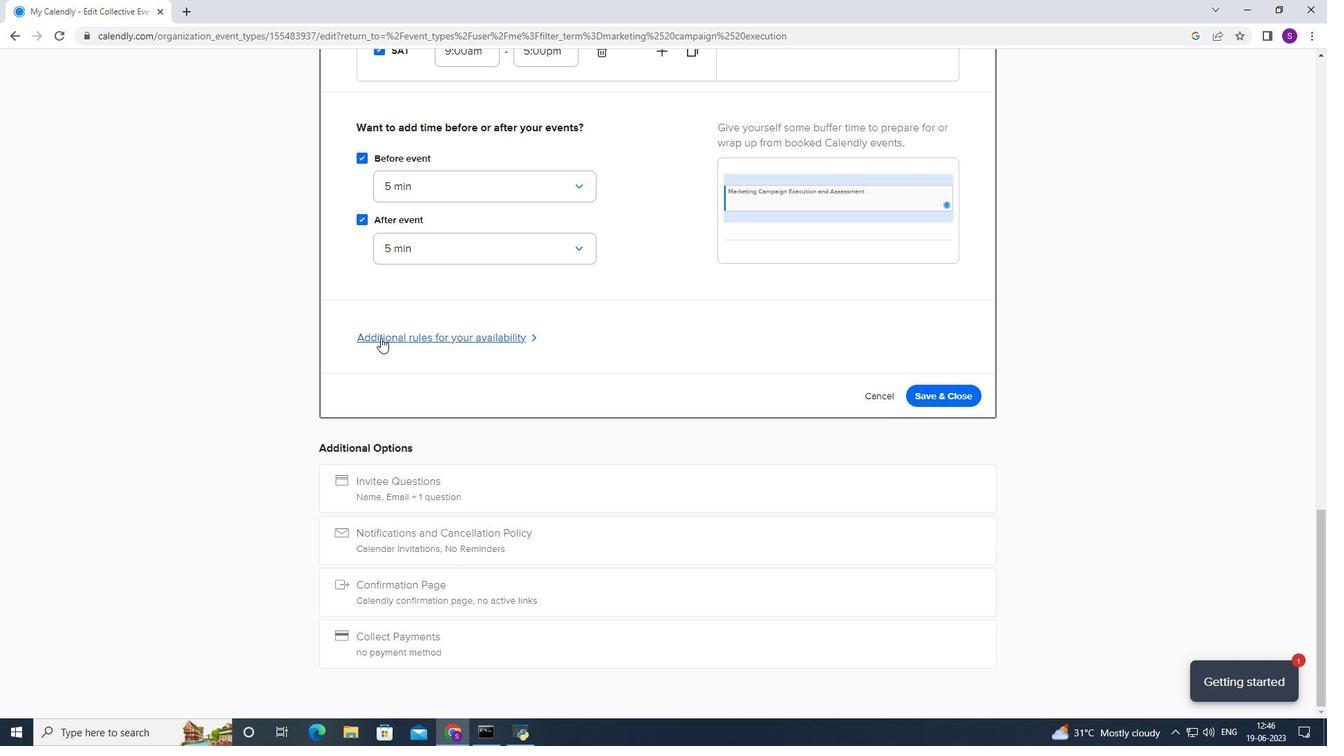 
Action: Mouse moved to (415, 470)
Screenshot: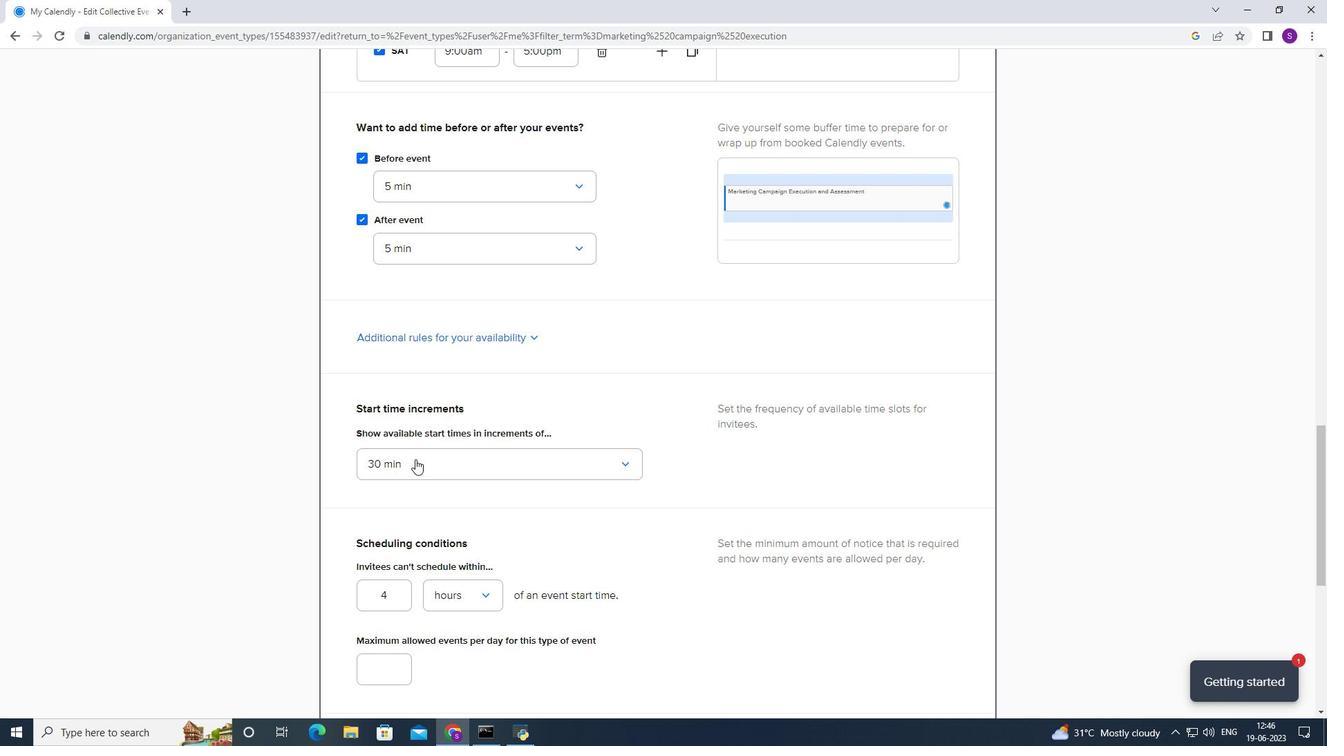 
Action: Mouse pressed left at (415, 470)
Screenshot: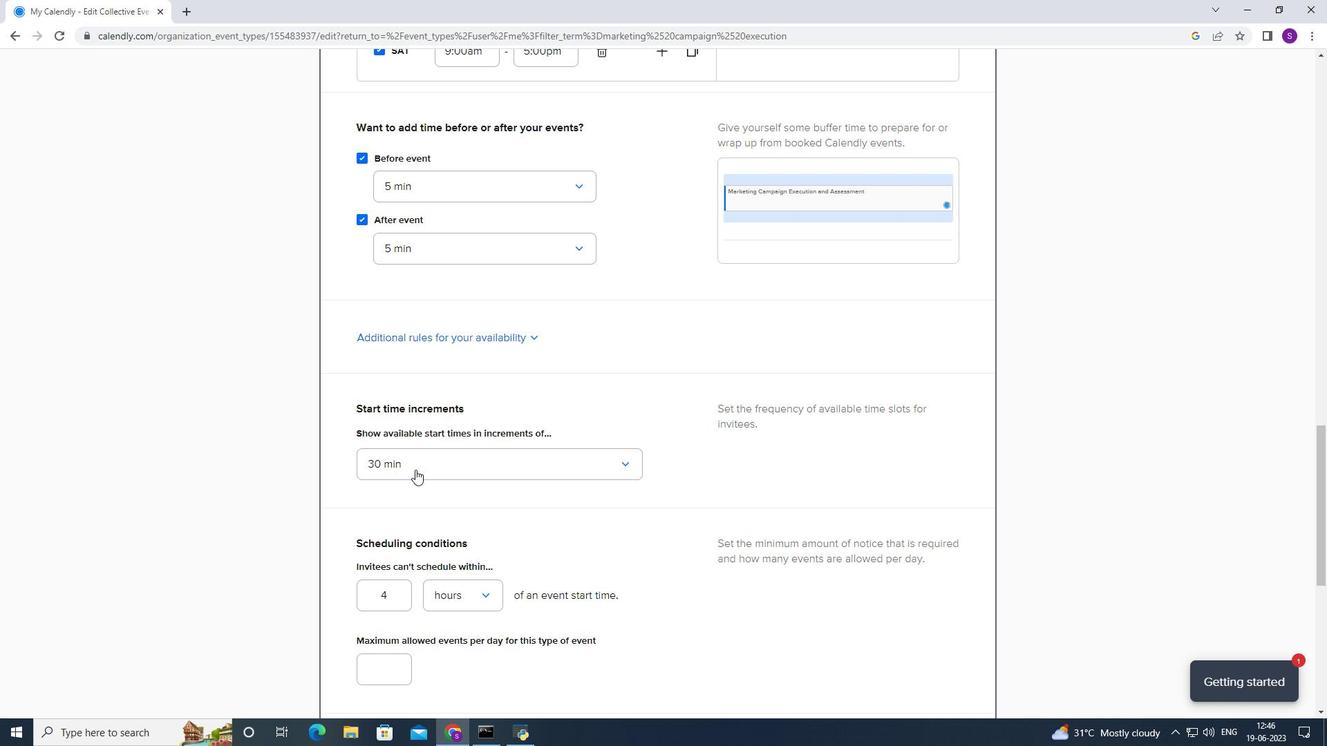 
Action: Mouse moved to (385, 602)
Screenshot: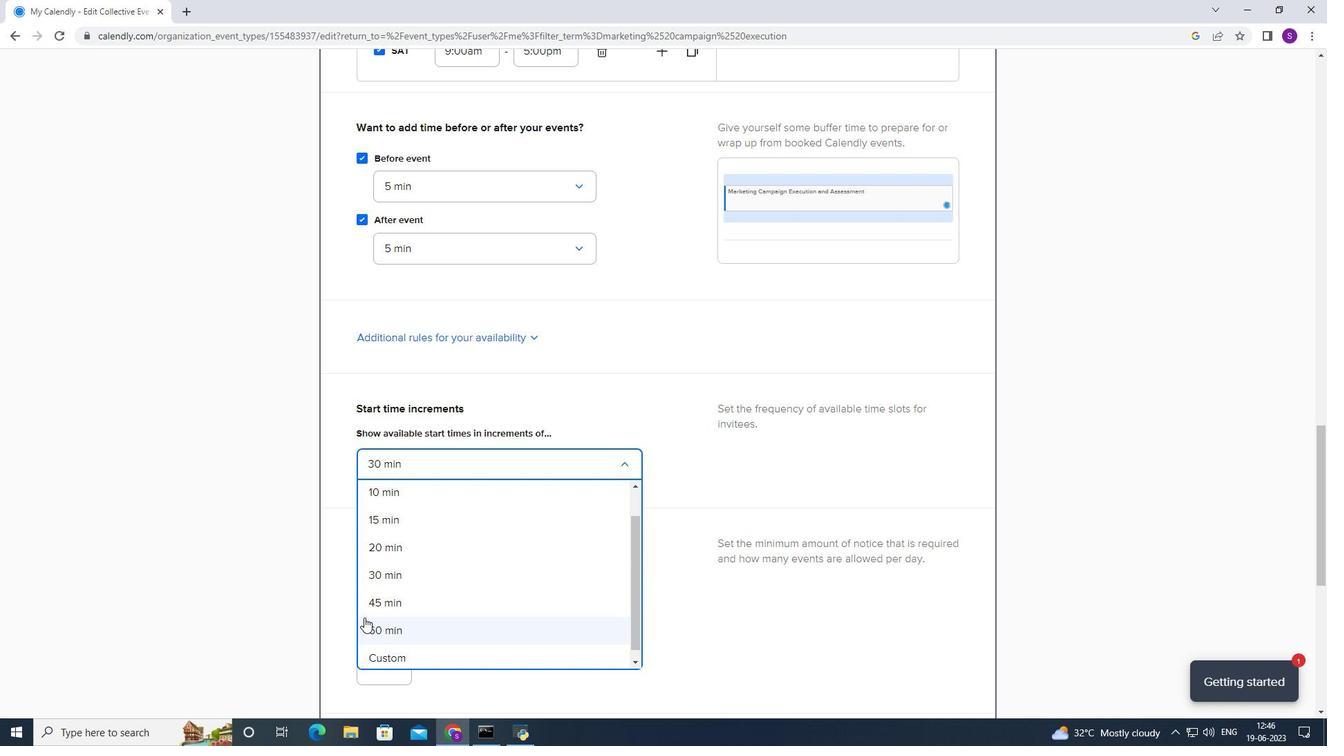 
Action: Mouse pressed left at (385, 602)
Screenshot: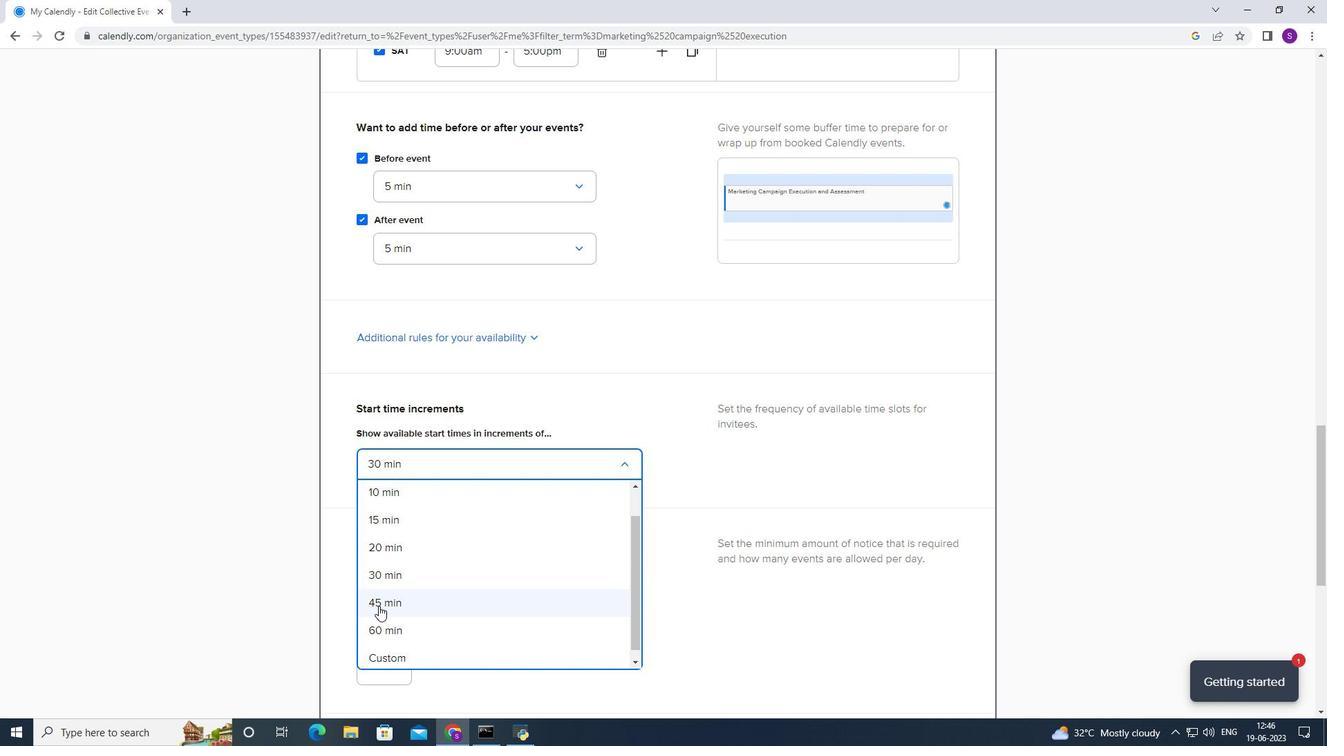 
Action: Mouse moved to (388, 577)
Screenshot: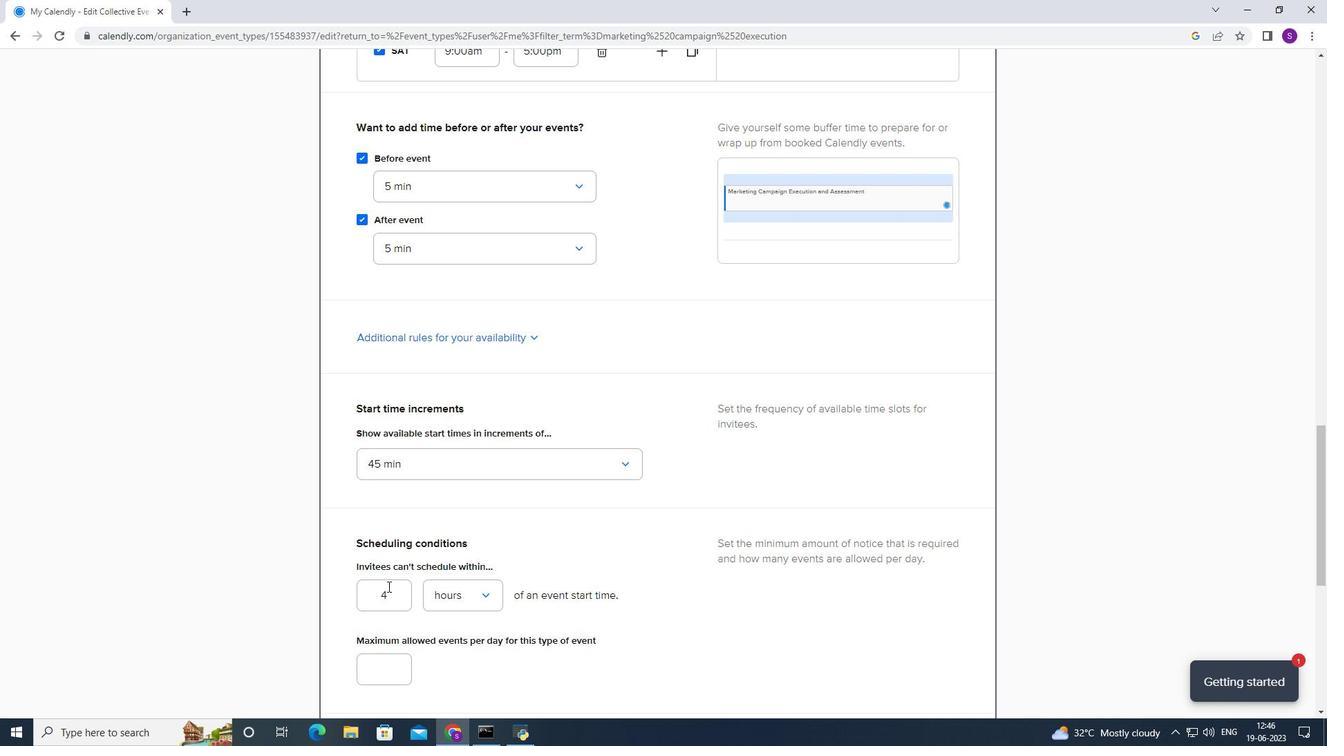 
Action: Mouse scrolled (388, 577) with delta (0, 0)
Screenshot: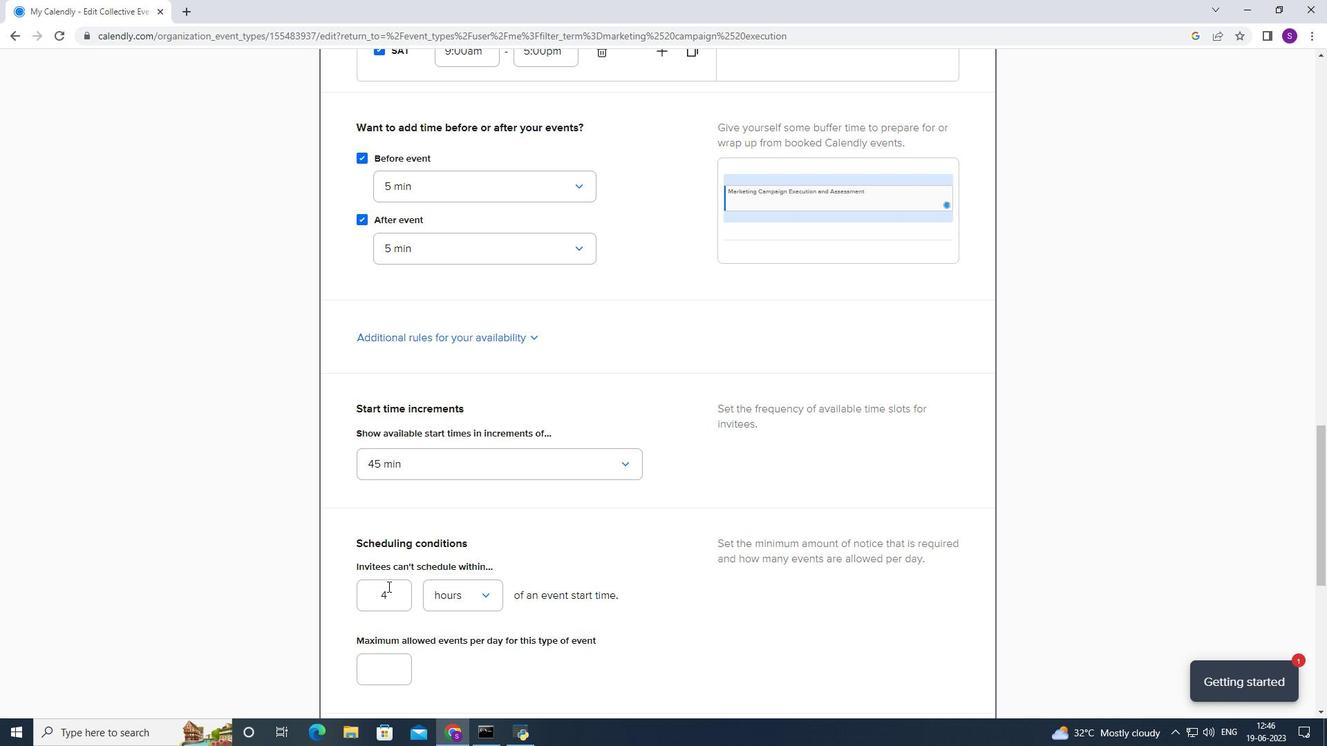 
Action: Mouse scrolled (388, 577) with delta (0, 0)
Screenshot: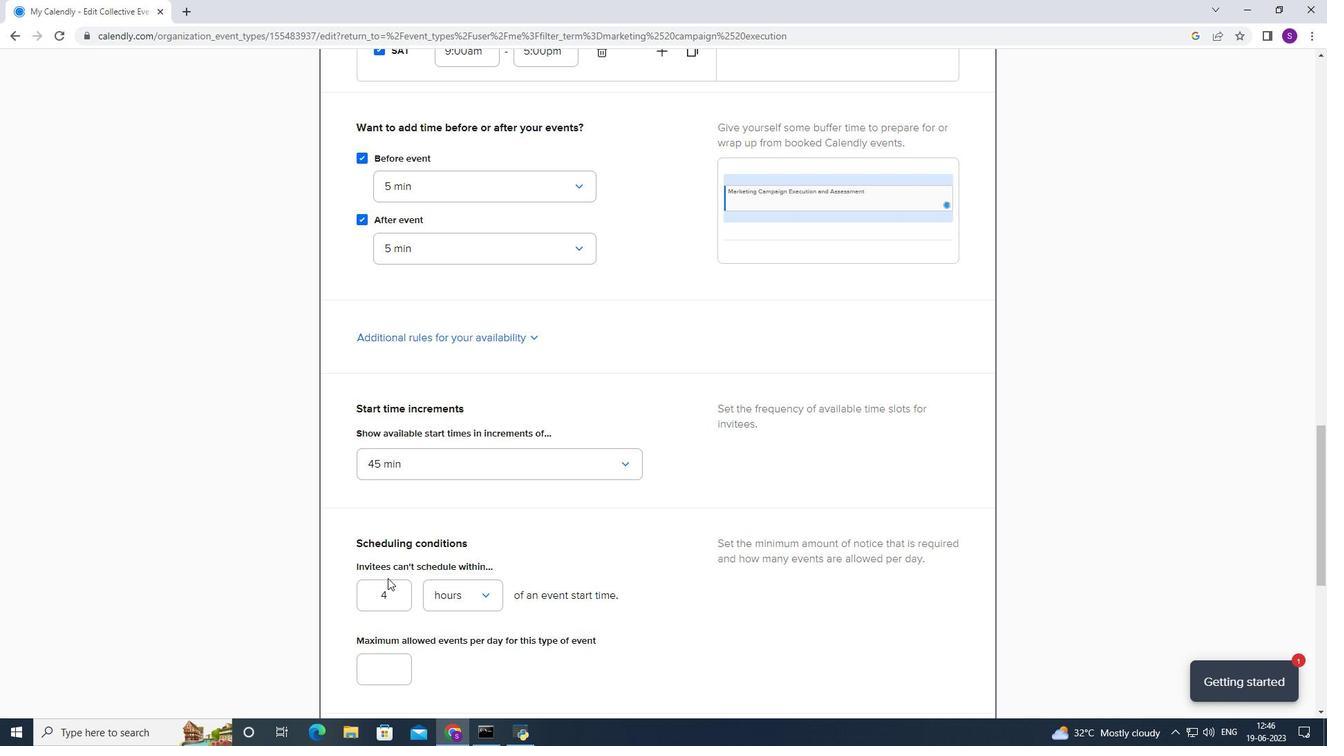 
Action: Mouse scrolled (388, 577) with delta (0, 0)
Screenshot: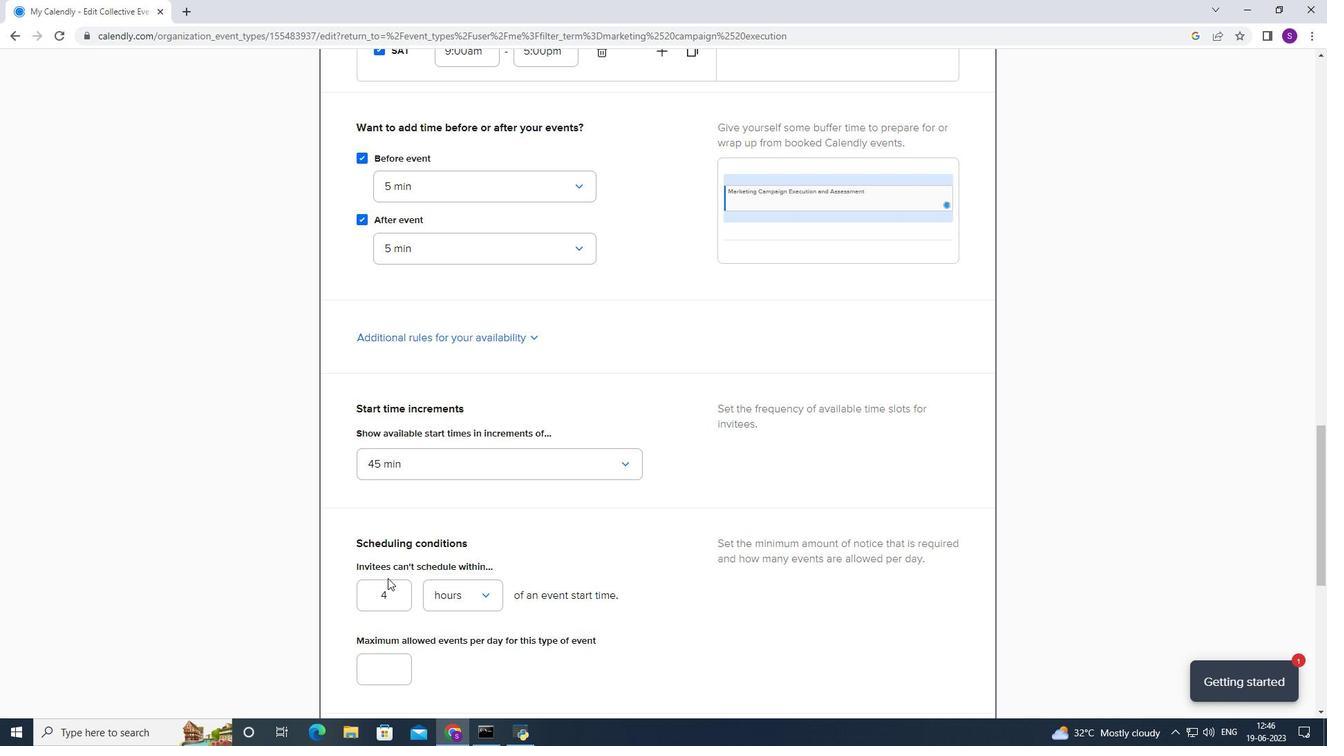 
Action: Mouse scrolled (388, 577) with delta (0, 0)
Screenshot: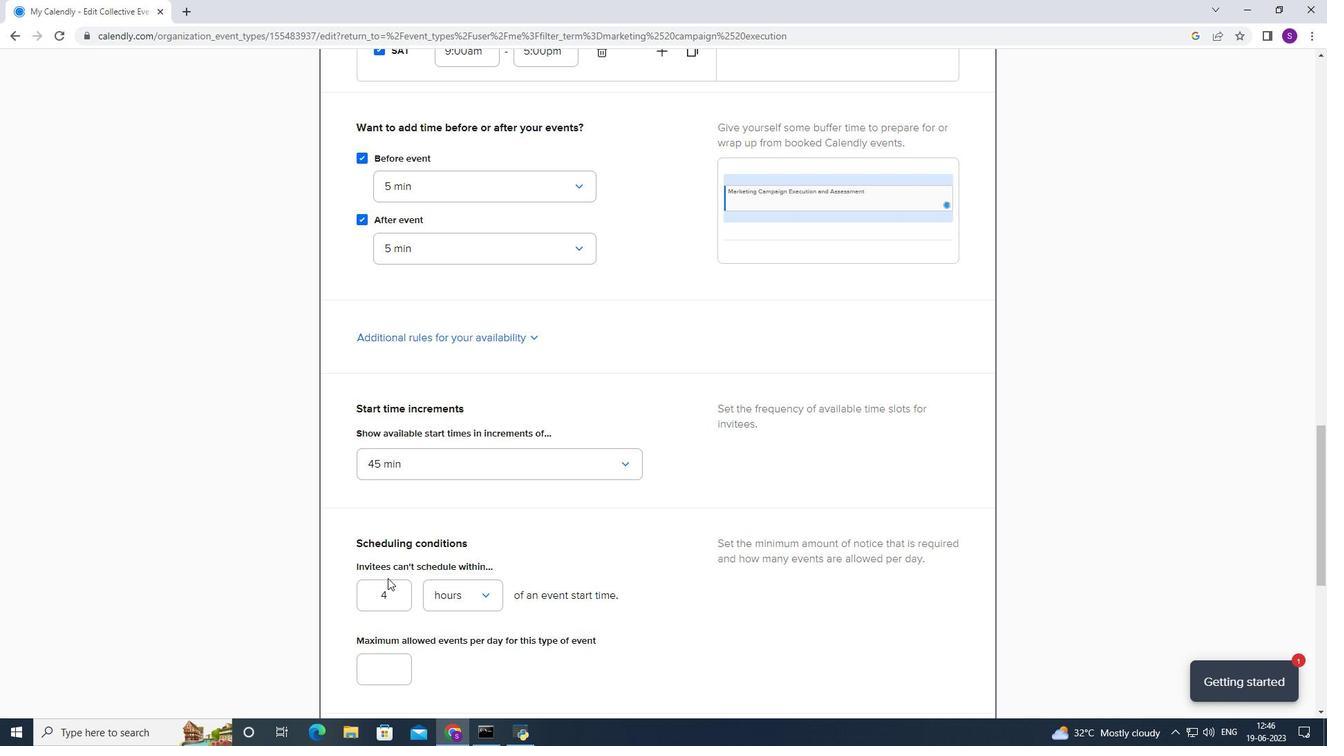 
Action: Mouse scrolled (388, 577) with delta (0, 0)
Screenshot: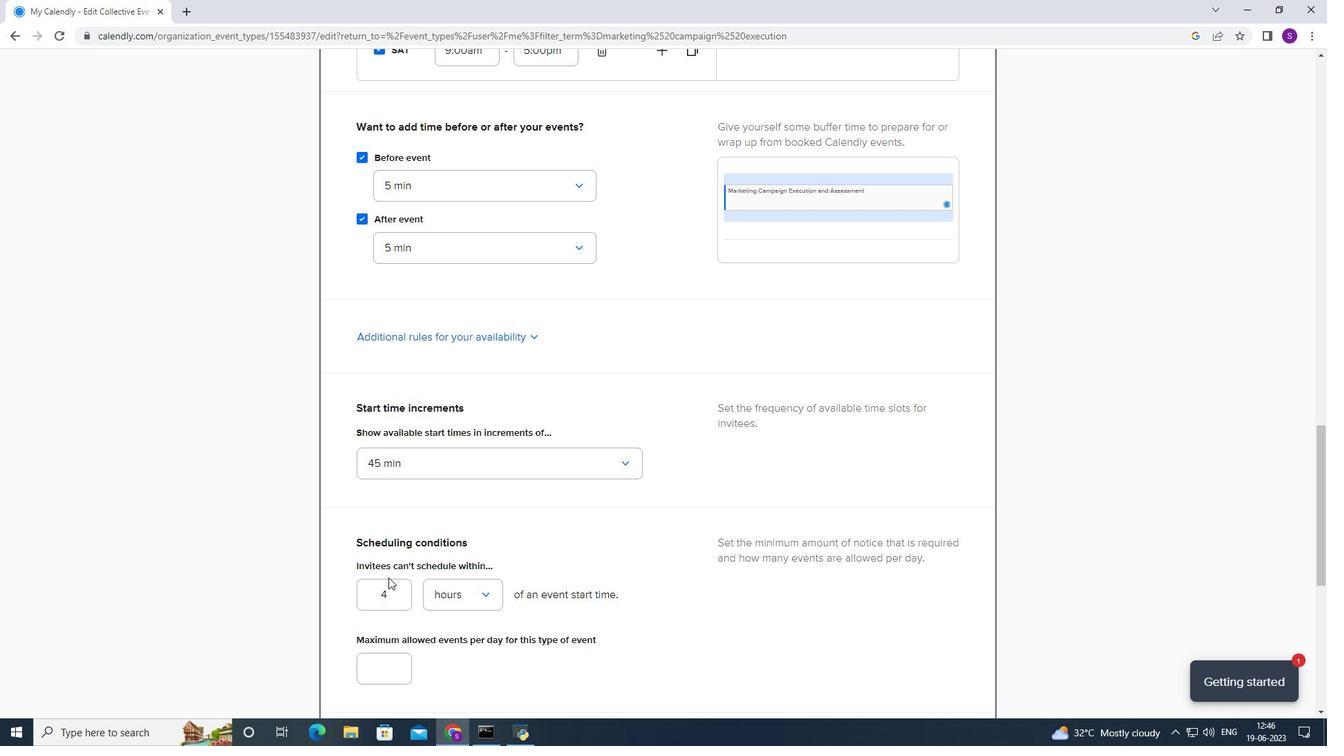 
Action: Mouse moved to (394, 235)
Screenshot: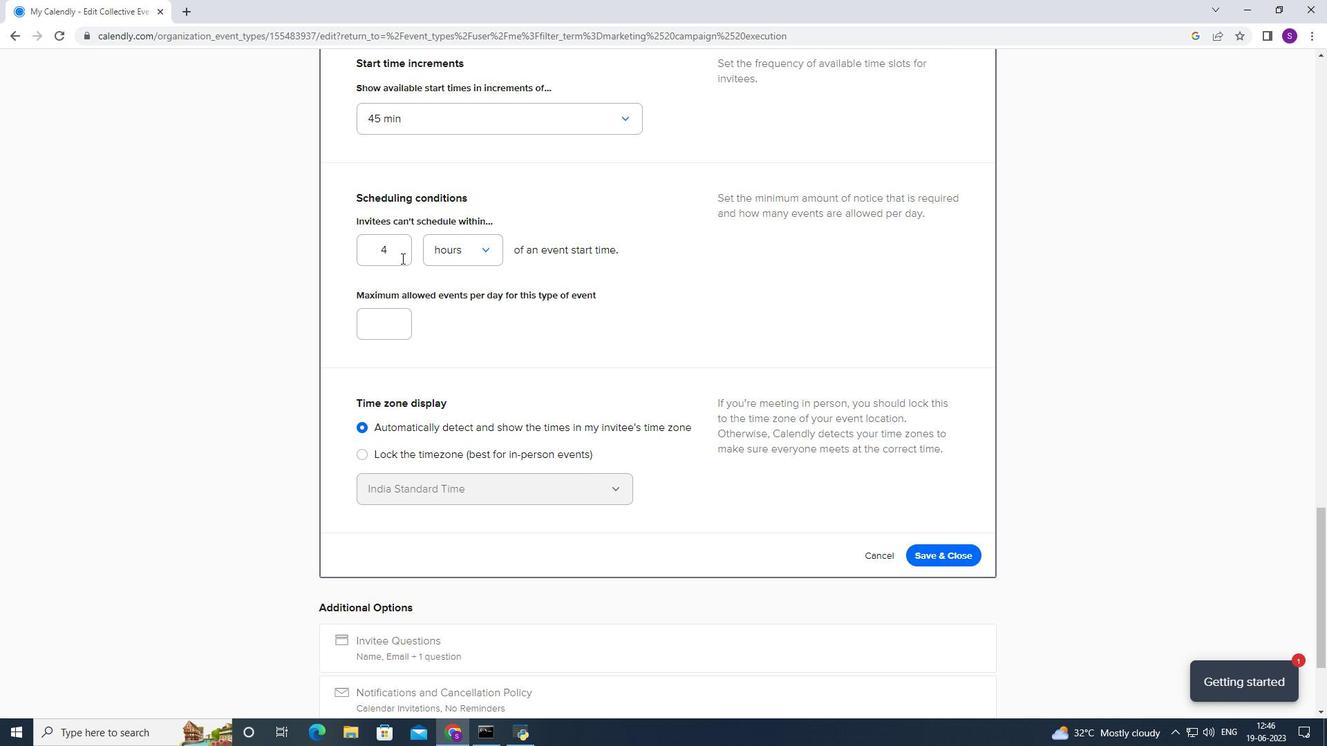 
Action: Mouse pressed left at (394, 235)
Screenshot: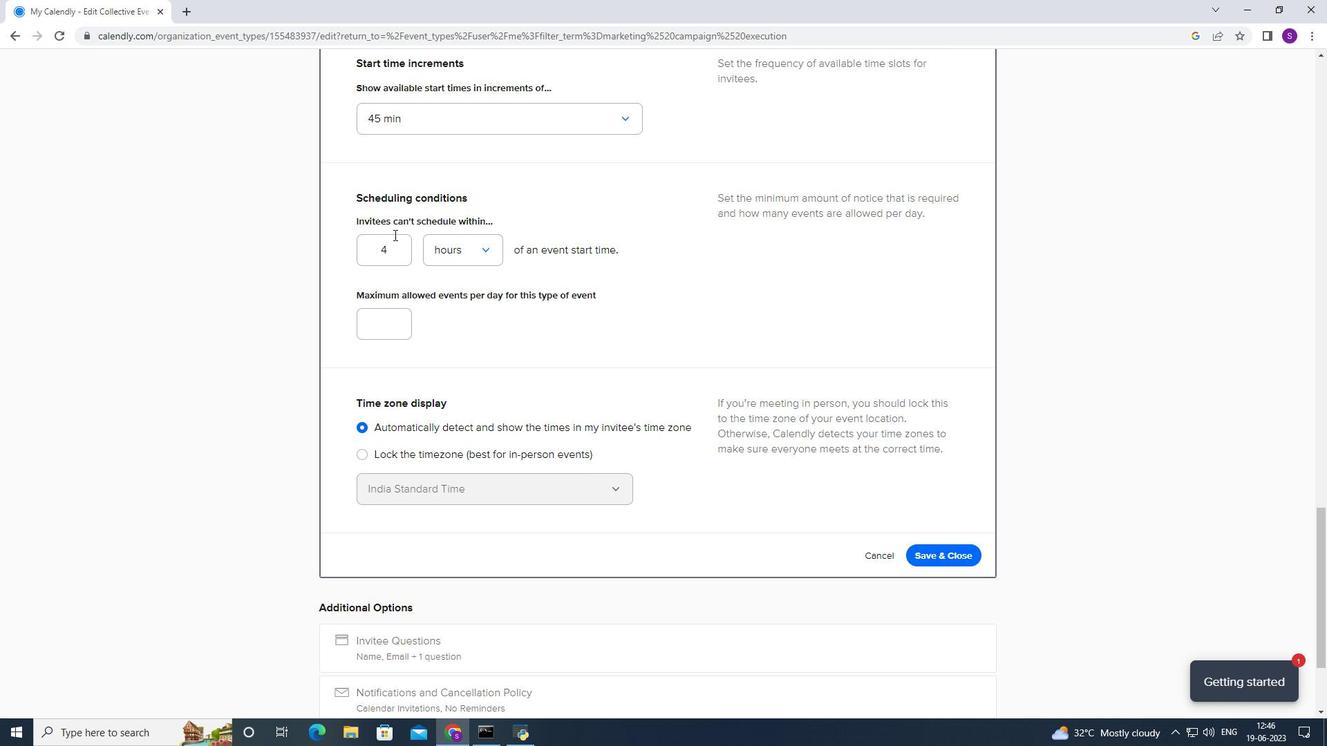 
Action: Mouse moved to (389, 252)
Screenshot: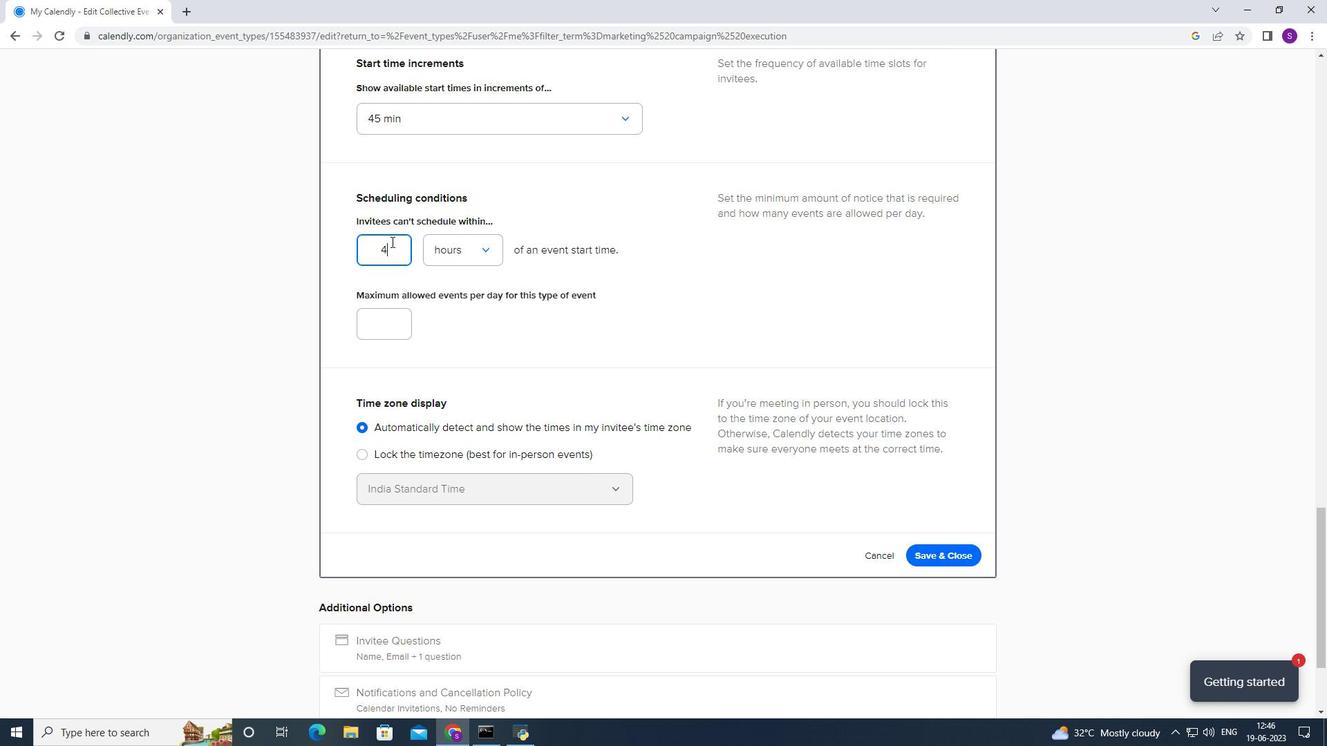 
Action: Key pressed <Key.backspace>45
Screenshot: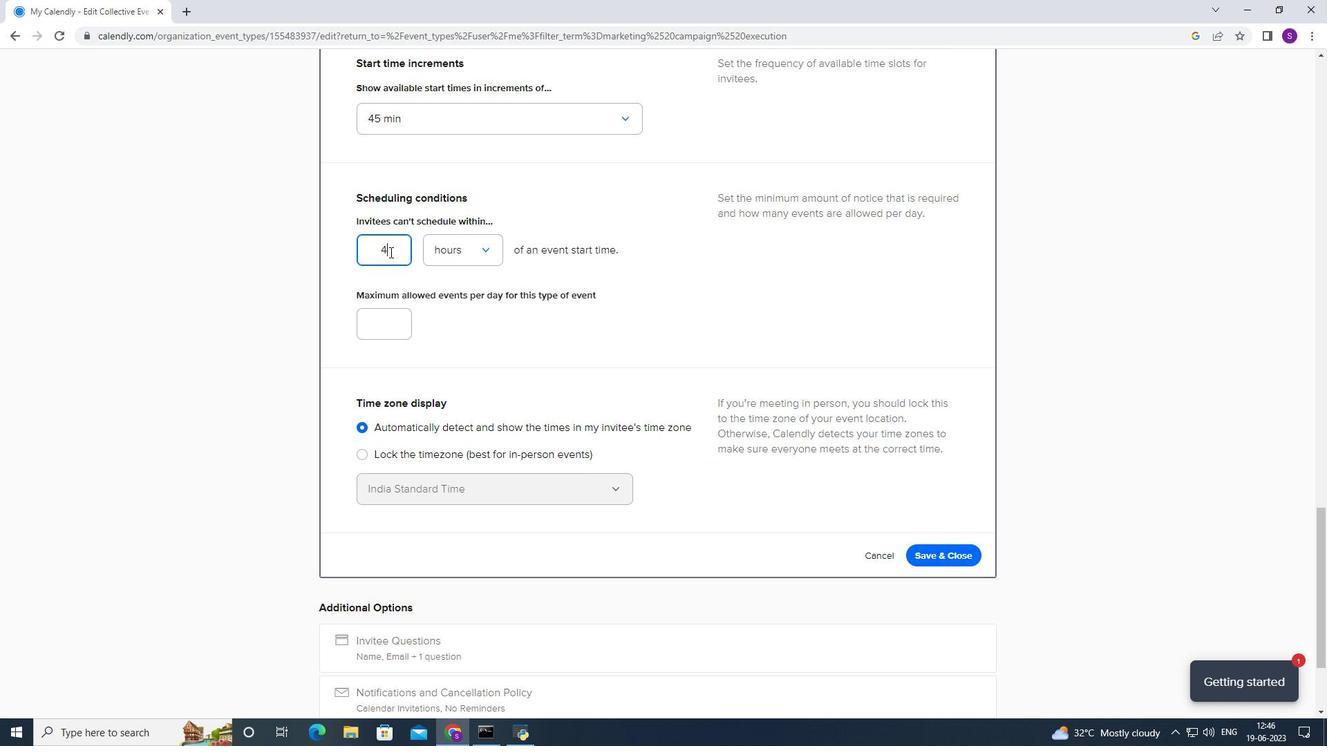 
Action: Mouse moved to (403, 304)
Screenshot: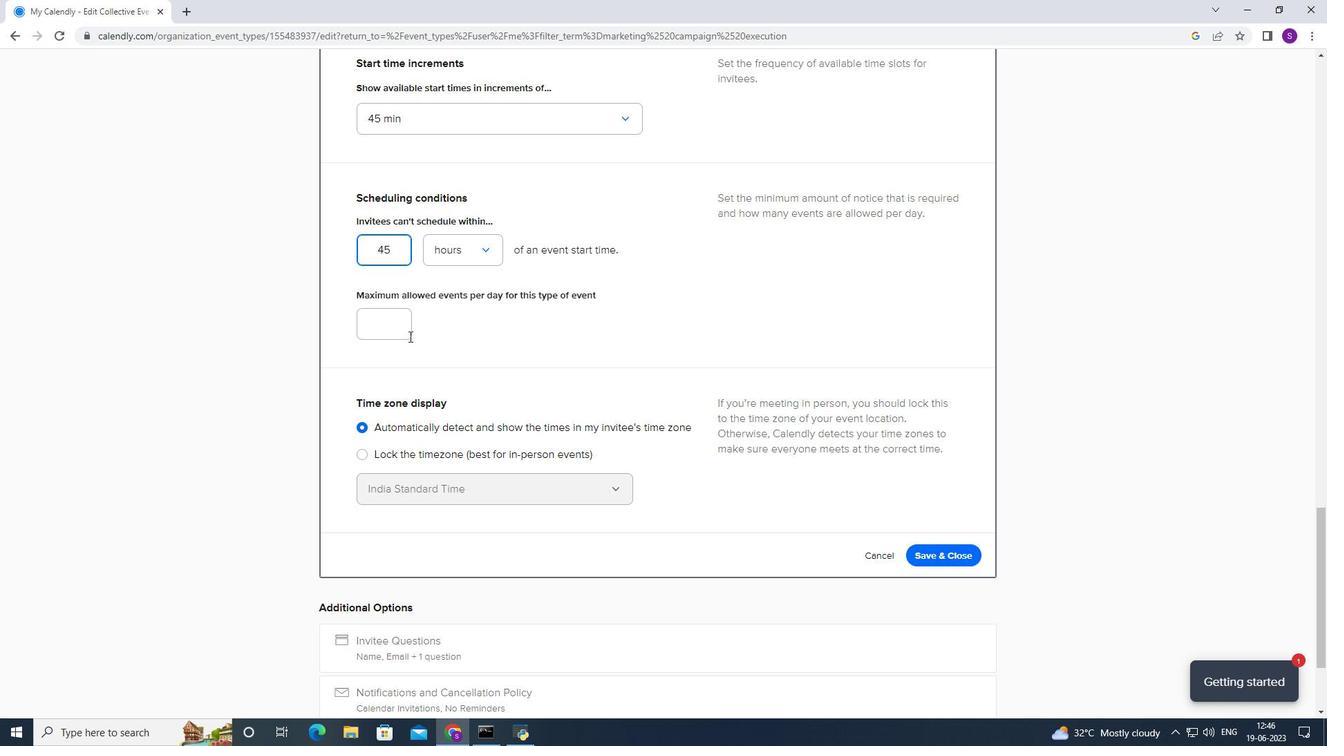 
Action: Mouse pressed left at (403, 304)
Screenshot: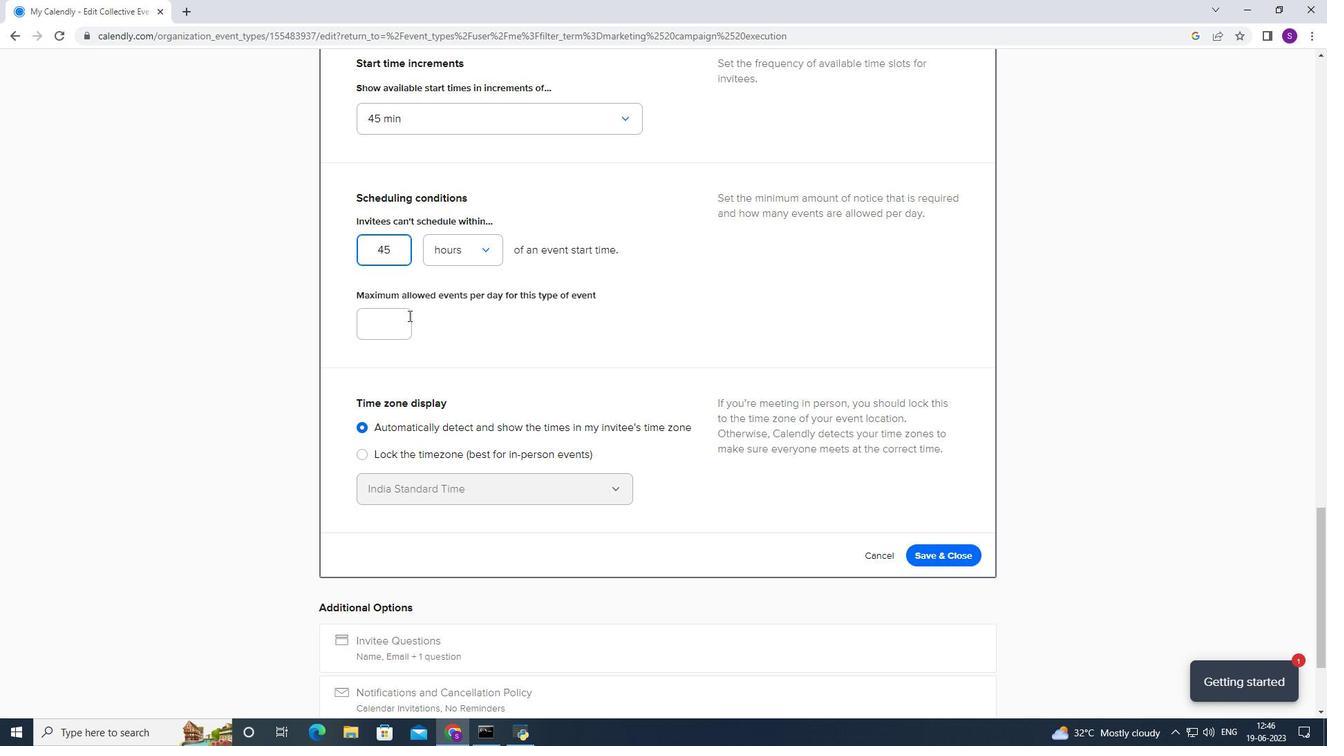 
Action: Mouse moved to (390, 331)
Screenshot: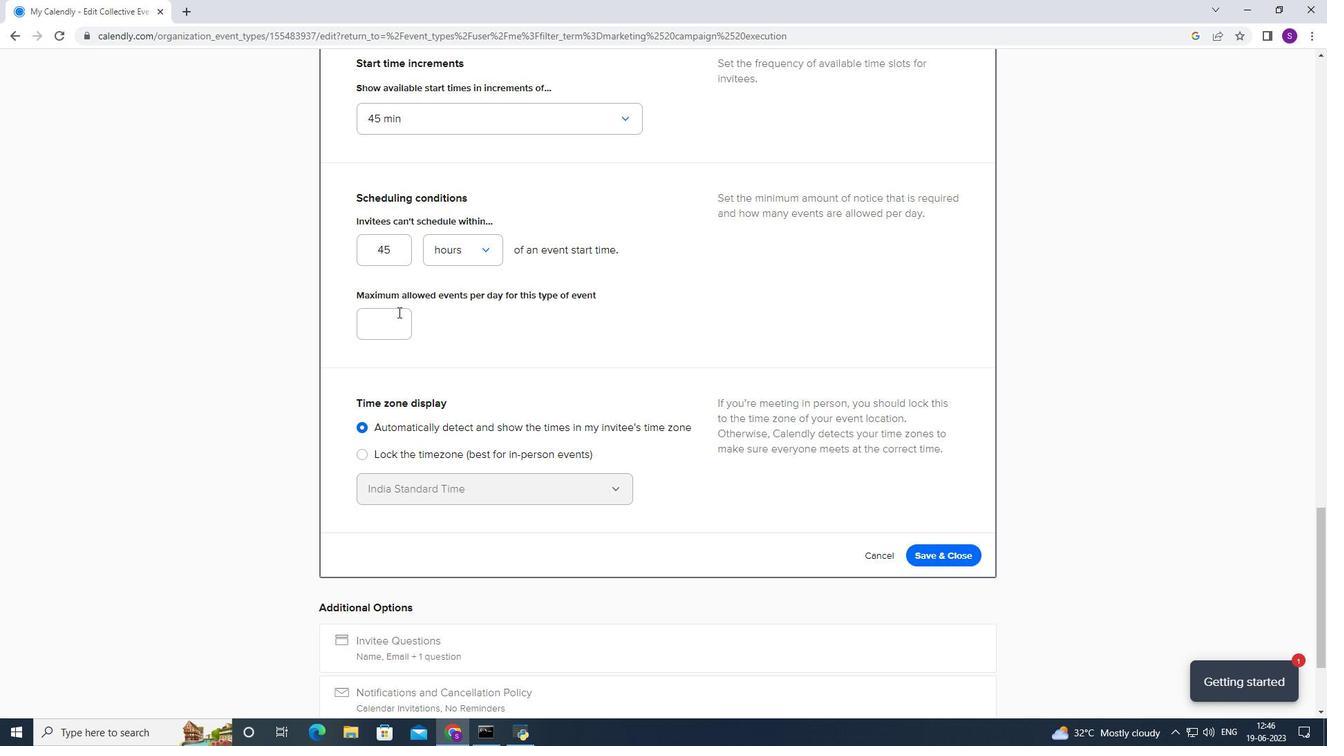 
Action: Mouse pressed left at (390, 331)
Screenshot: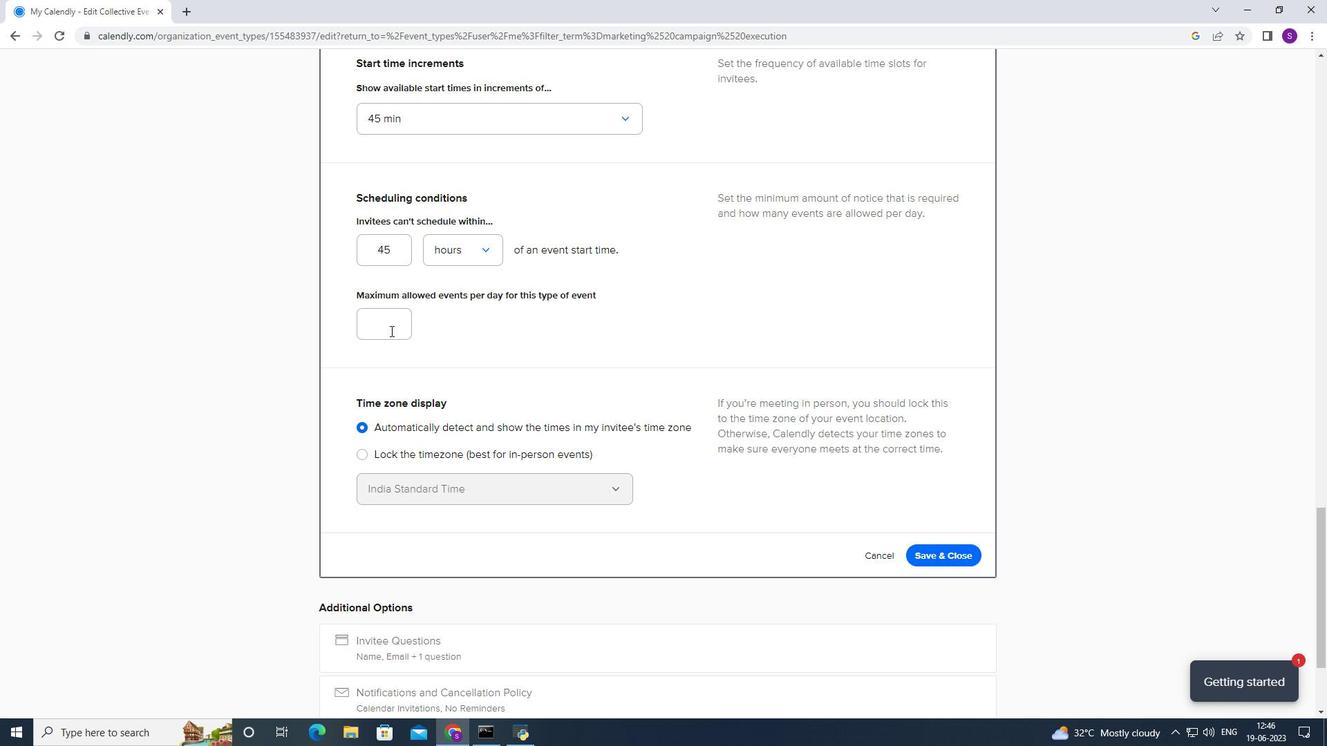 
Action: Key pressed 4
Screenshot: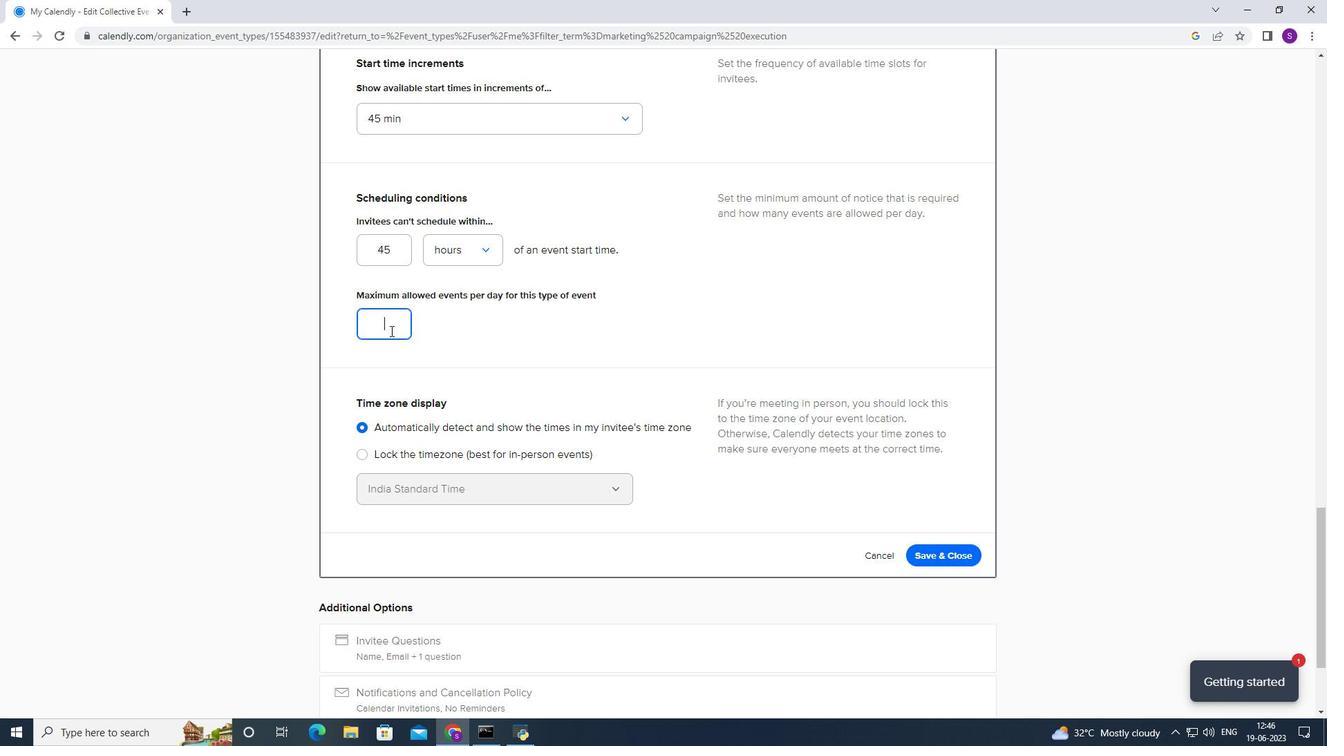 
Action: Mouse moved to (566, 358)
Screenshot: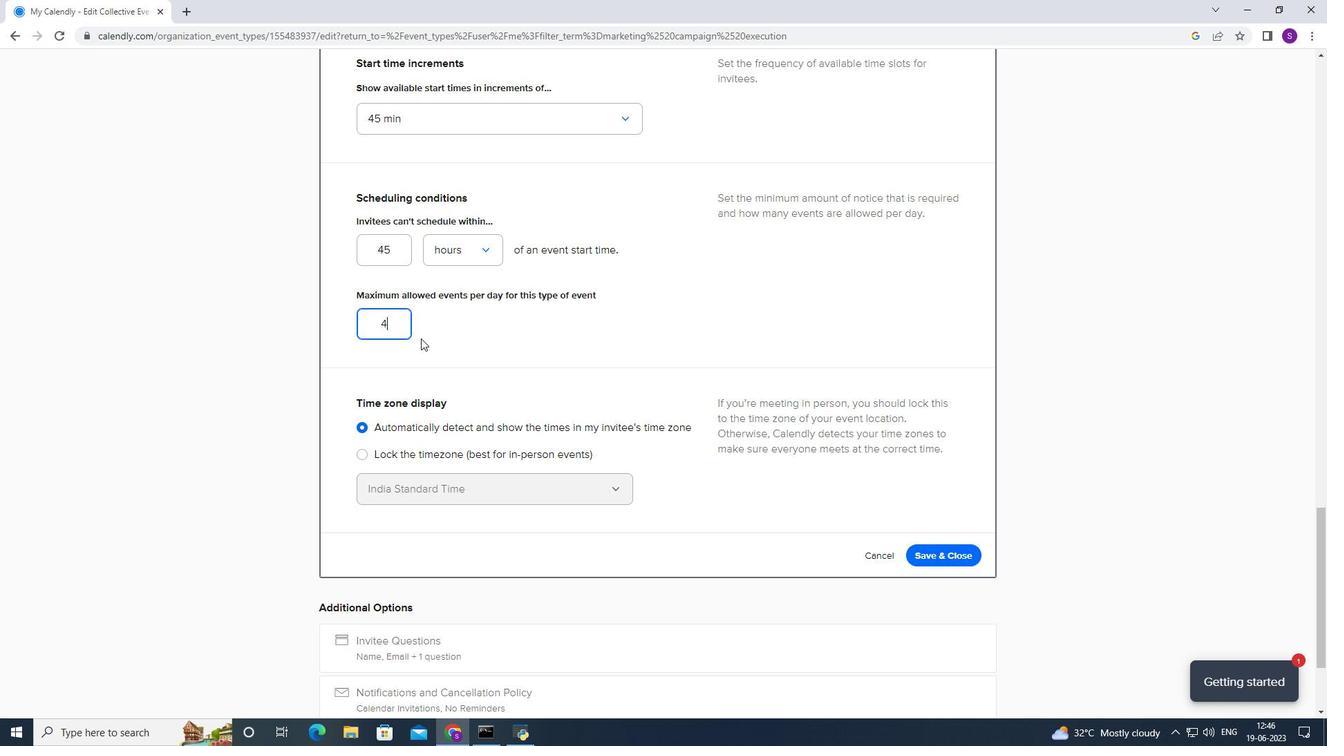 
Action: Mouse scrolled (566, 358) with delta (0, 0)
Screenshot: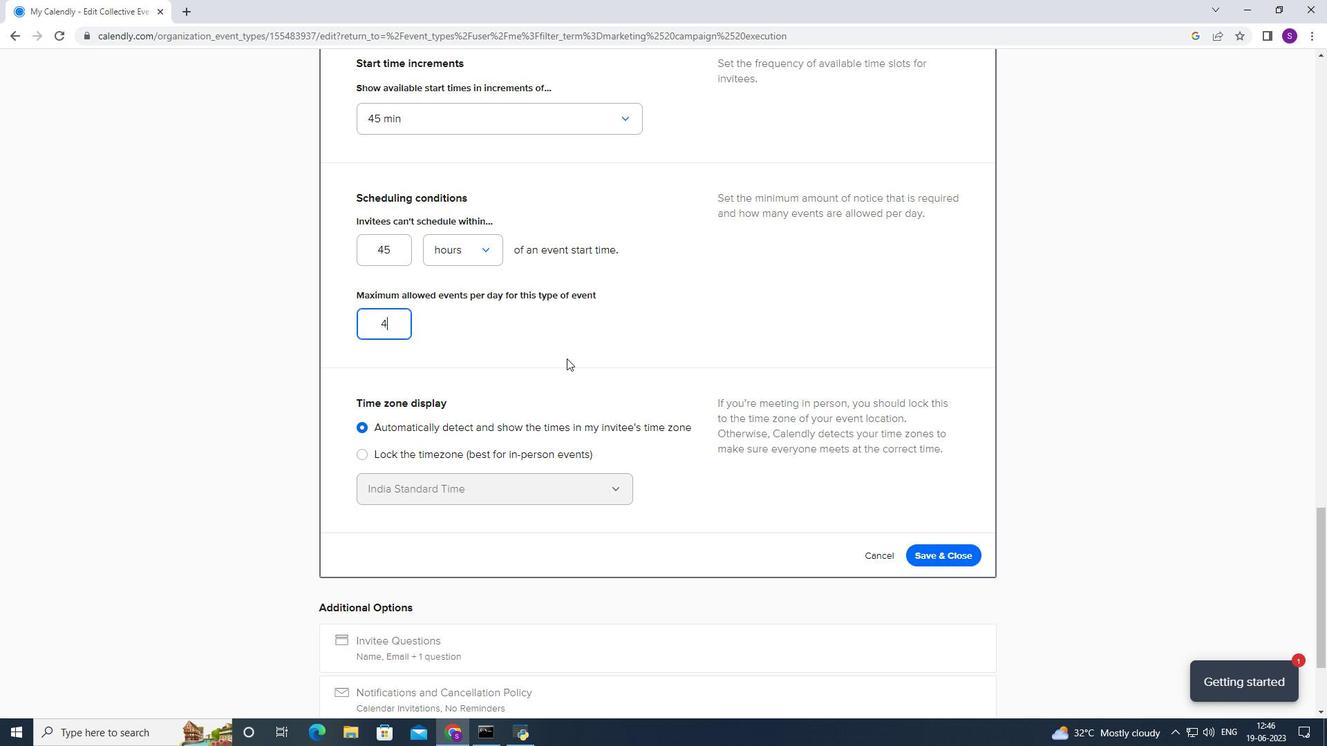 
Action: Mouse scrolled (566, 358) with delta (0, 0)
Screenshot: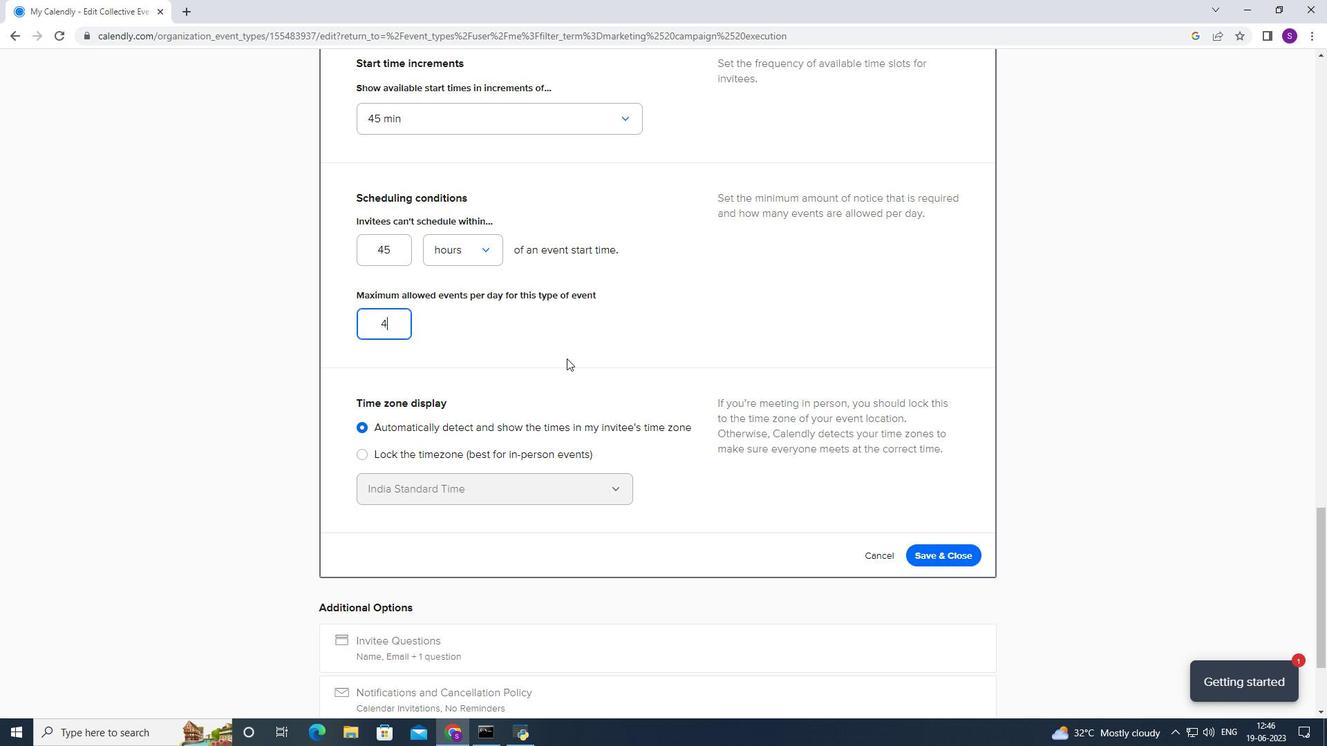
Action: Mouse scrolled (566, 358) with delta (0, 0)
Screenshot: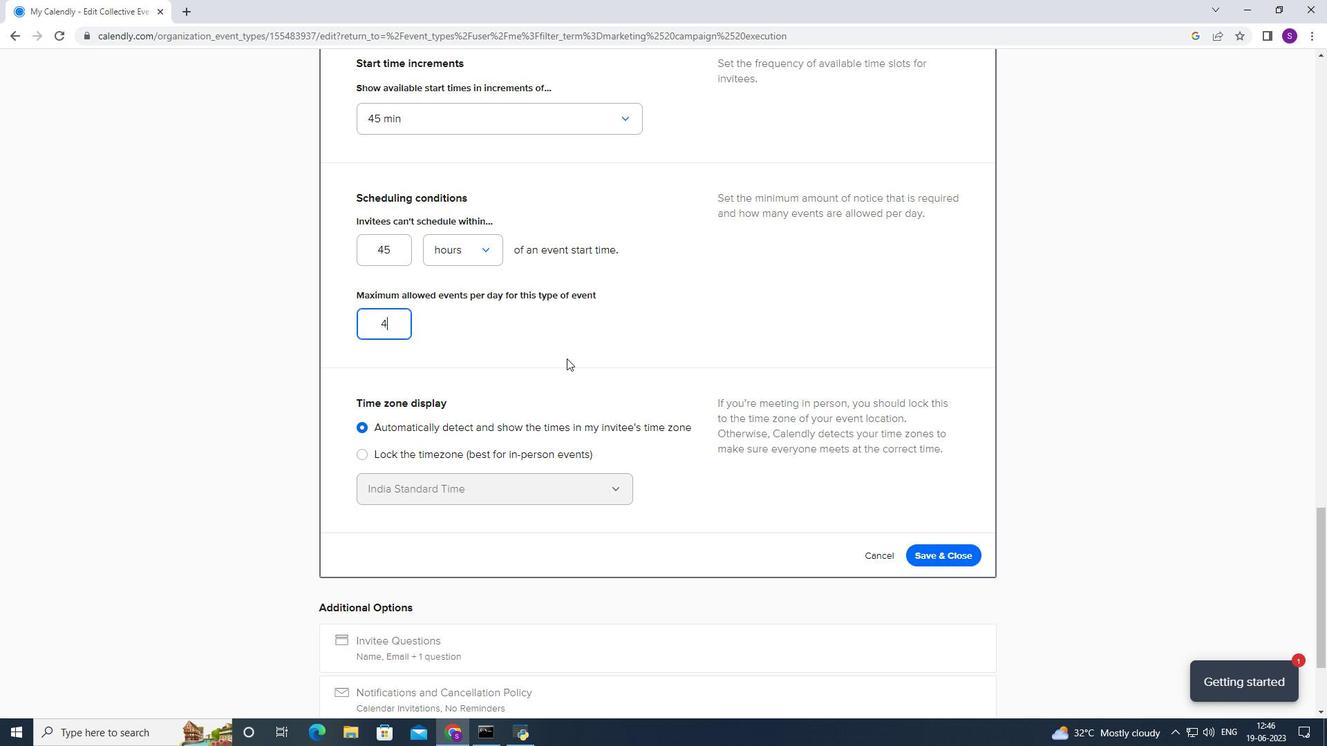 
Action: Mouse scrolled (566, 358) with delta (0, 0)
Screenshot: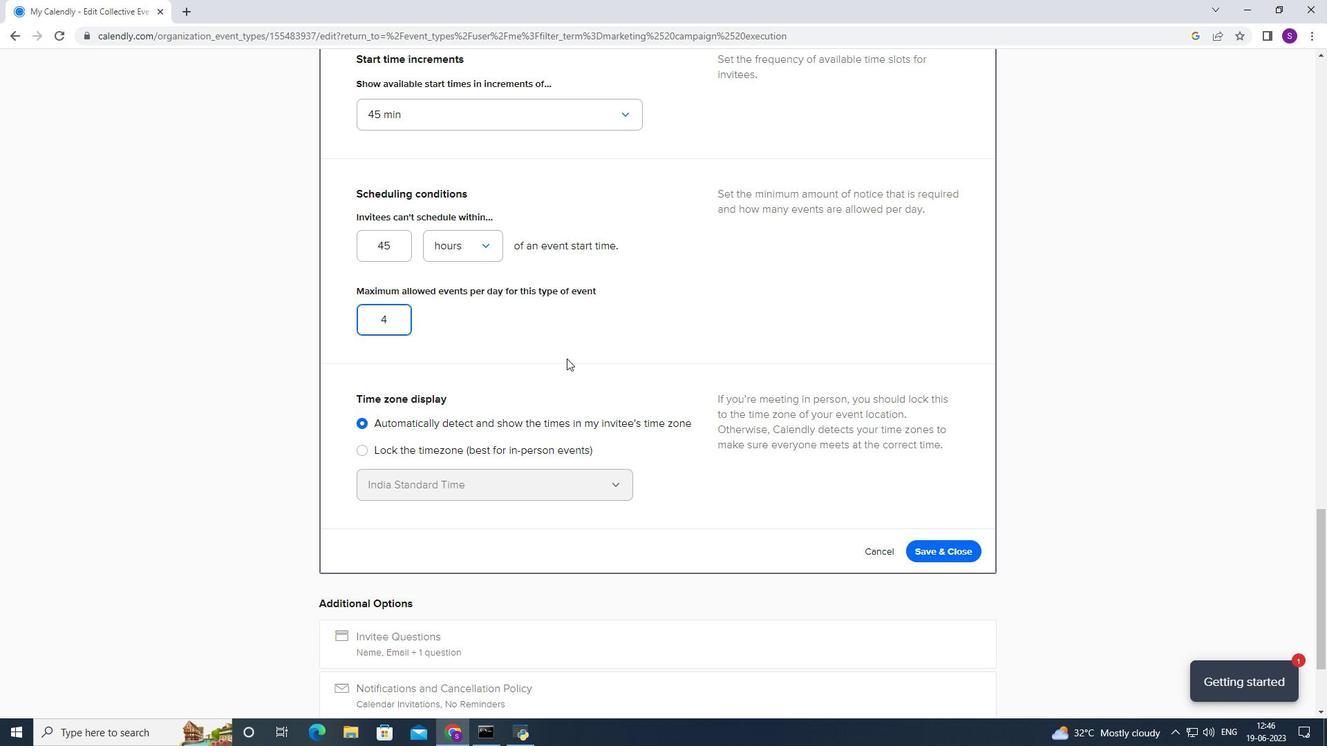 
Action: Mouse moved to (933, 390)
Screenshot: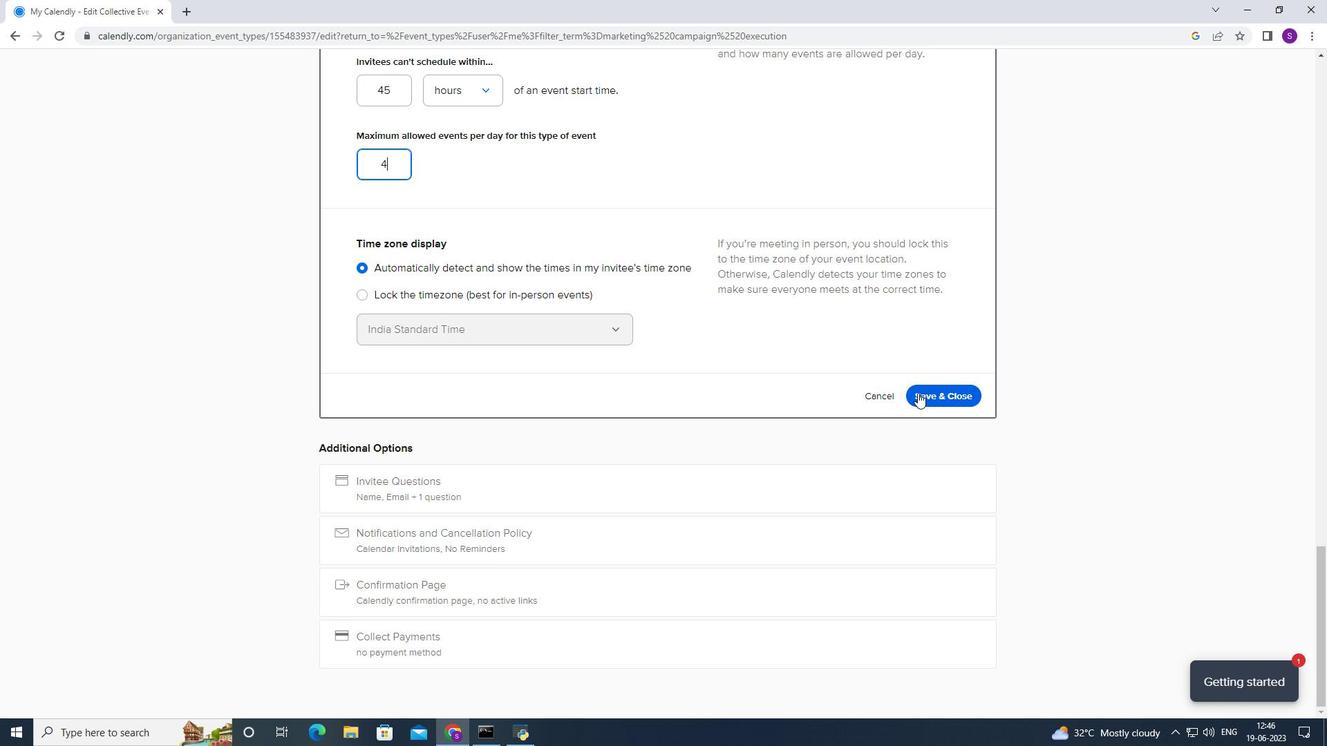 
Action: Mouse pressed left at (933, 390)
Screenshot: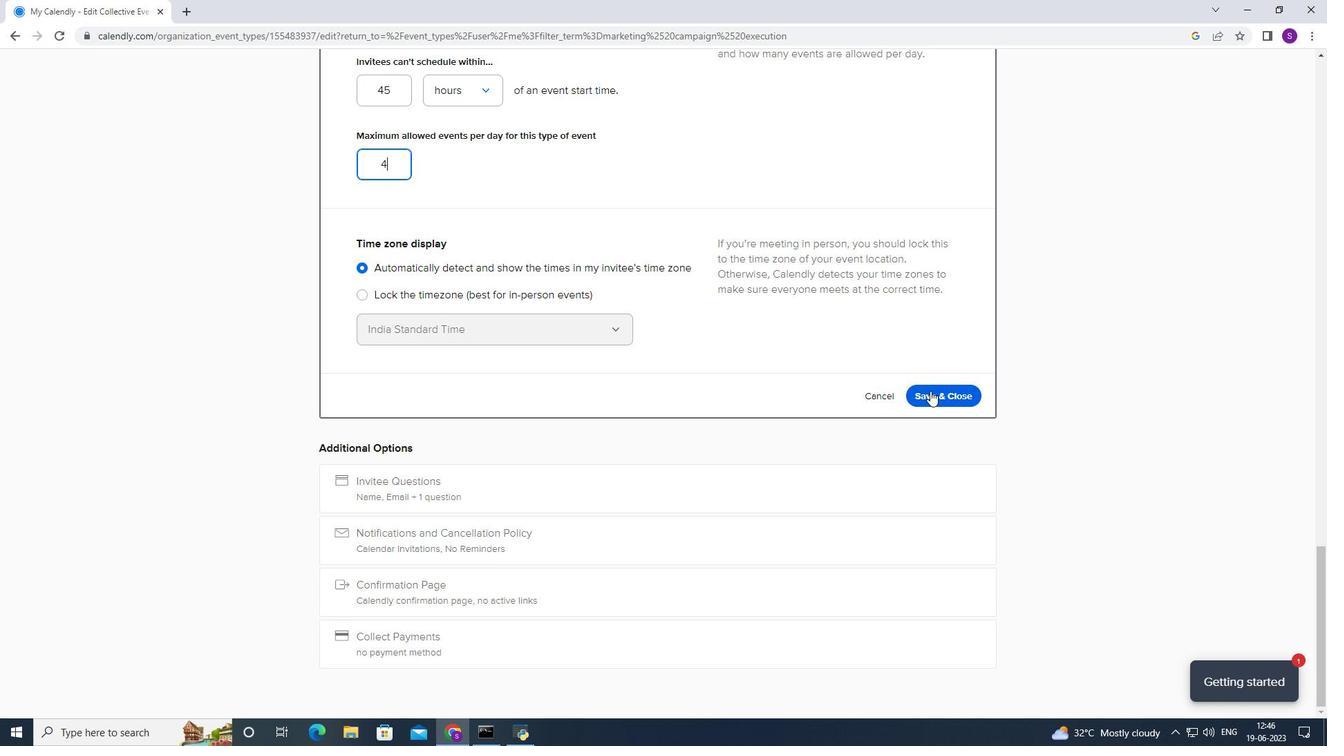 
